 Task: Open the event Second Lunch and Learn: Effective Time Management and Productivity Strategies on '2024/04/23', change the date to 2024/03/01, change the font style of the description to Courier New, set the availability to Tentative, insert an emoji Purple herat, logged in from the account softage.10@softage.net and add another guest for the event, softage.2@softage.net. Change the alignment of the event description to Align right.Change the font color of the description to Light Purple and select an event charm, 
Action: Mouse moved to (402, 165)
Screenshot: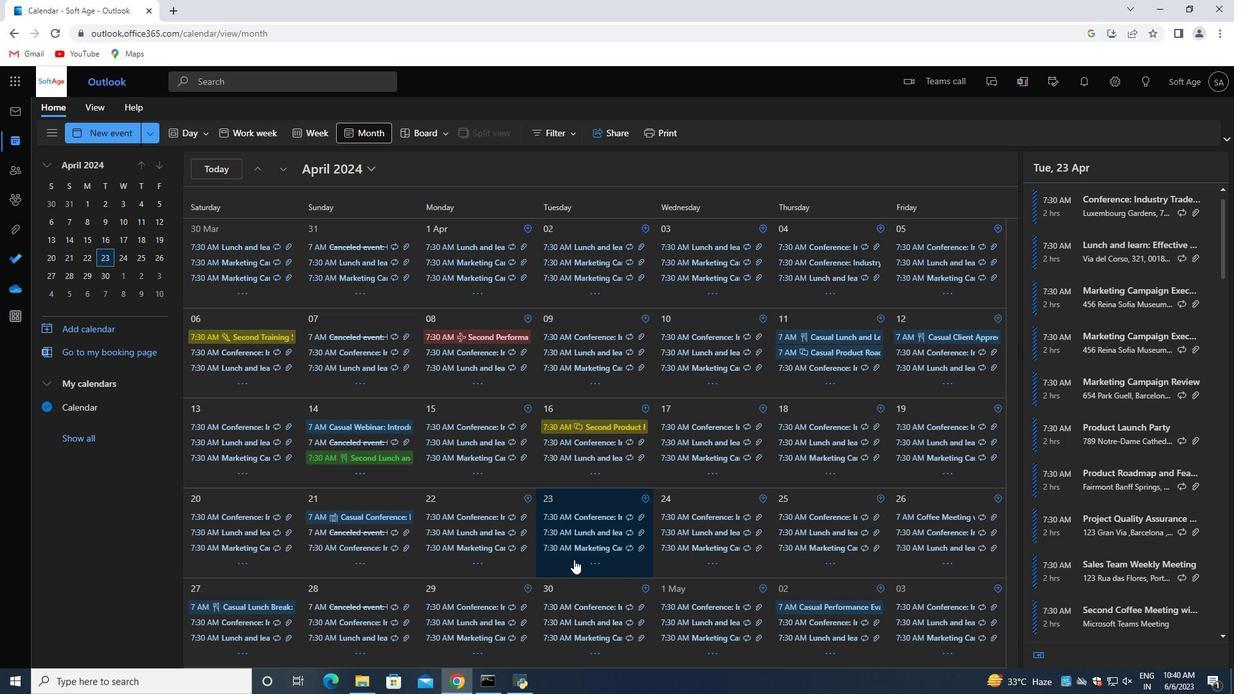 
Action: Mouse pressed left at (402, 165)
Screenshot: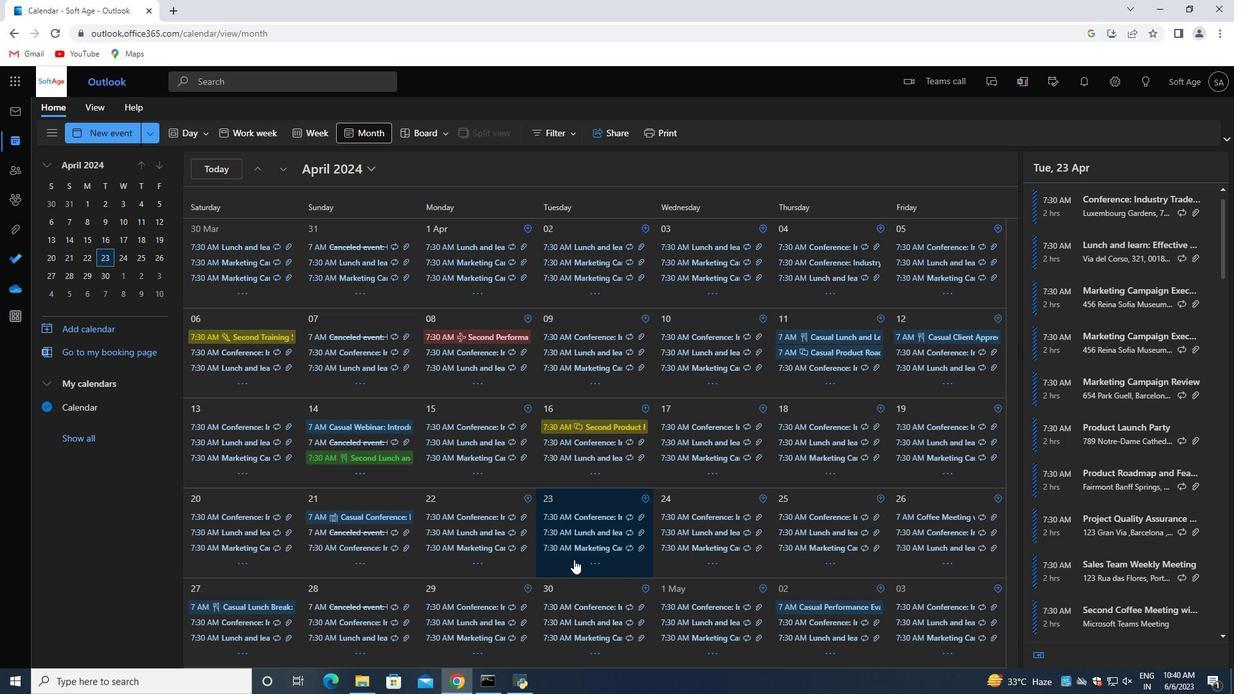 
Action: Mouse moved to (425, 199)
Screenshot: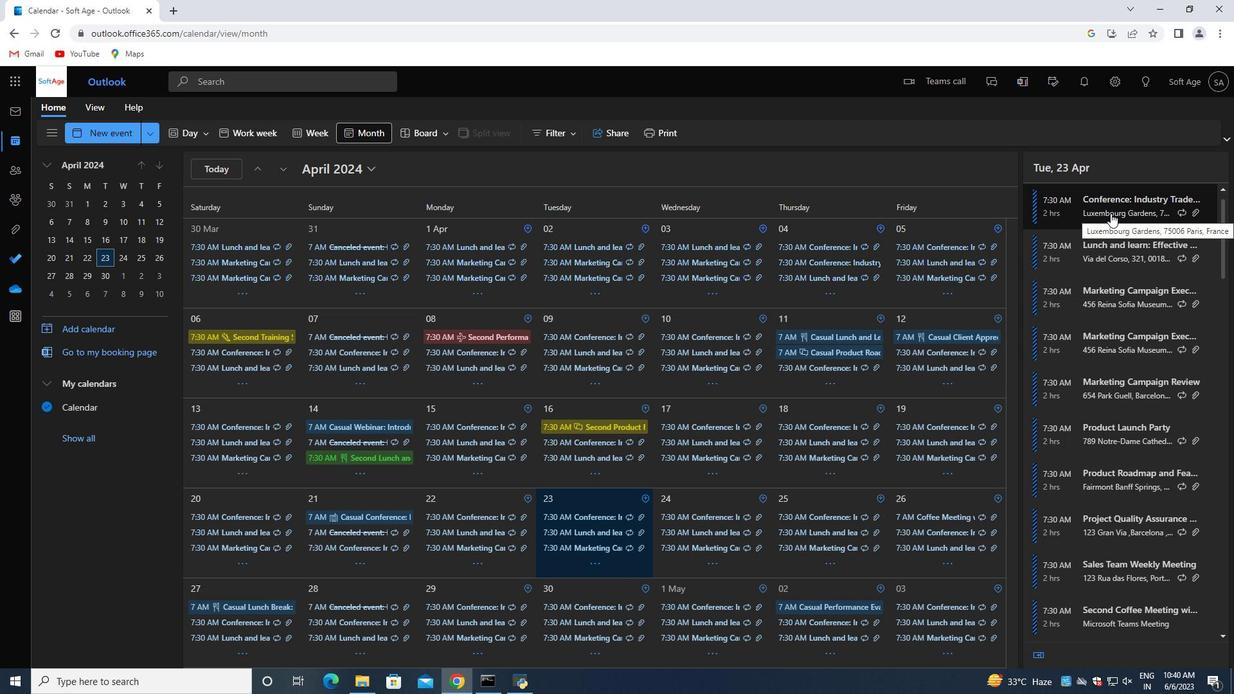 
Action: Mouse pressed left at (425, 199)
Screenshot: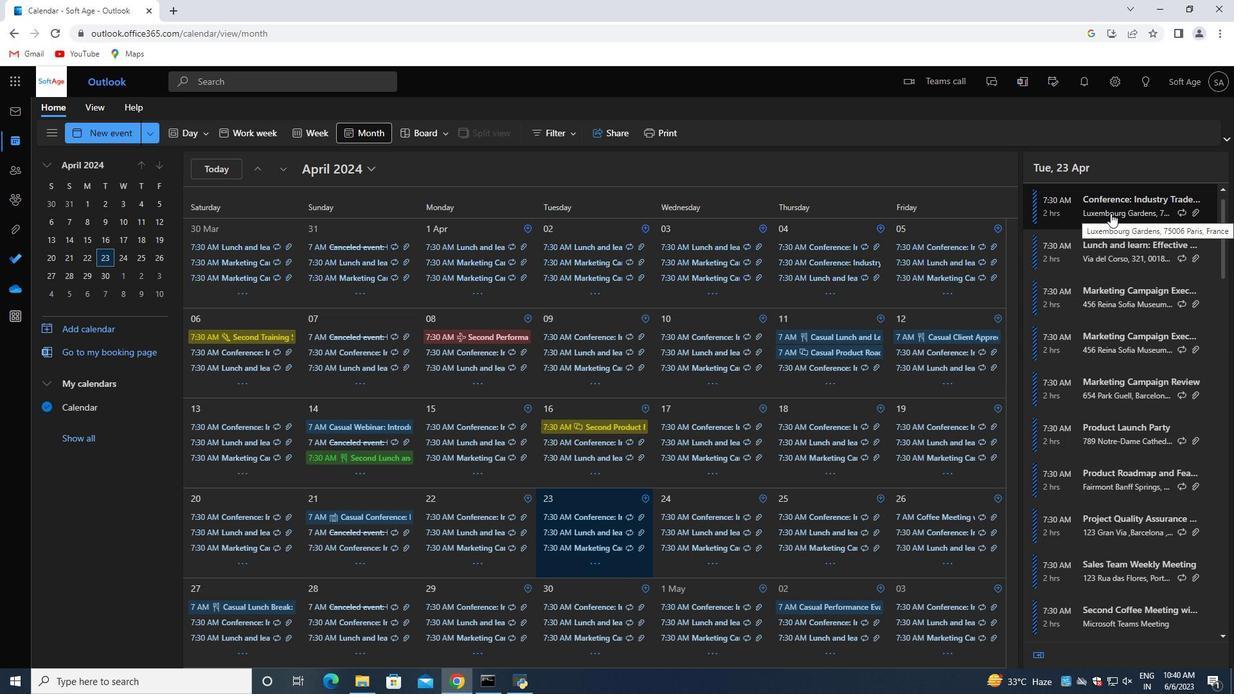 
Action: Mouse moved to (415, 226)
Screenshot: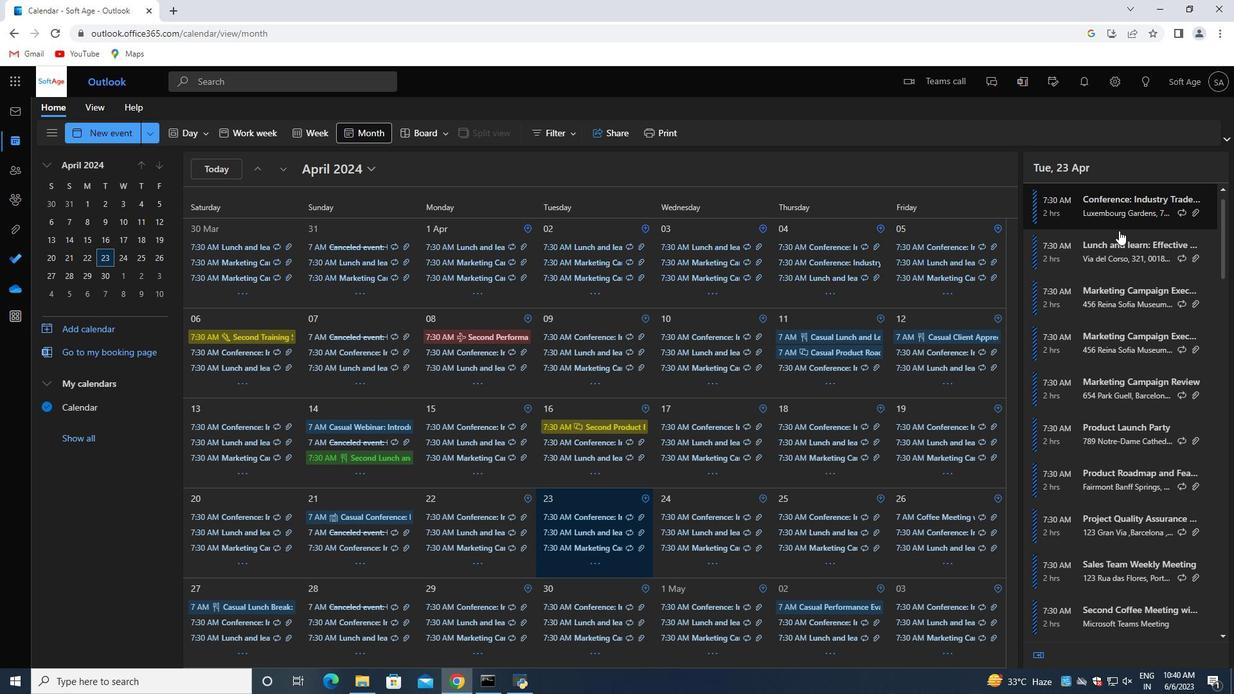 
Action: Mouse pressed left at (415, 226)
Screenshot: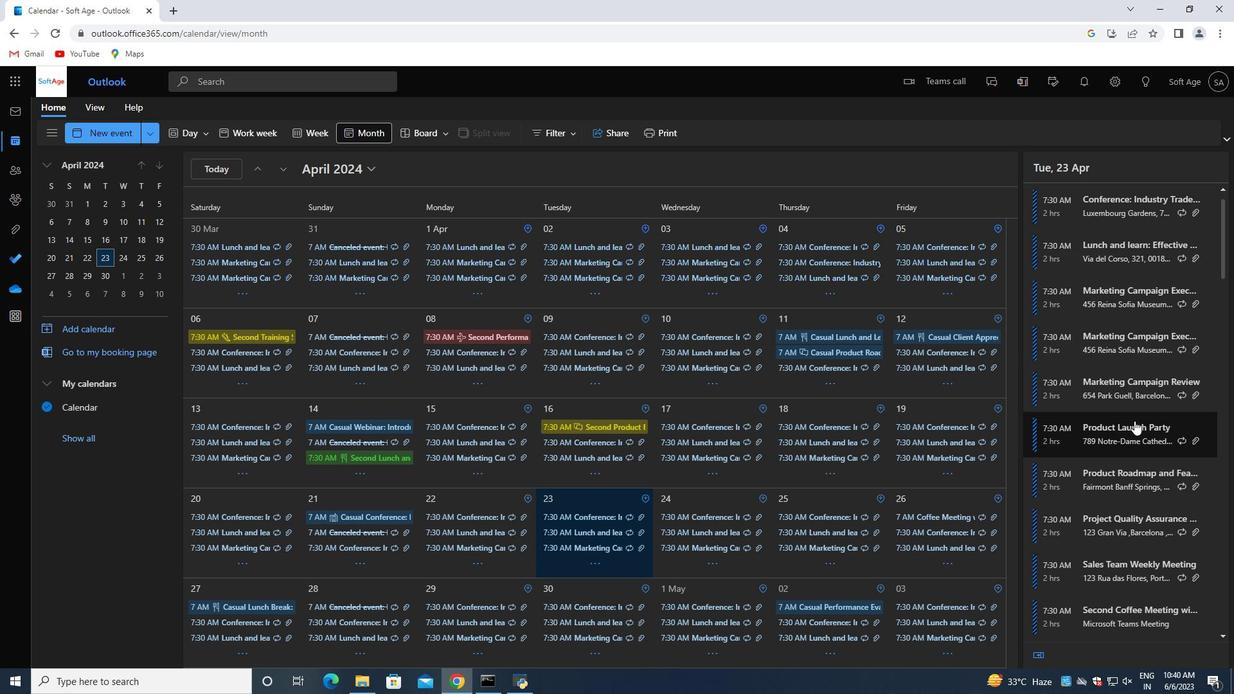 
Action: Mouse moved to (667, 175)
Screenshot: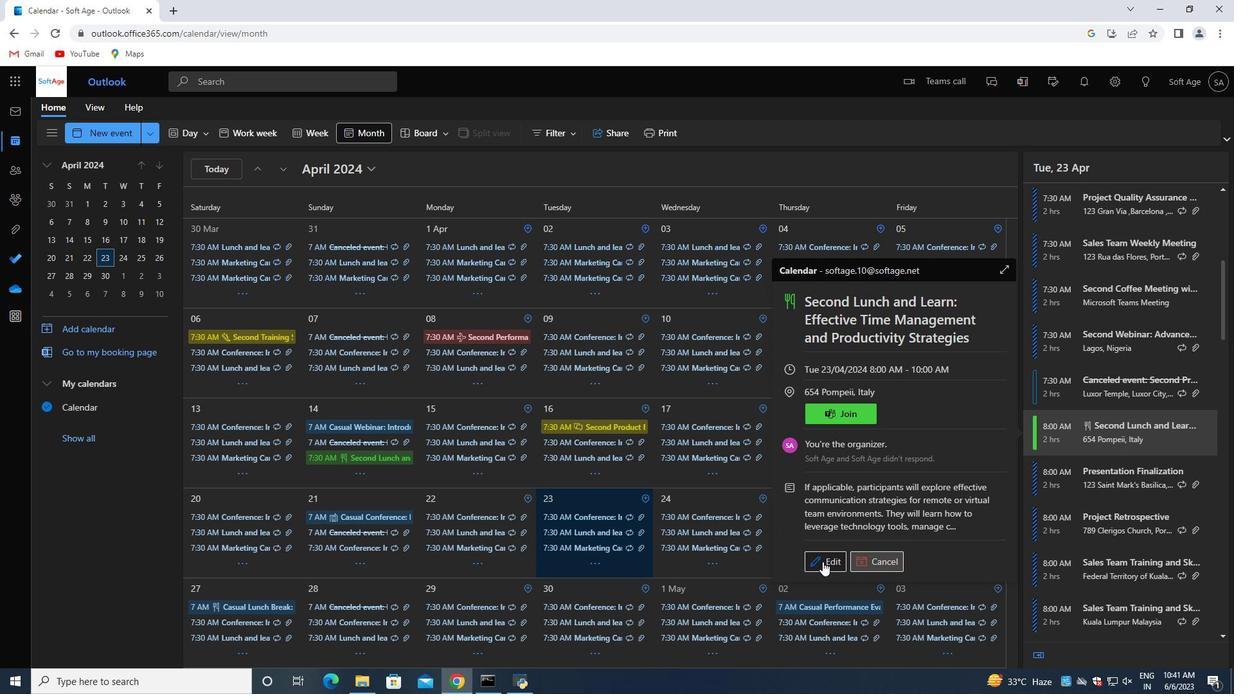 
Action: Mouse pressed left at (667, 175)
Screenshot: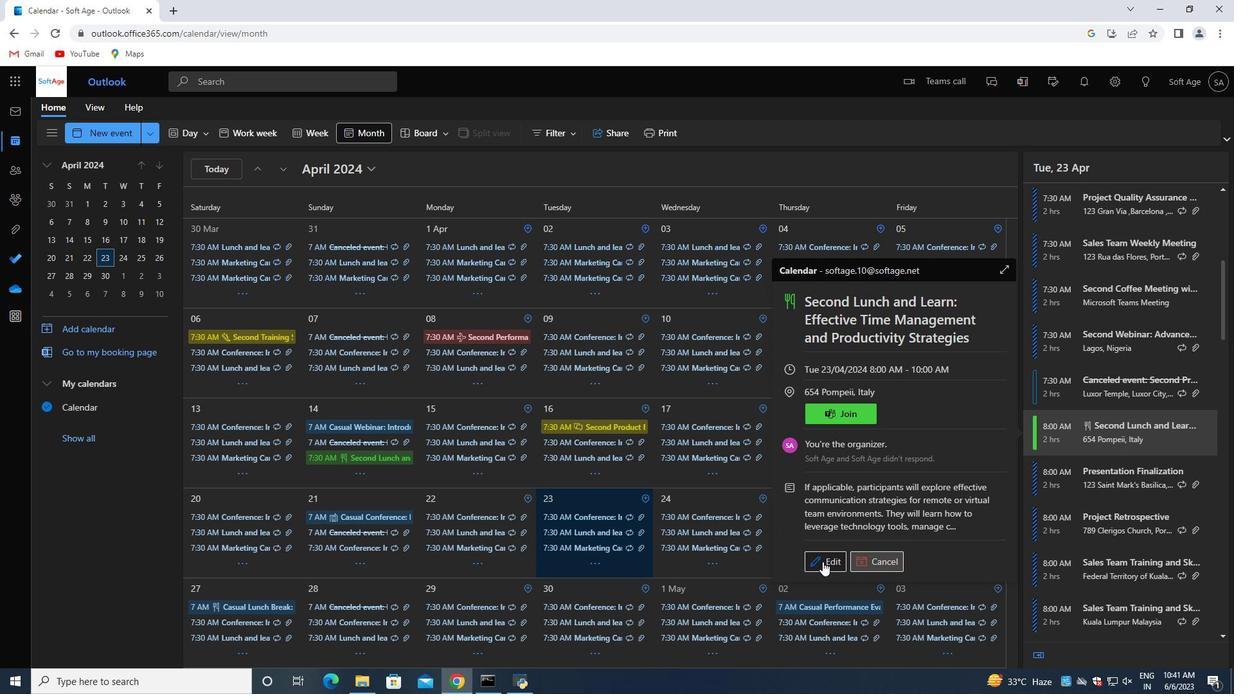 
Action: Mouse moved to (572, 559)
Screenshot: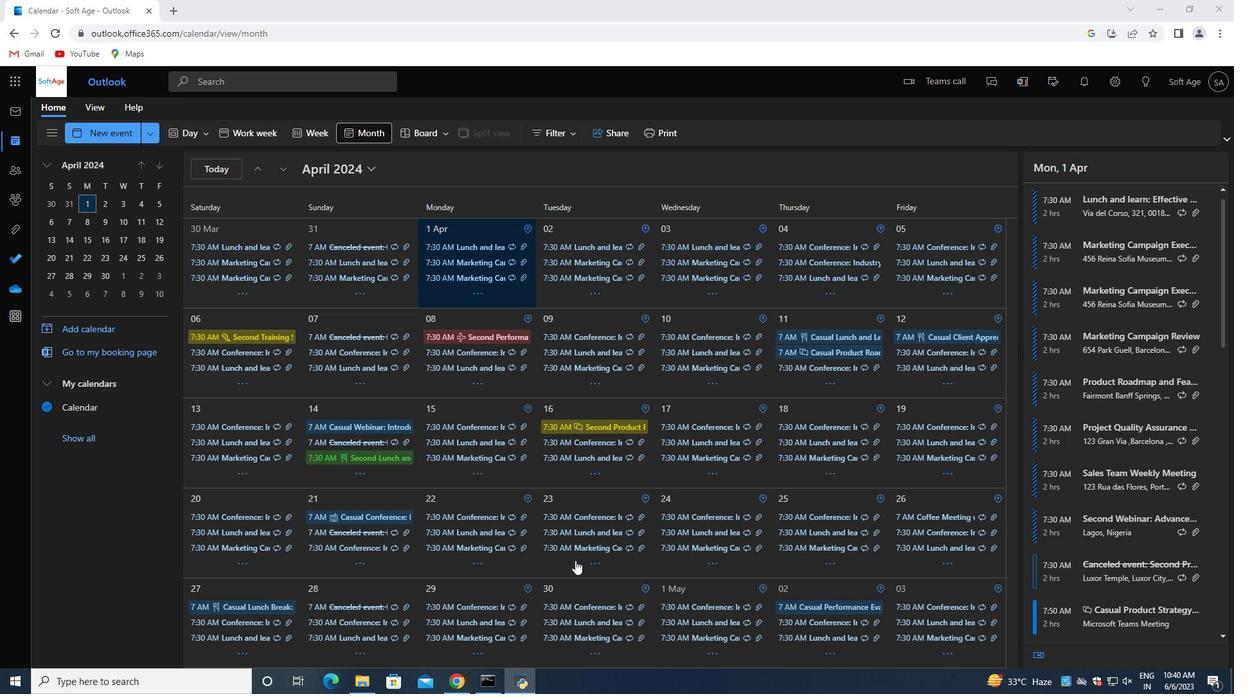 
Action: Mouse pressed left at (572, 559)
Screenshot: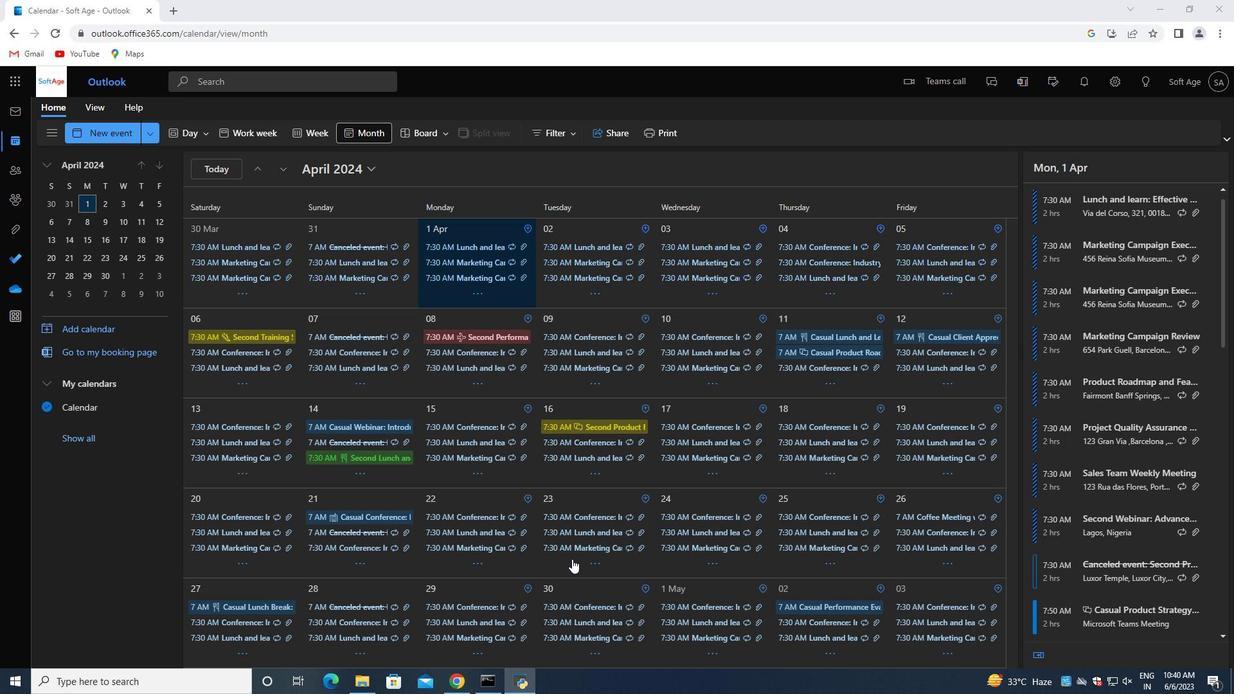 
Action: Mouse moved to (1134, 436)
Screenshot: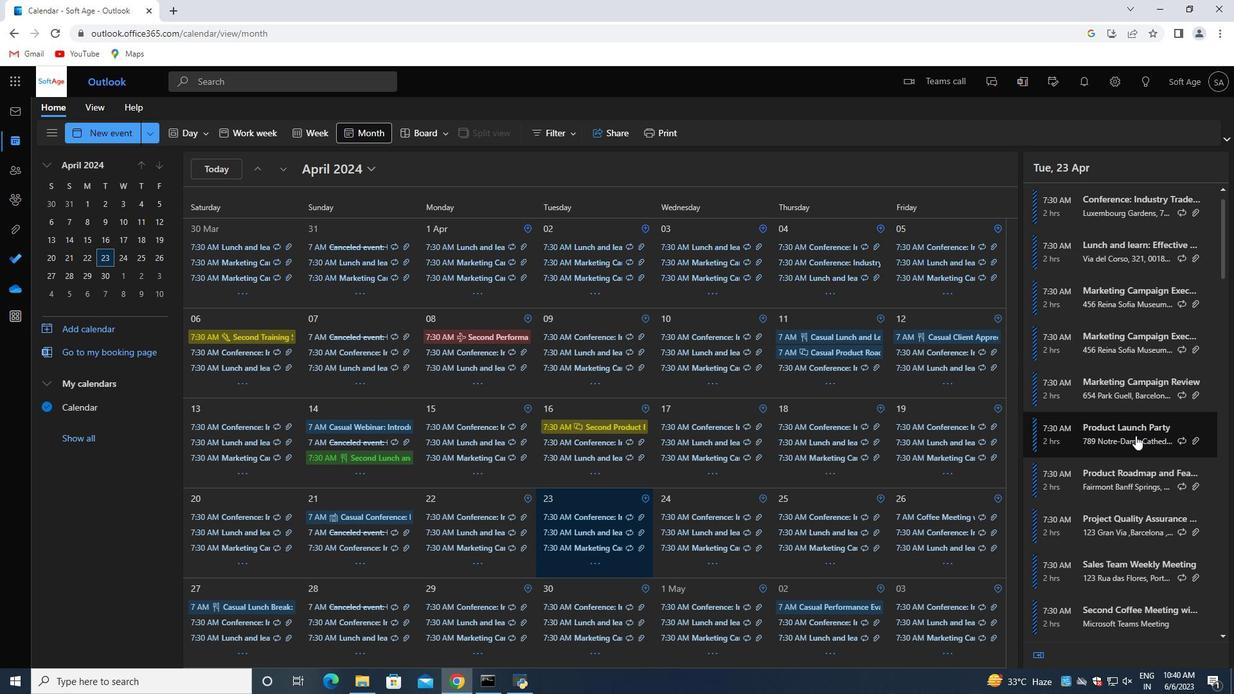 
Action: Mouse scrolled (1134, 435) with delta (0, 0)
Screenshot: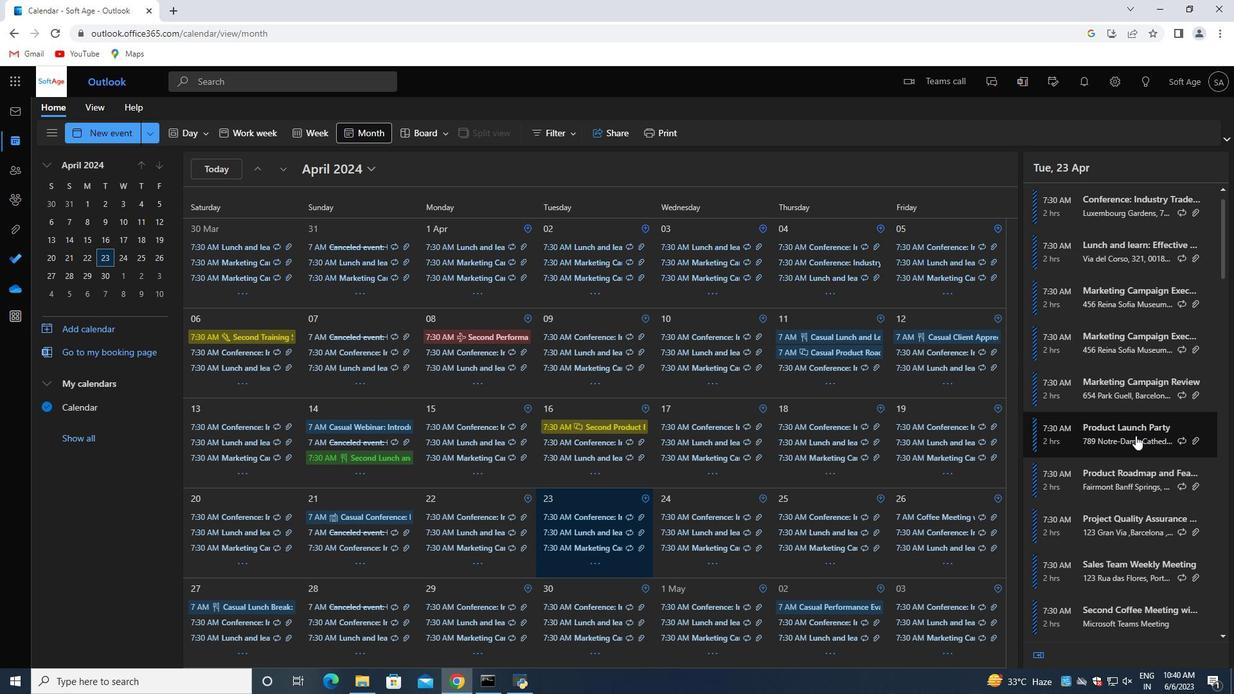 
Action: Mouse moved to (1131, 436)
Screenshot: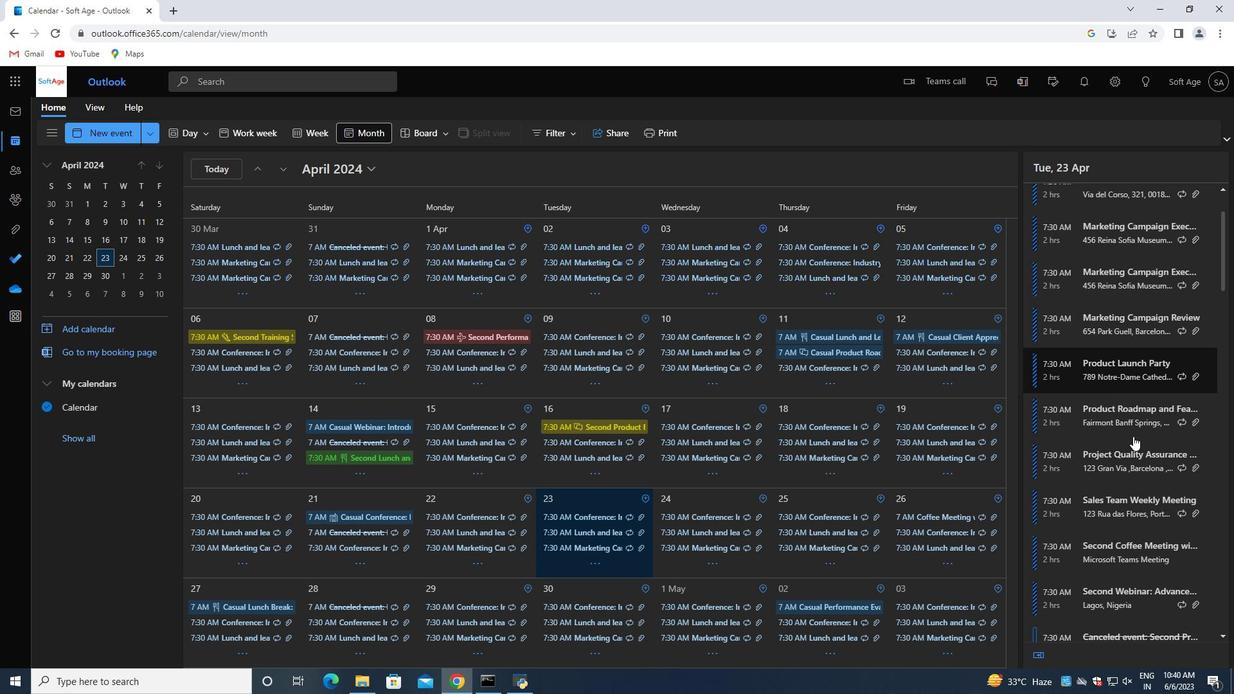 
Action: Mouse scrolled (1131, 435) with delta (0, 0)
Screenshot: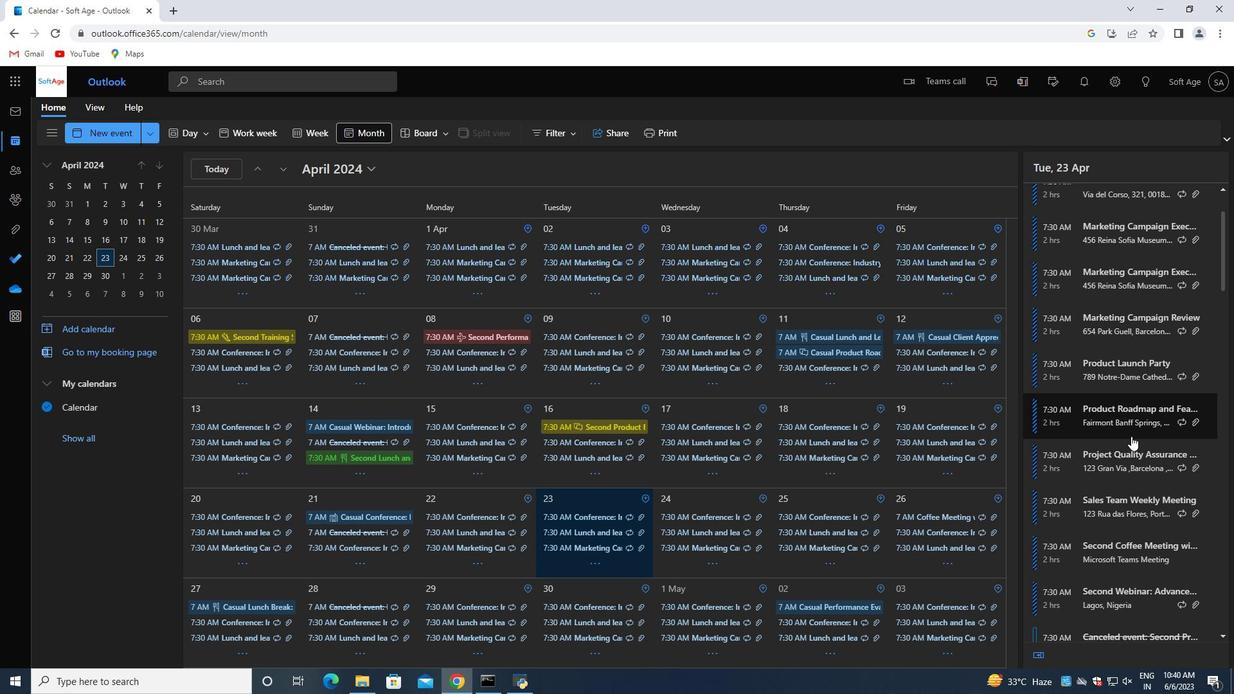 
Action: Mouse moved to (1131, 435)
Screenshot: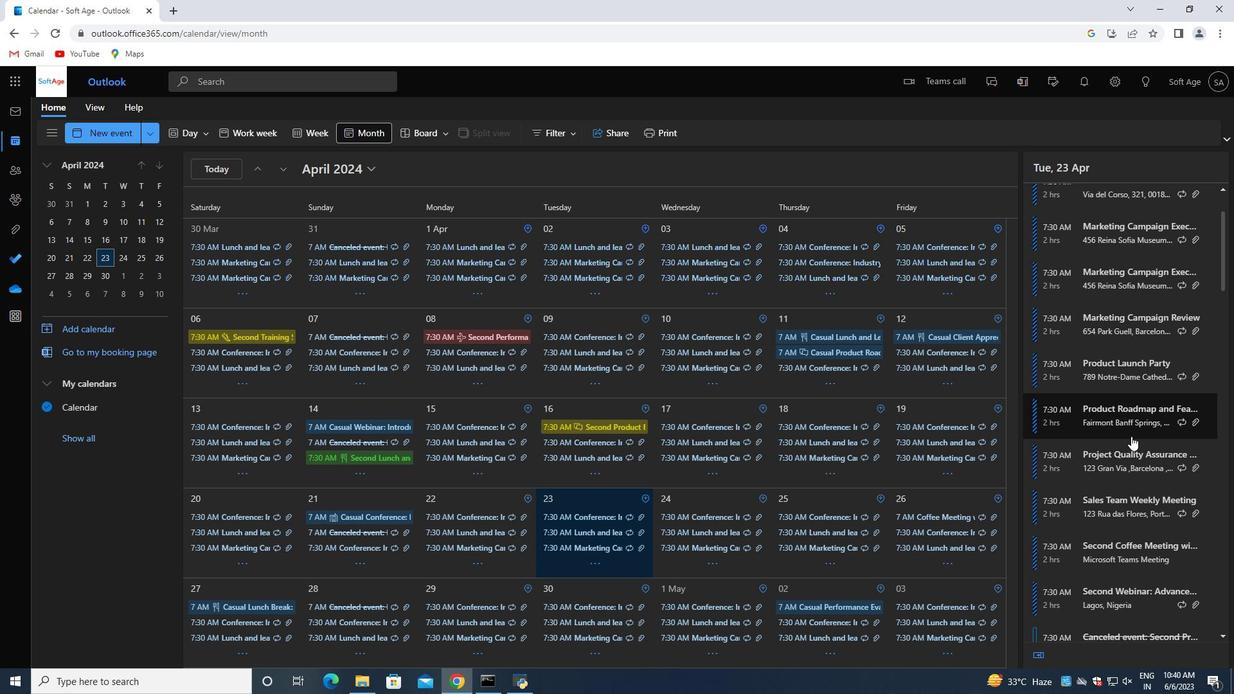 
Action: Mouse scrolled (1131, 435) with delta (0, 0)
Screenshot: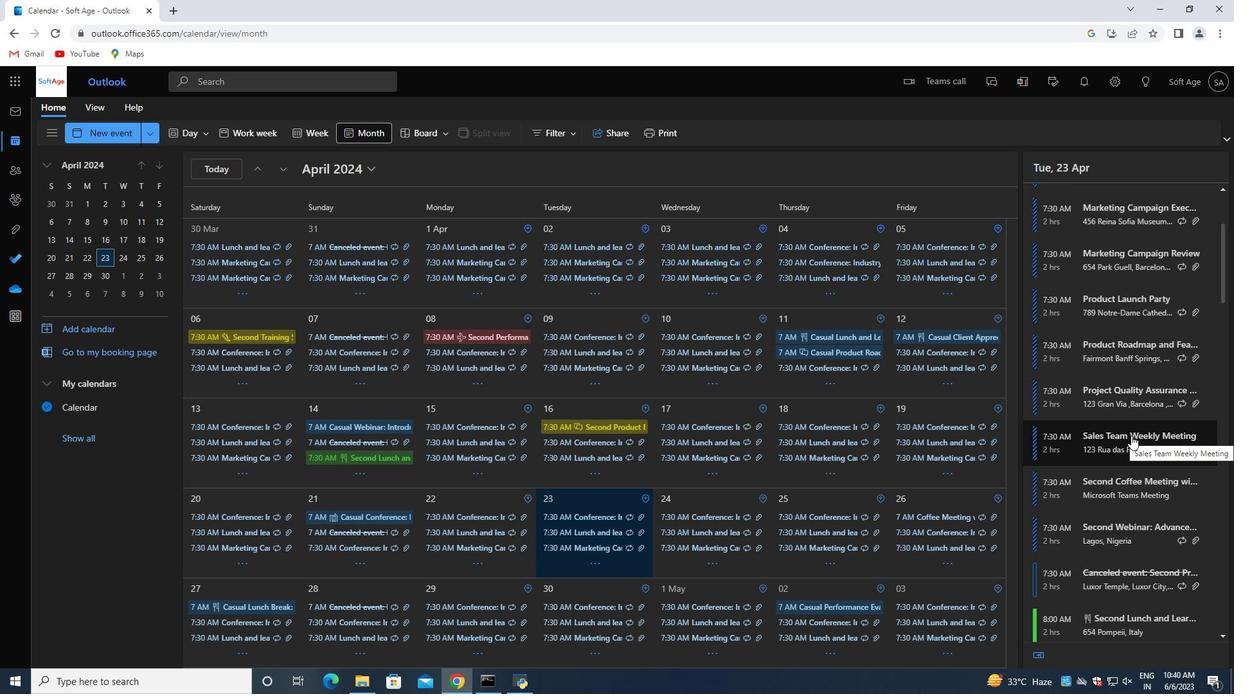 
Action: Mouse scrolled (1131, 435) with delta (0, 0)
Screenshot: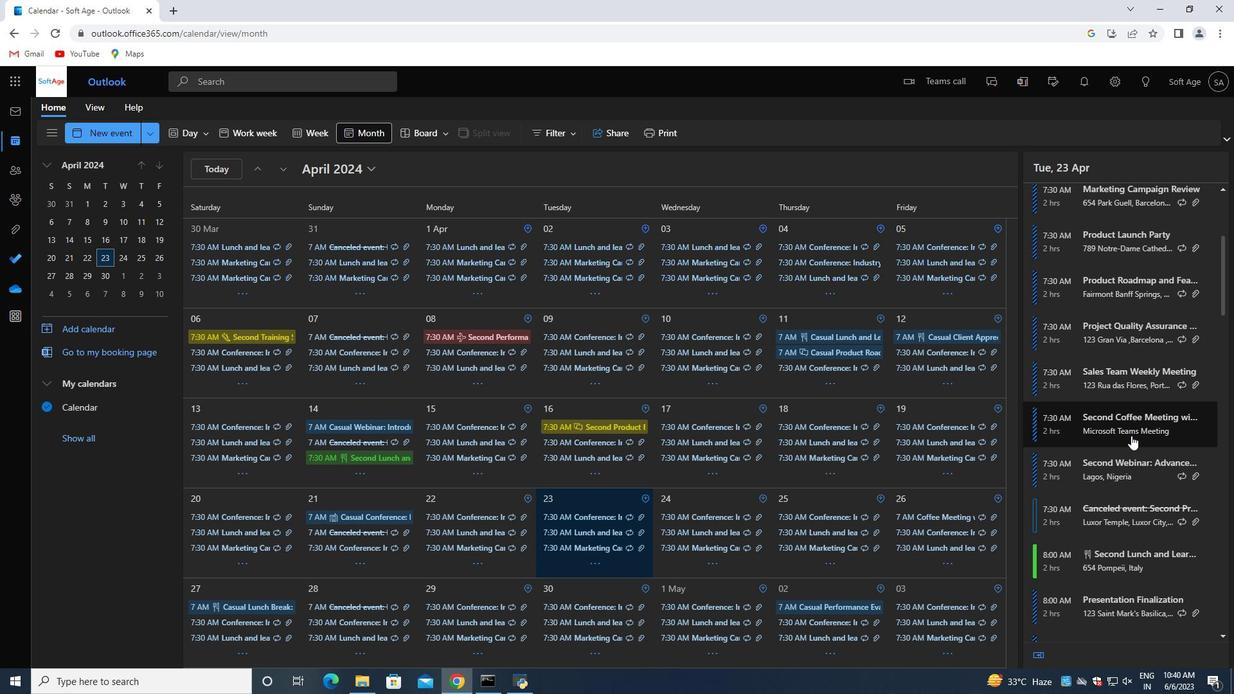 
Action: Mouse moved to (1174, 504)
Screenshot: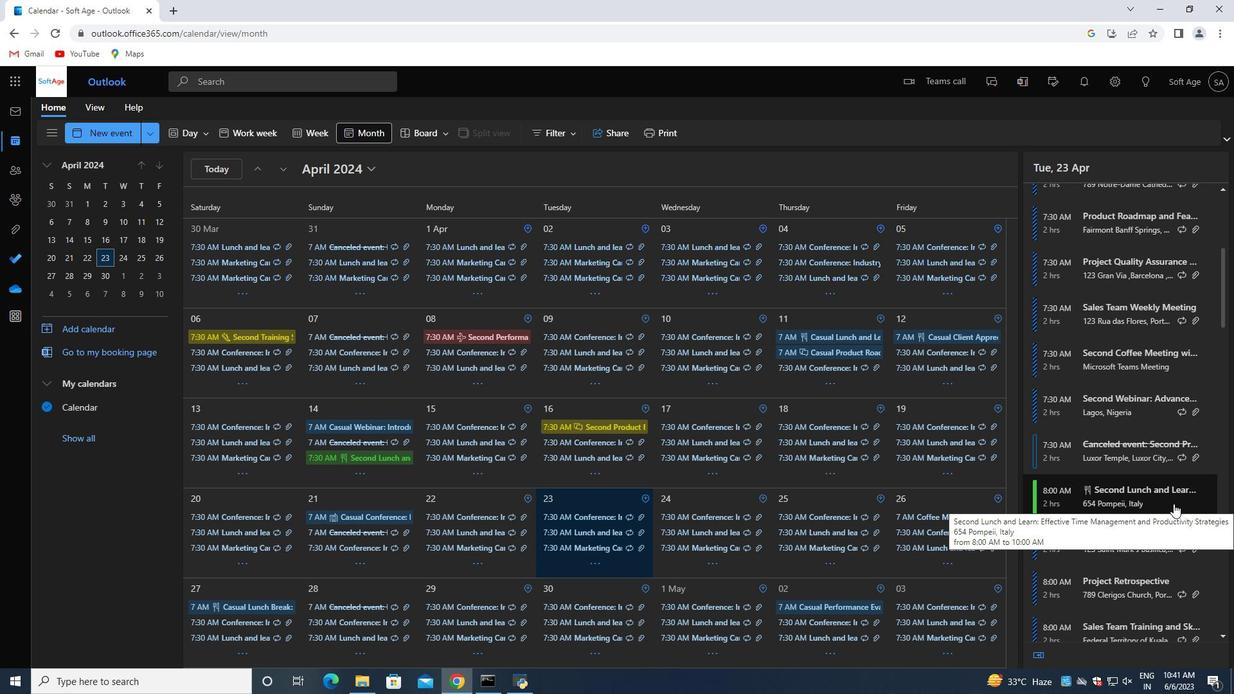 
Action: Mouse scrolled (1174, 503) with delta (0, 0)
Screenshot: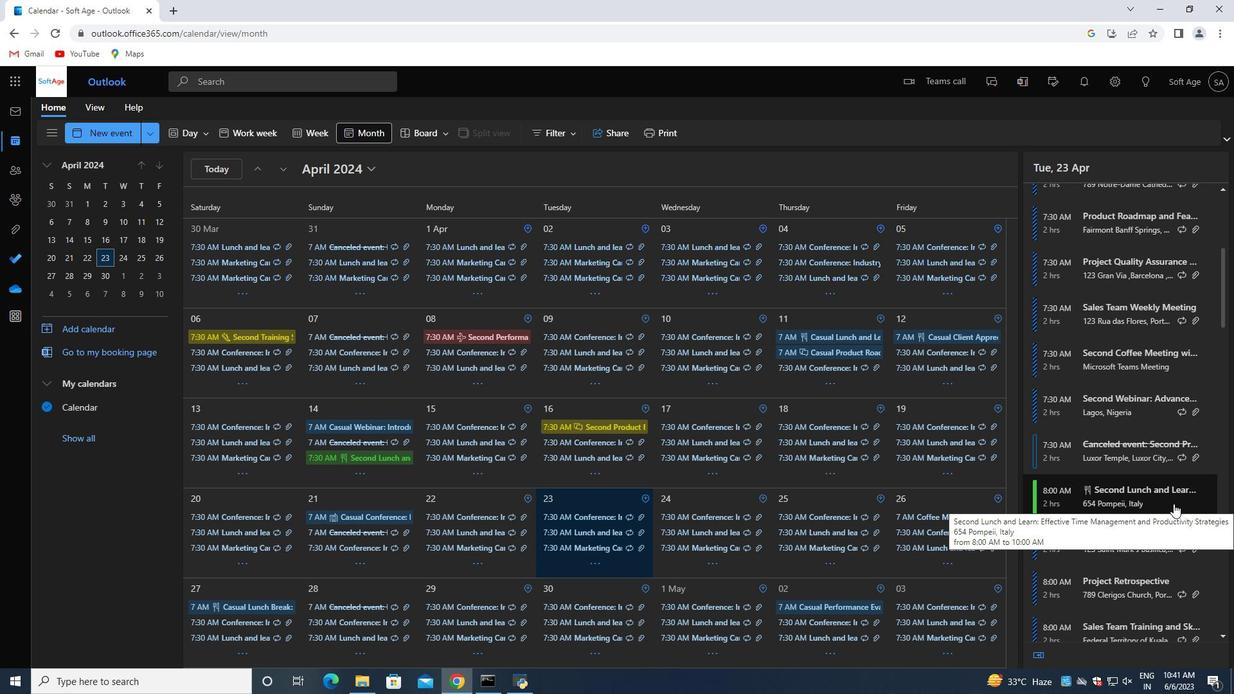 
Action: Mouse moved to (1167, 441)
Screenshot: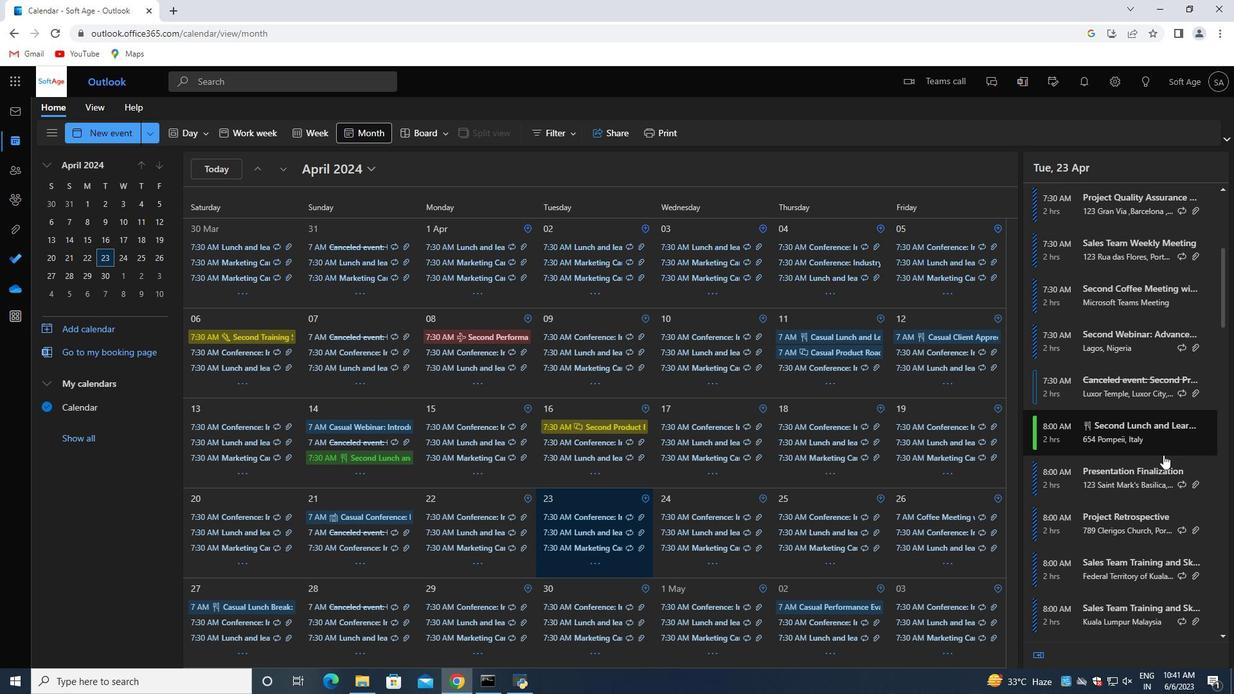 
Action: Mouse pressed left at (1167, 441)
Screenshot: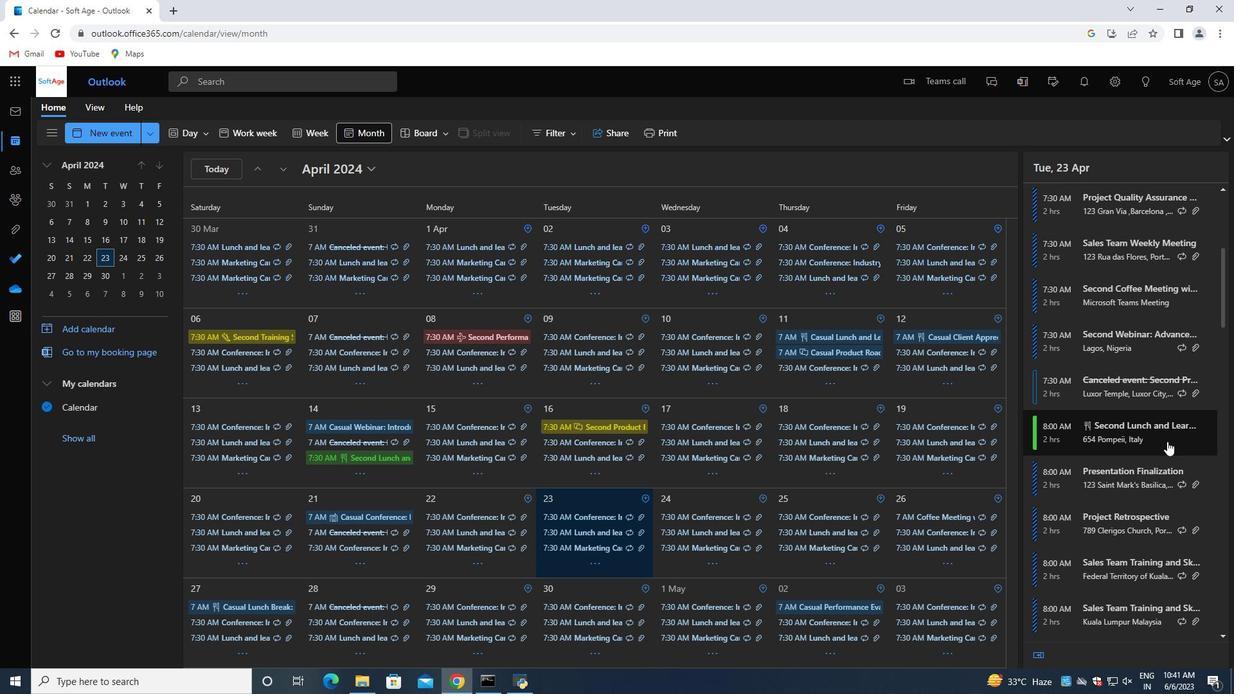 
Action: Mouse moved to (1169, 437)
Screenshot: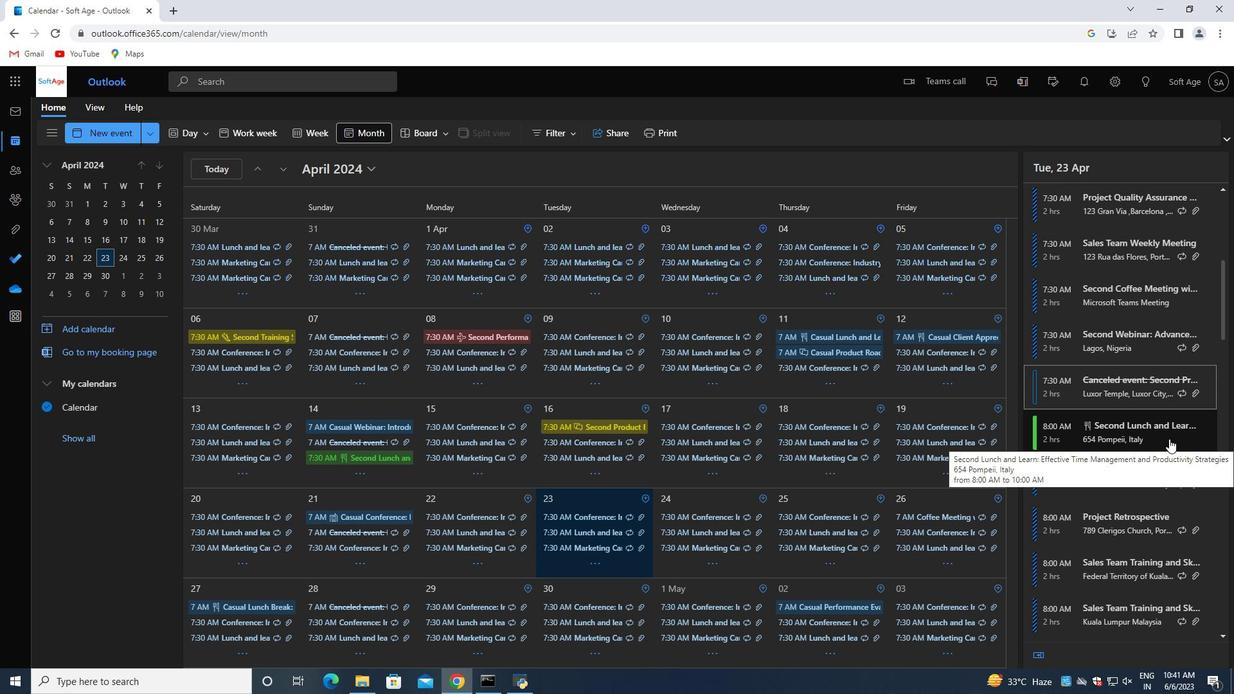 
Action: Mouse pressed left at (1169, 437)
Screenshot: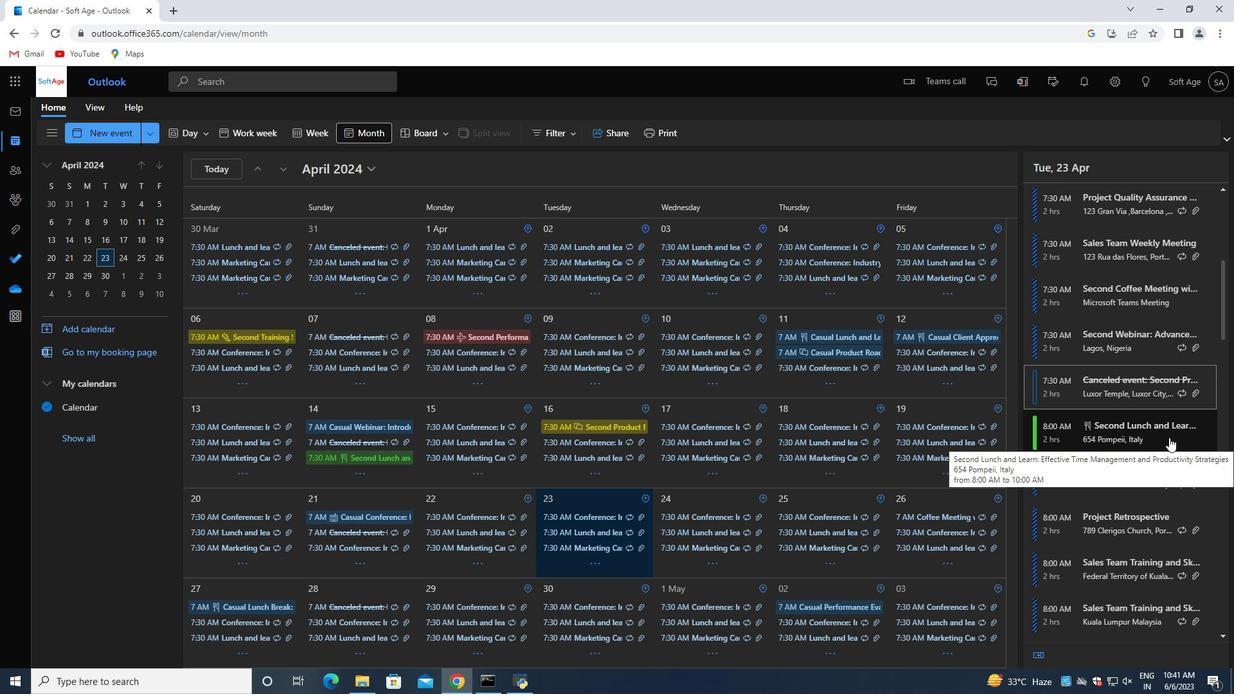 
Action: Mouse moved to (823, 561)
Screenshot: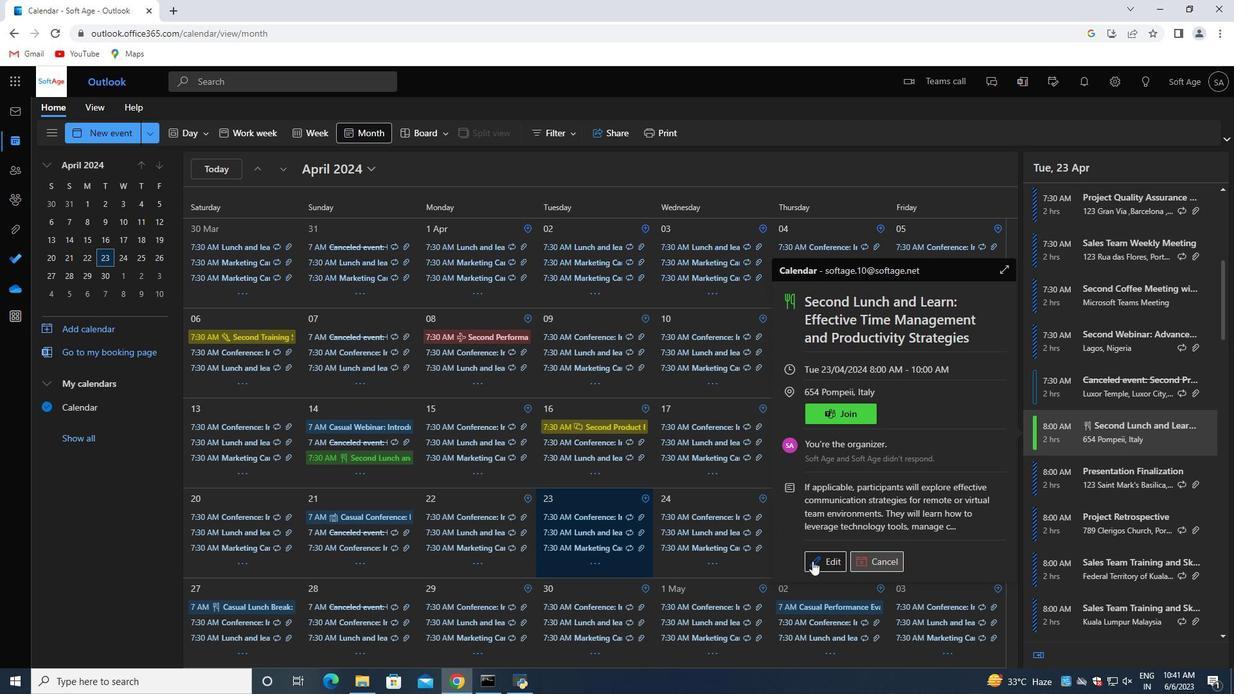 
Action: Mouse pressed left at (823, 561)
Screenshot: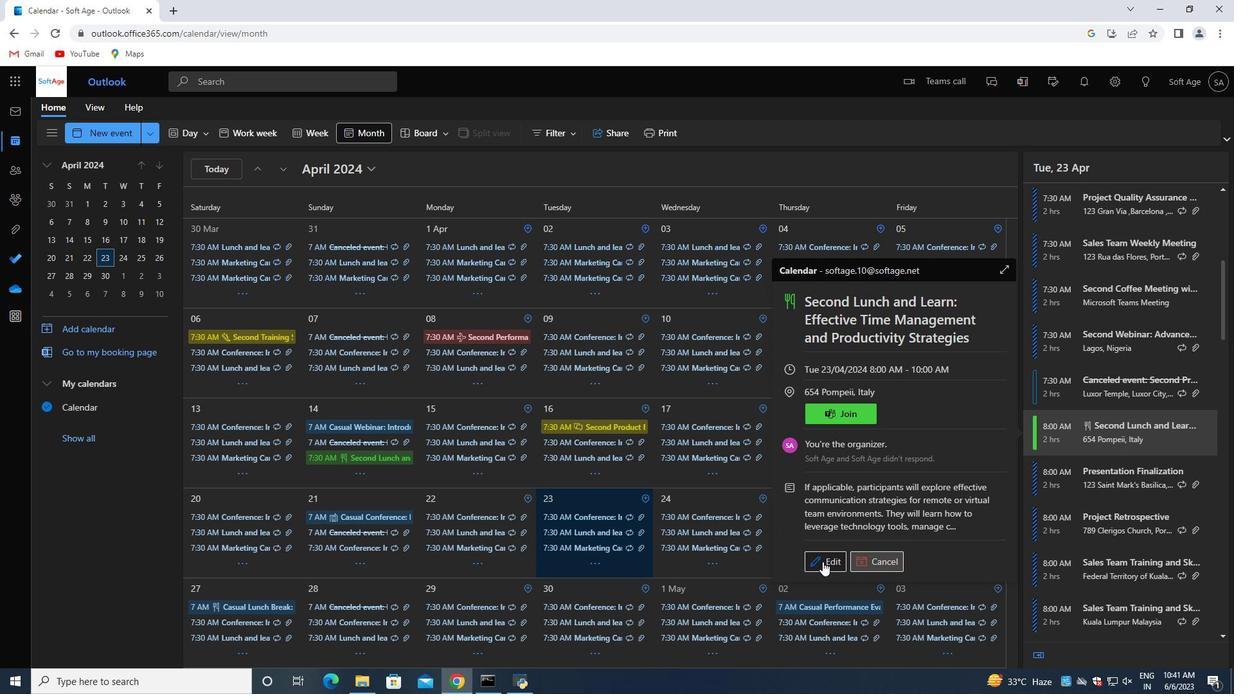 
Action: Mouse moved to (376, 356)
Screenshot: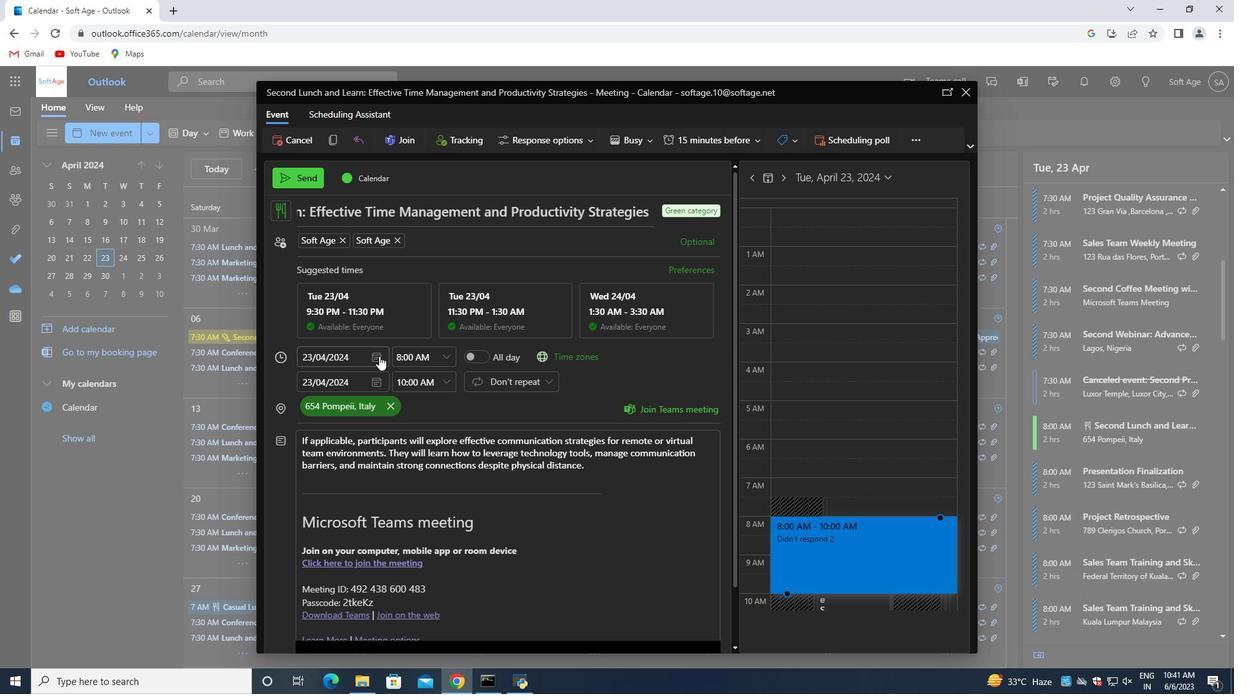 
Action: Mouse pressed left at (376, 356)
Screenshot: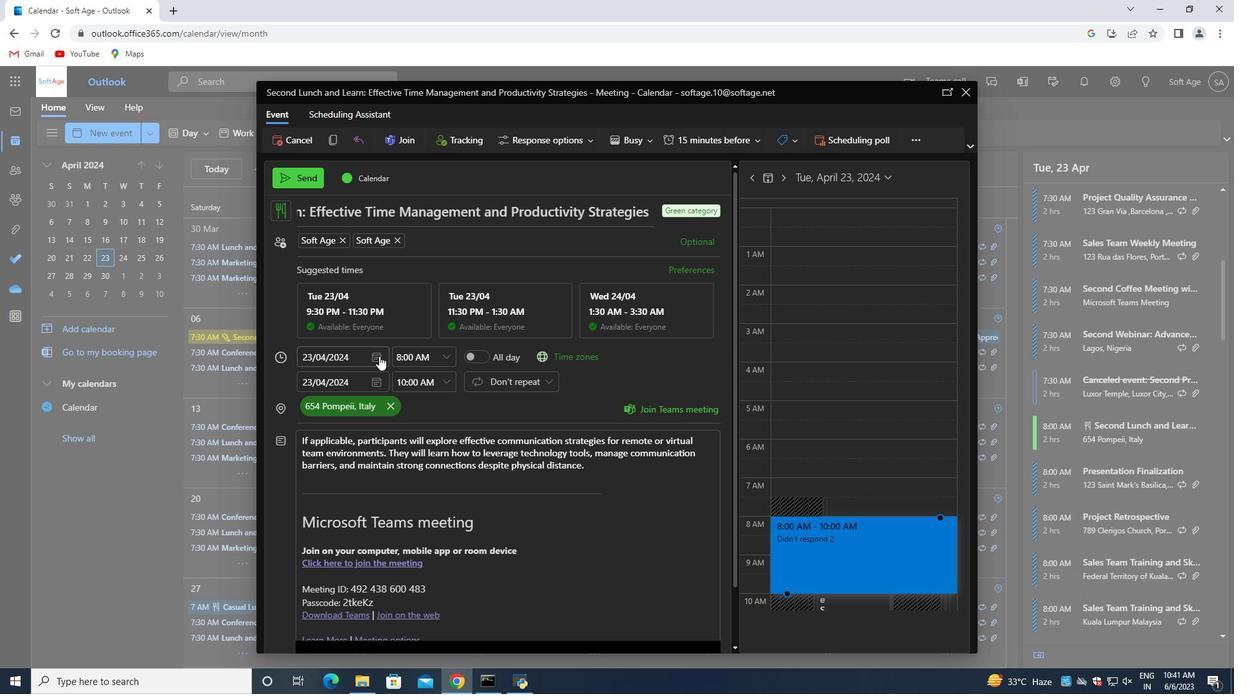 
Action: Mouse moved to (402, 387)
Screenshot: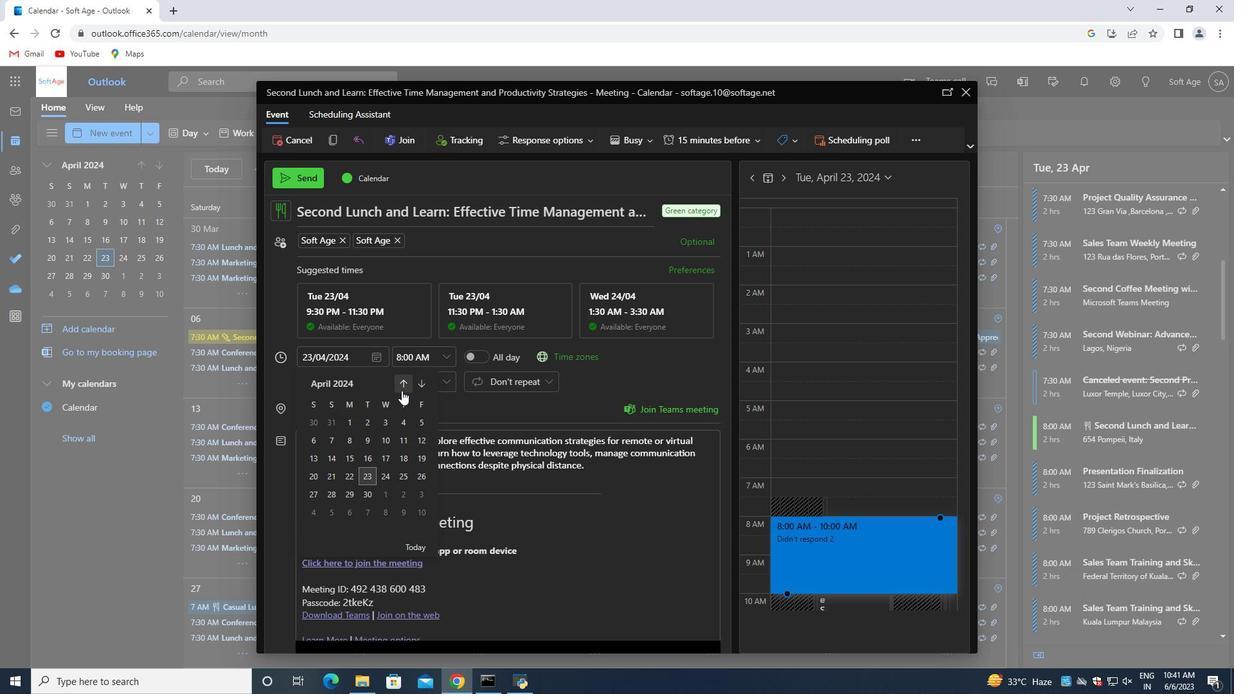 
Action: Mouse pressed left at (402, 387)
Screenshot: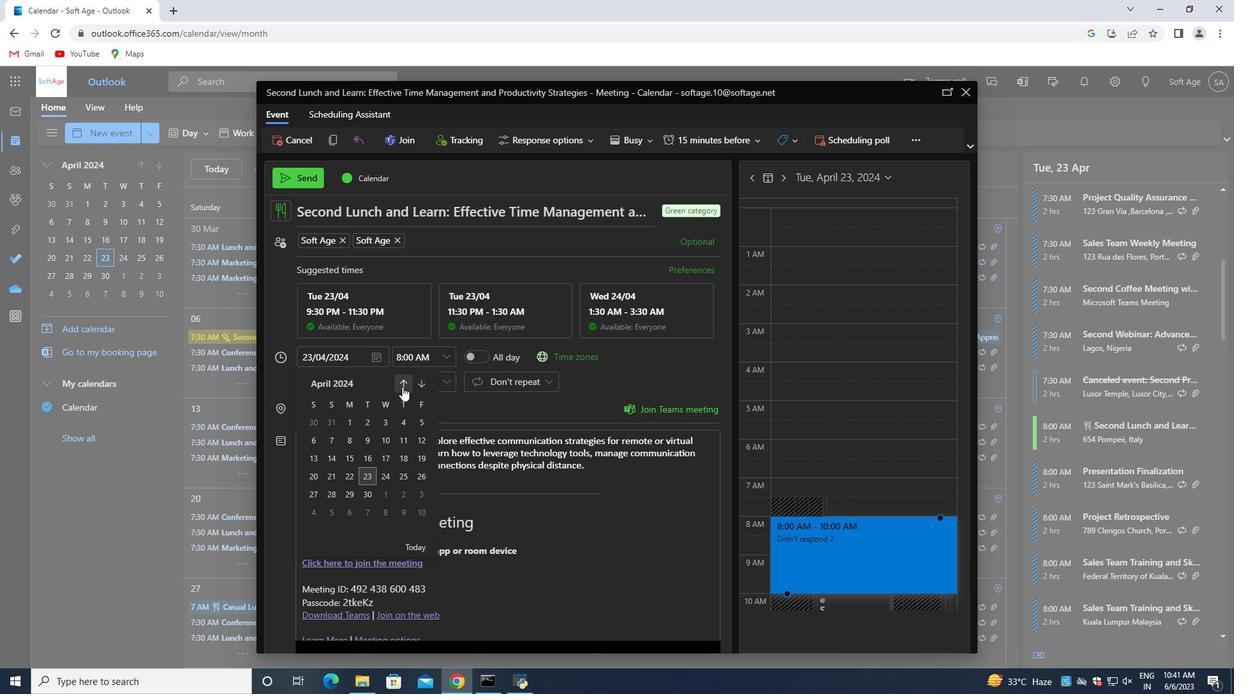 
Action: Mouse moved to (423, 418)
Screenshot: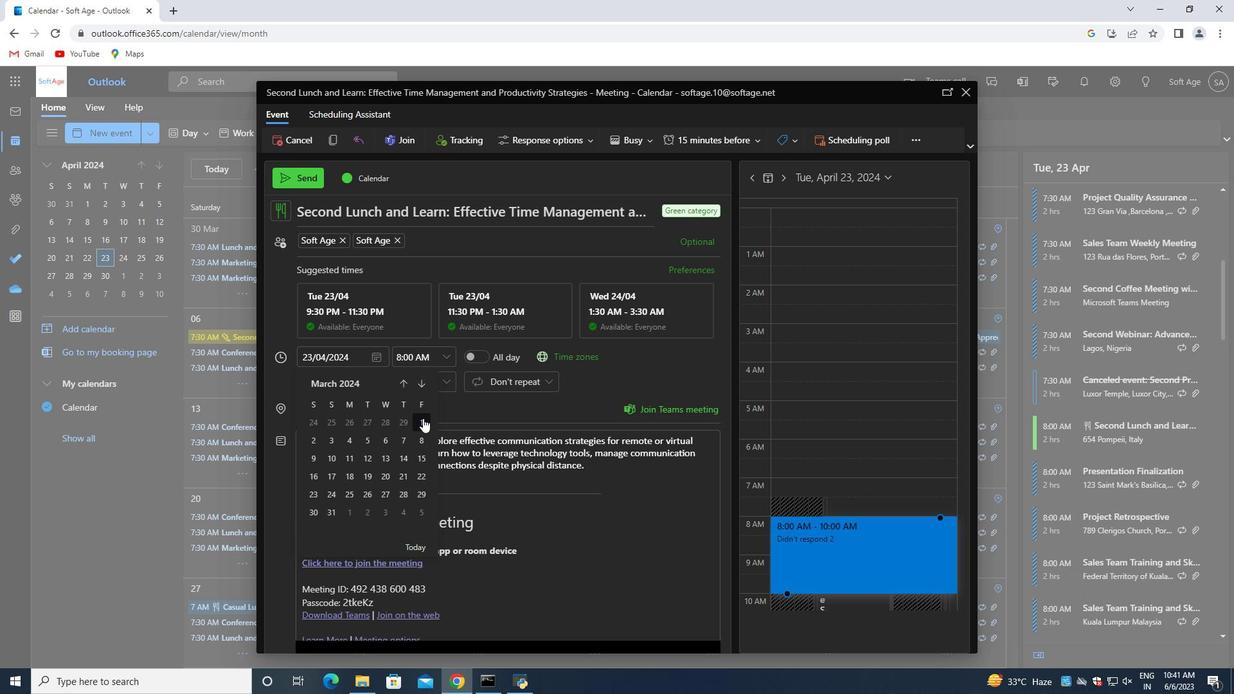 
Action: Mouse pressed left at (423, 418)
Screenshot: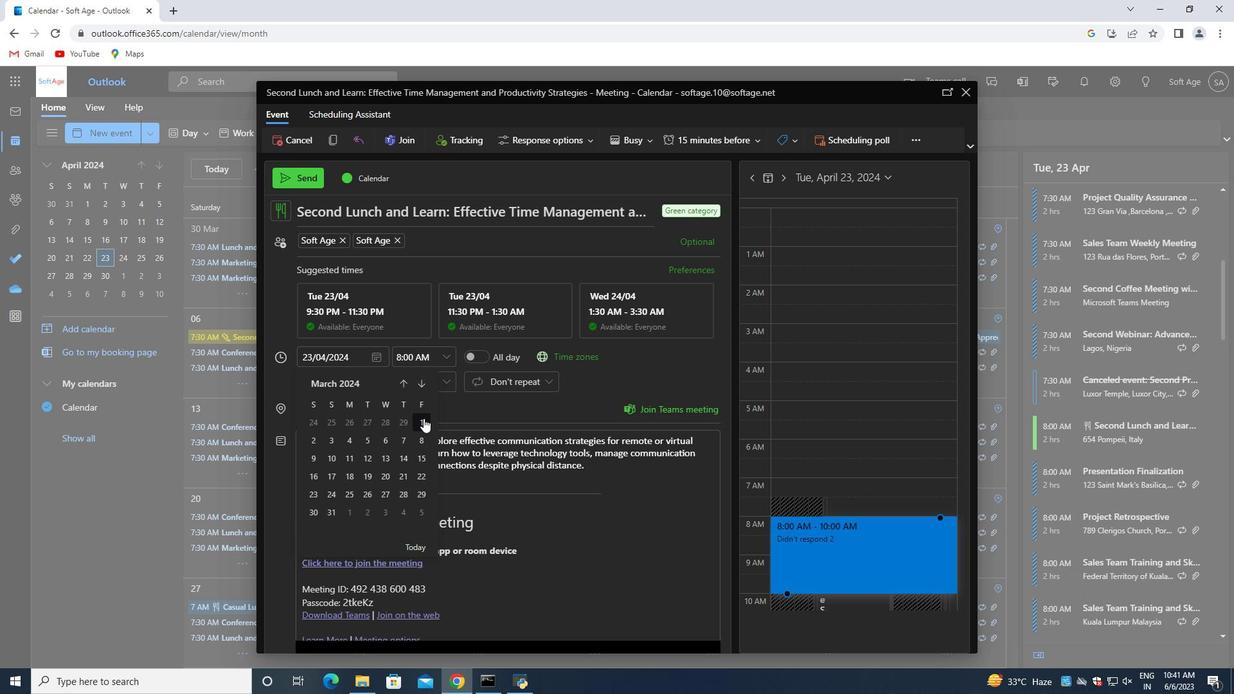 
Action: Mouse moved to (594, 466)
Screenshot: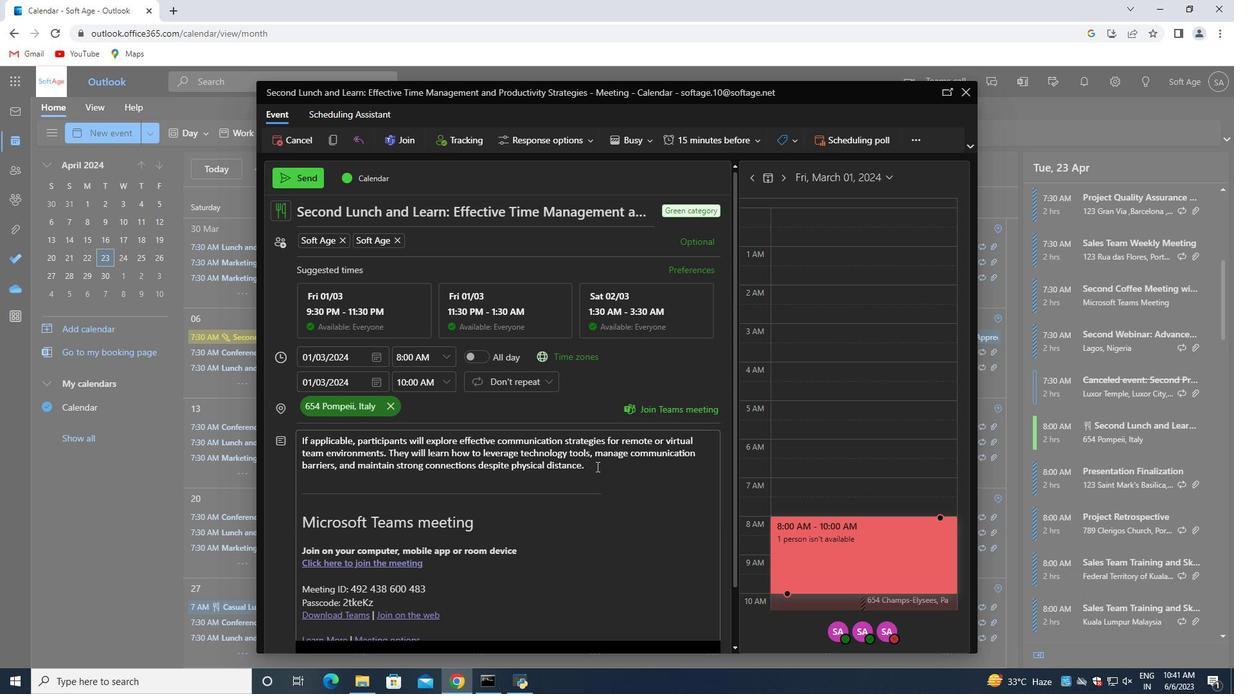 
Action: Mouse pressed left at (594, 466)
Screenshot: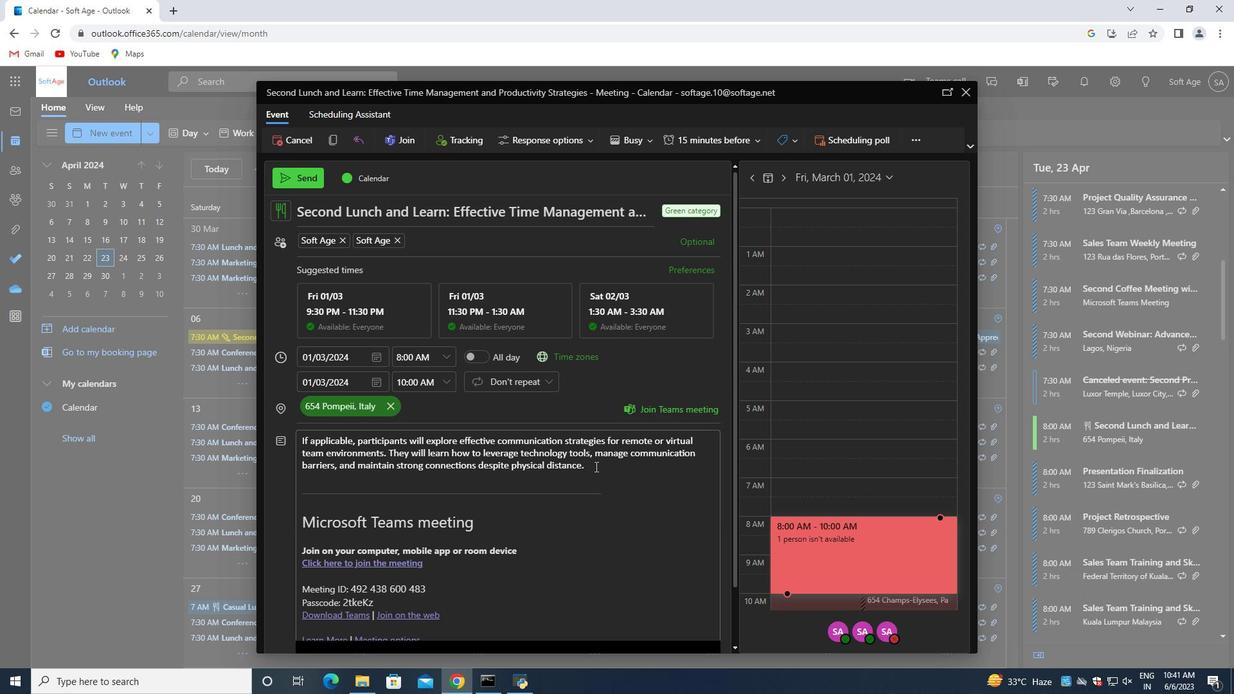 
Action: Mouse moved to (402, 520)
Screenshot: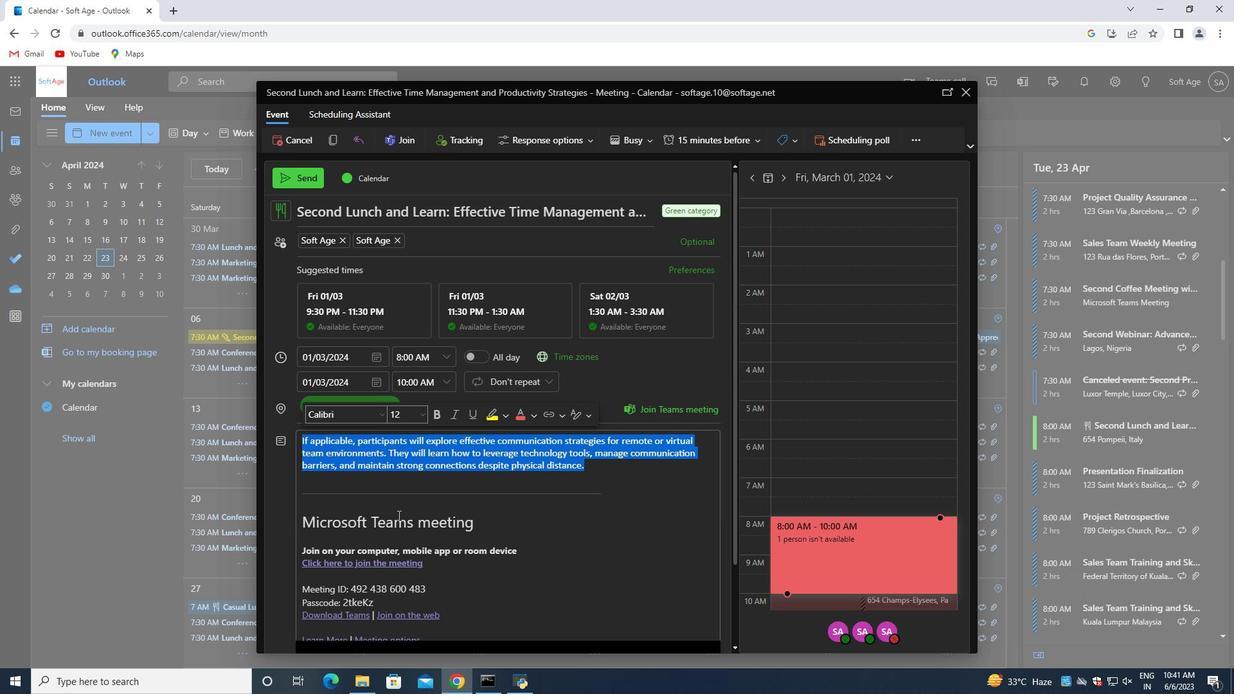 
Action: Mouse scrolled (402, 519) with delta (0, 0)
Screenshot: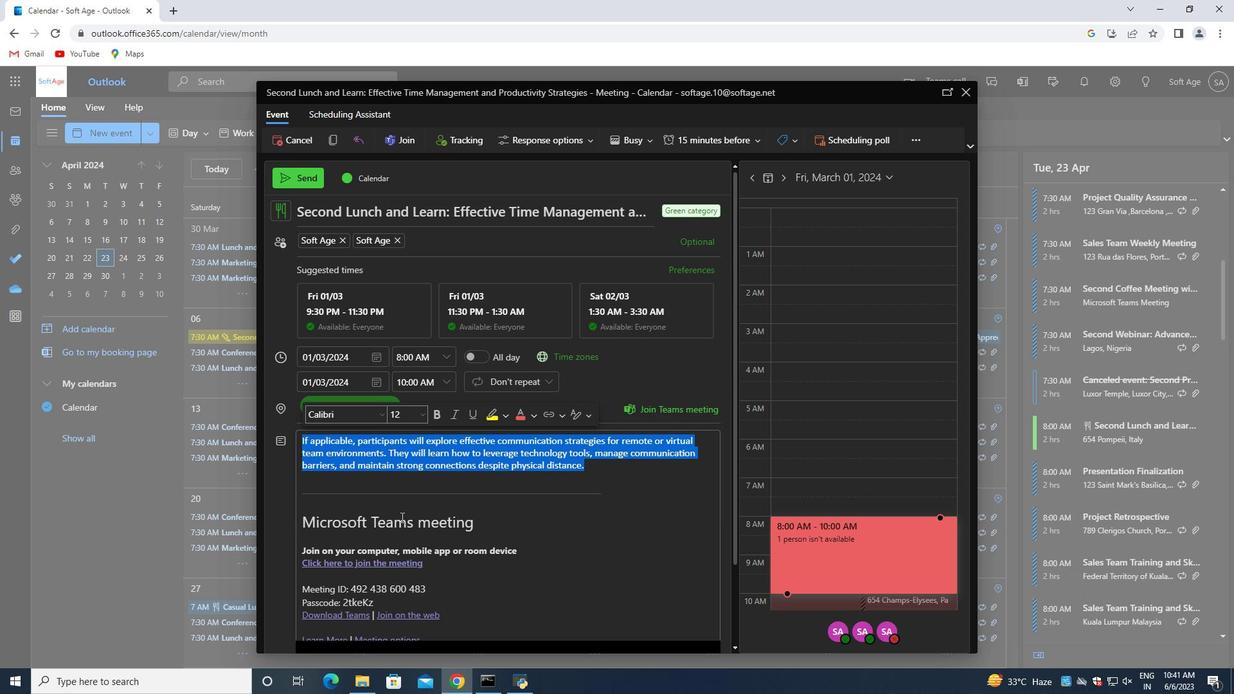 
Action: Mouse moved to (402, 520)
Screenshot: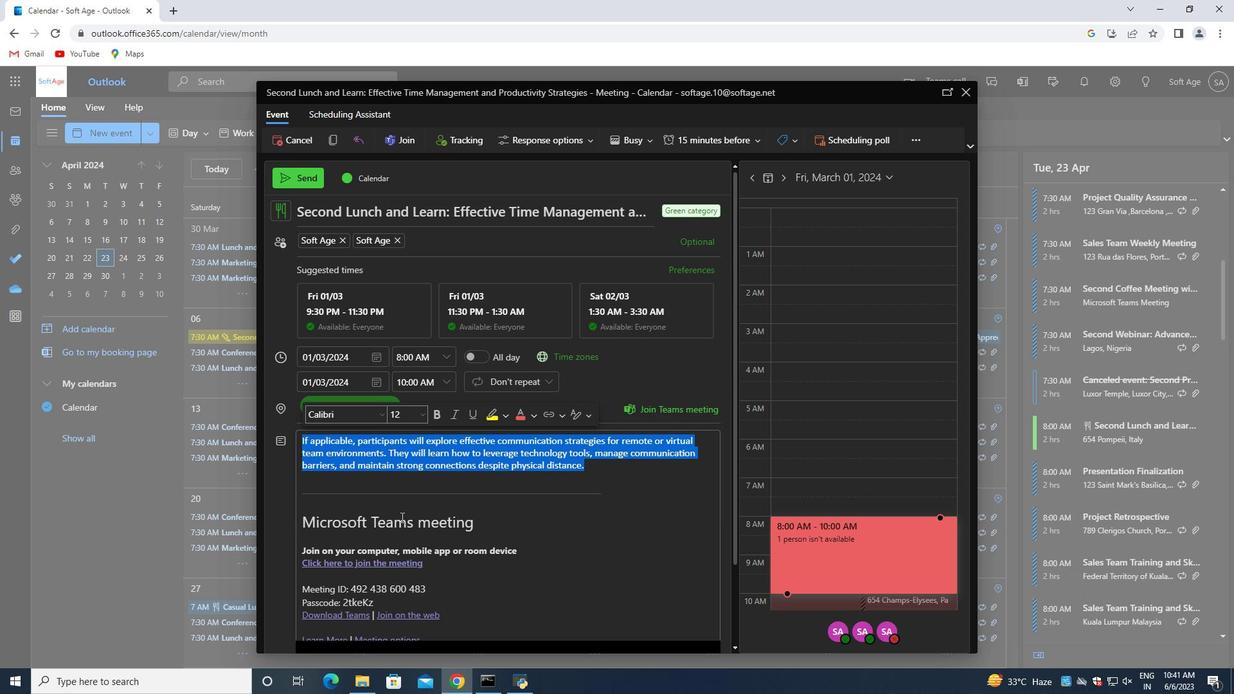 
Action: Mouse scrolled (402, 520) with delta (0, 0)
Screenshot: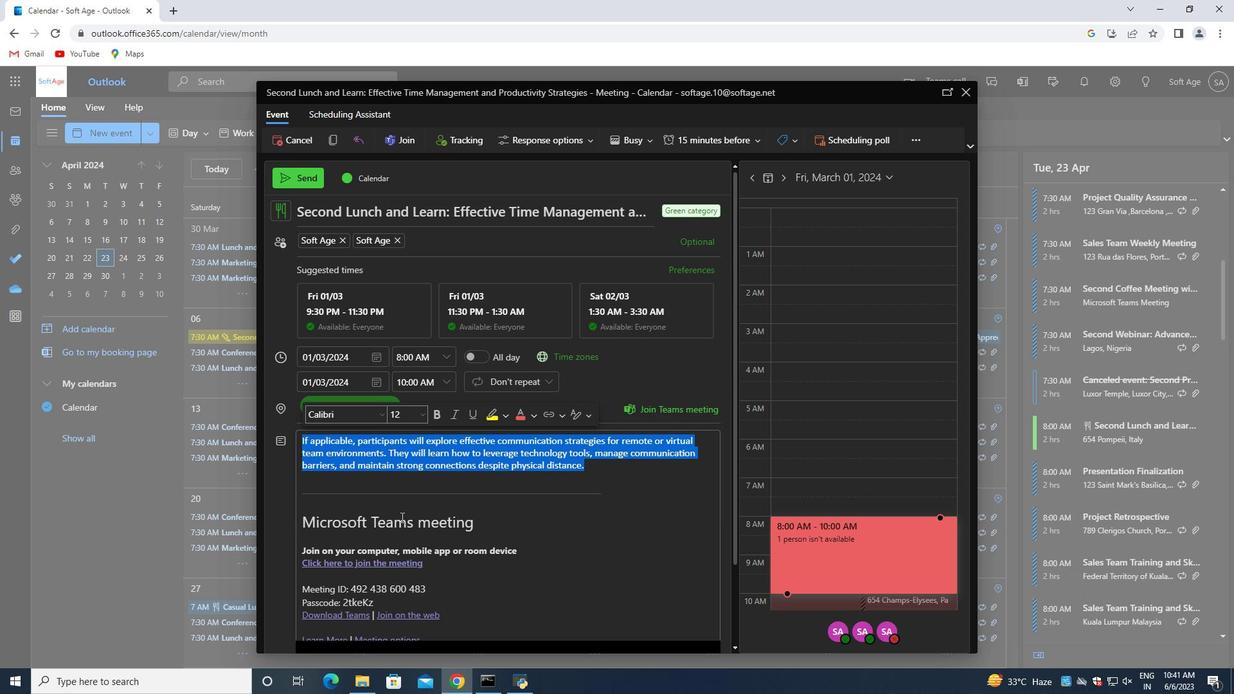 
Action: Mouse moved to (402, 522)
Screenshot: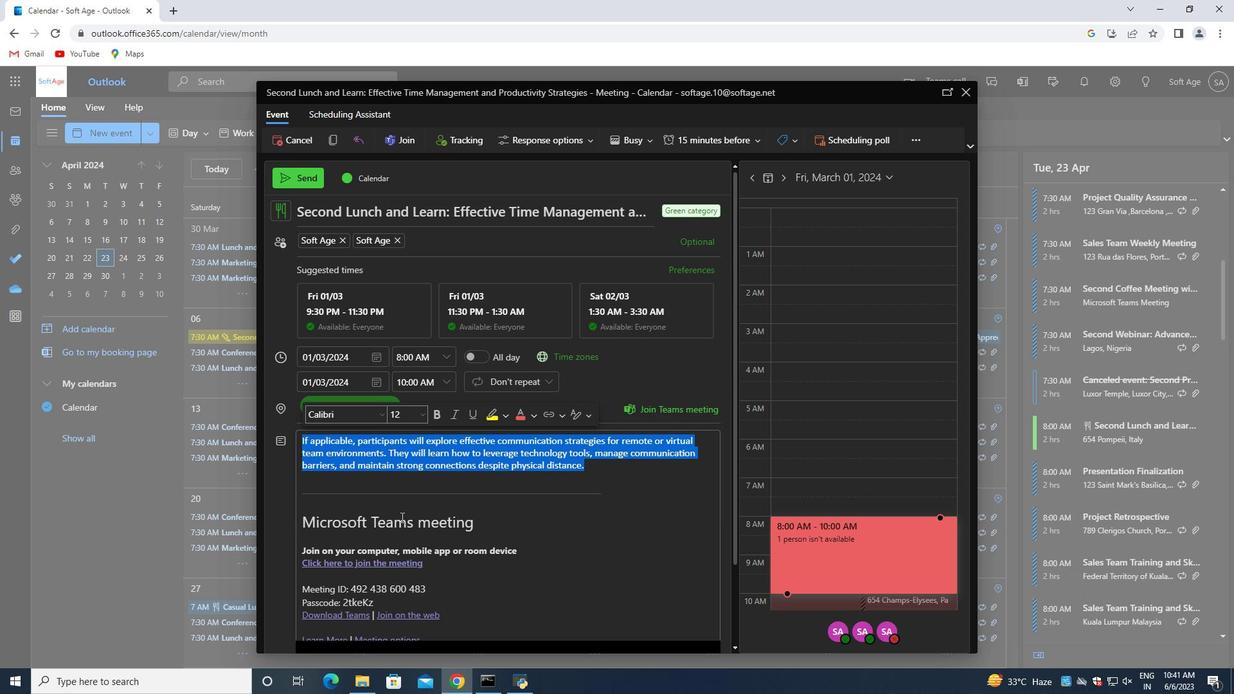 
Action: Mouse scrolled (402, 521) with delta (0, 0)
Screenshot: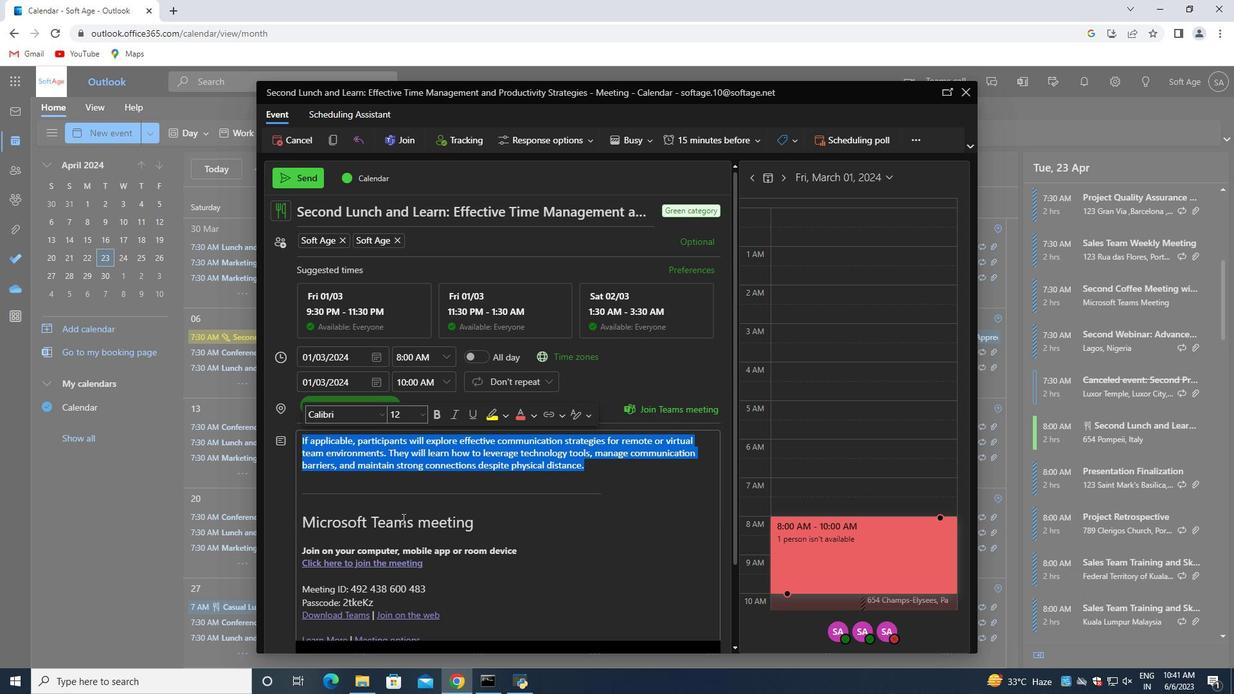 
Action: Mouse moved to (402, 522)
Screenshot: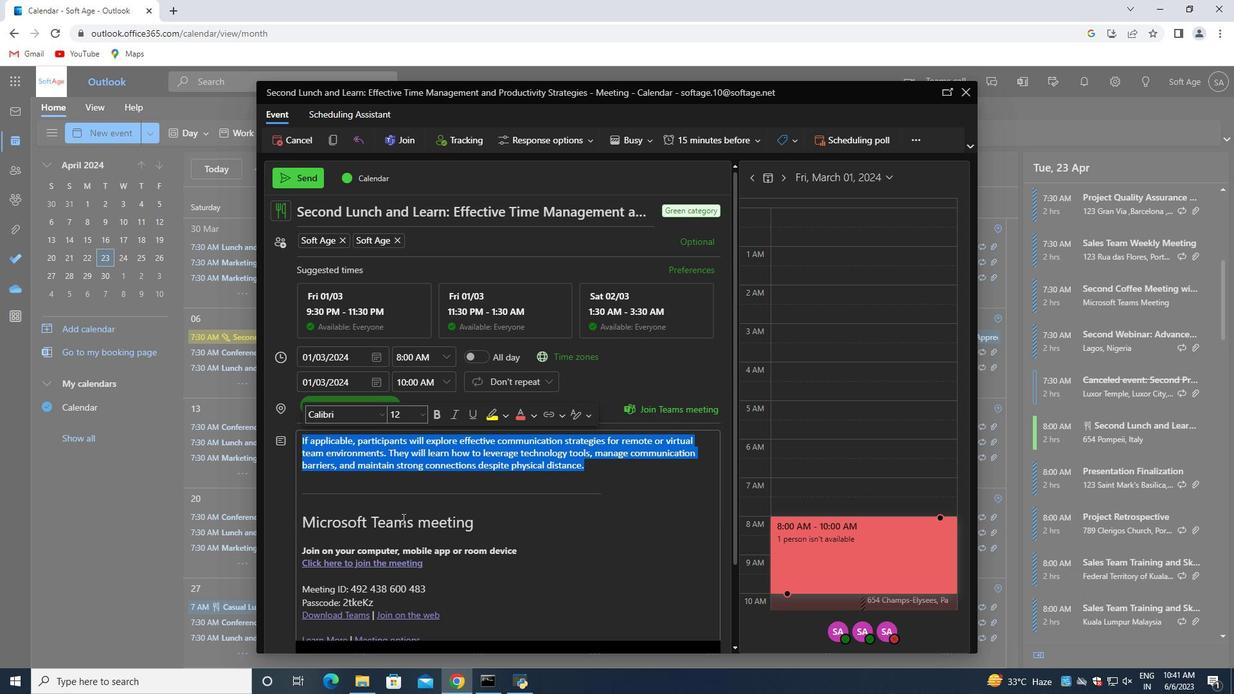 
Action: Mouse scrolled (402, 522) with delta (0, 0)
Screenshot: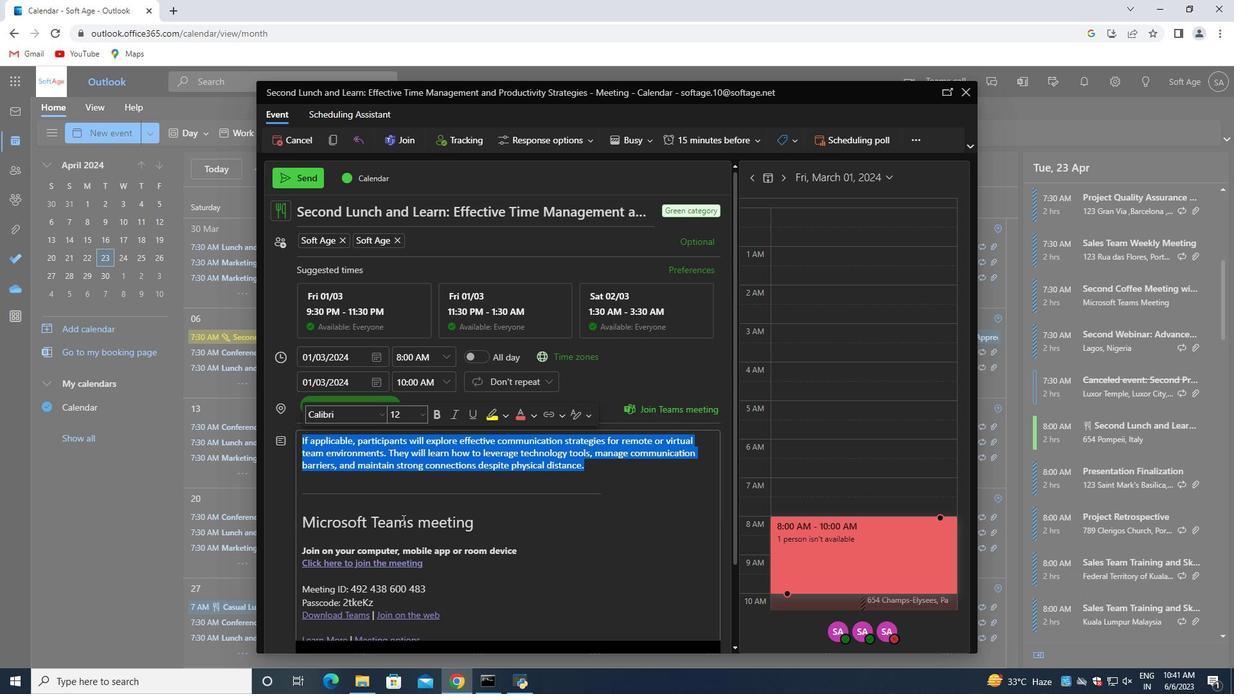 
Action: Mouse moved to (339, 594)
Screenshot: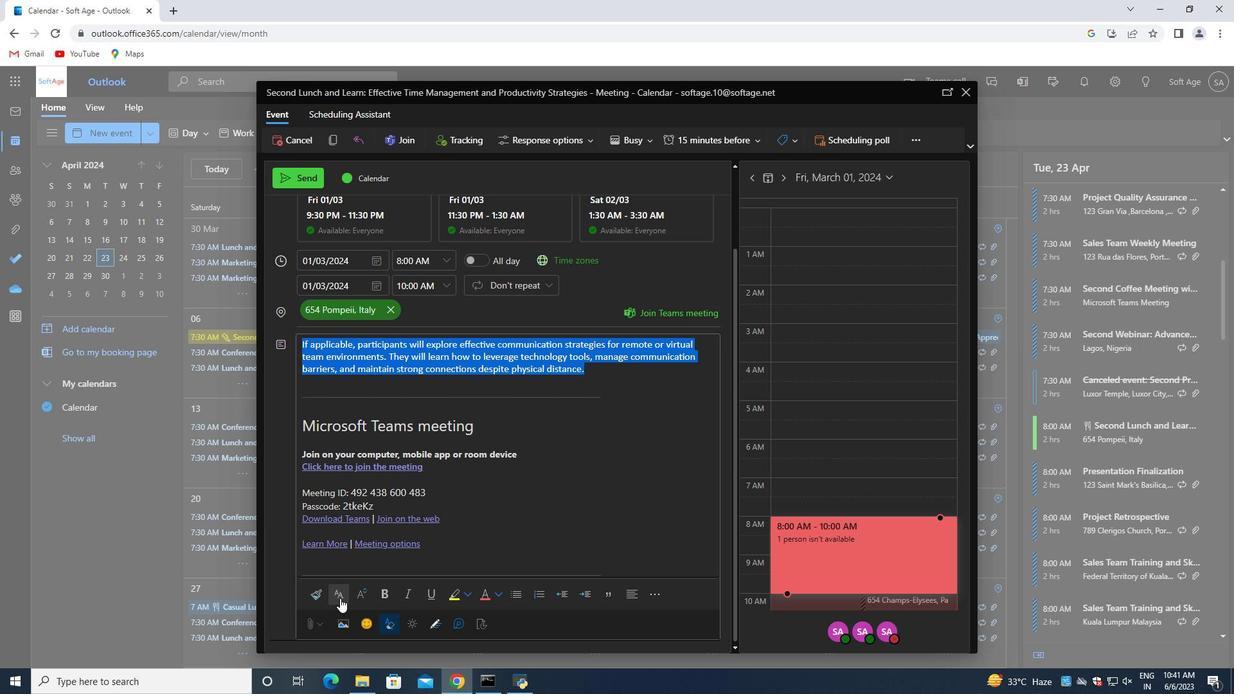 
Action: Mouse pressed left at (339, 594)
Screenshot: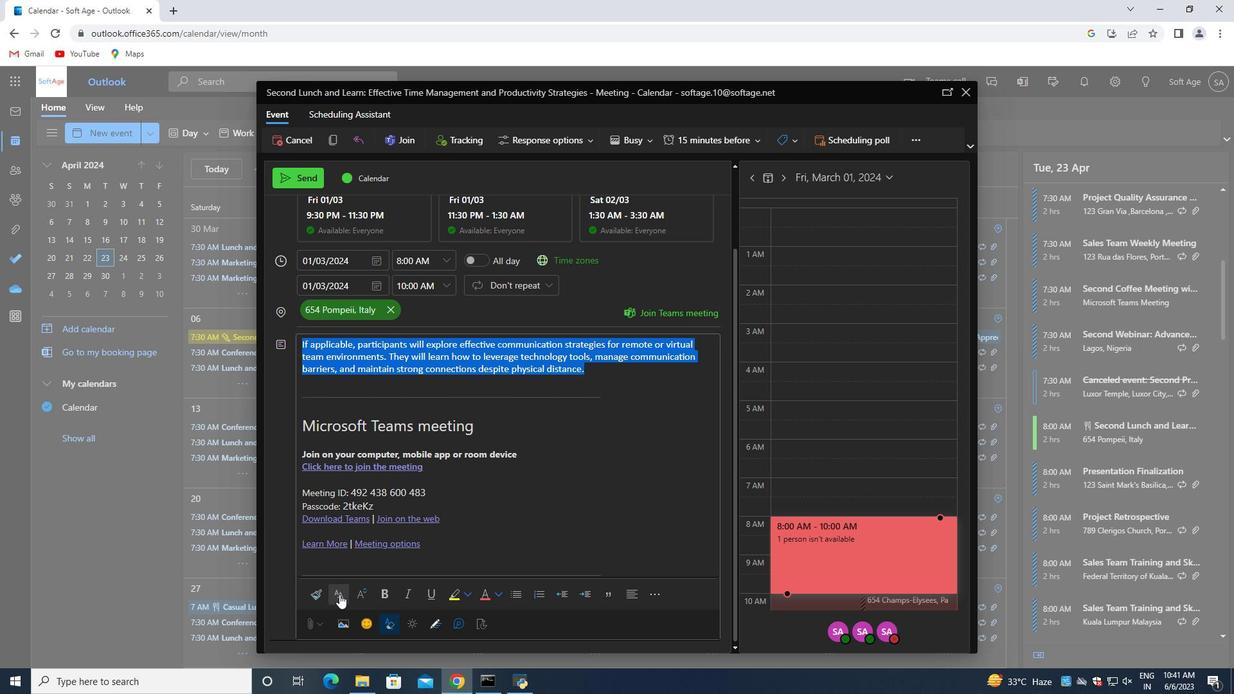 
Action: Mouse moved to (380, 534)
Screenshot: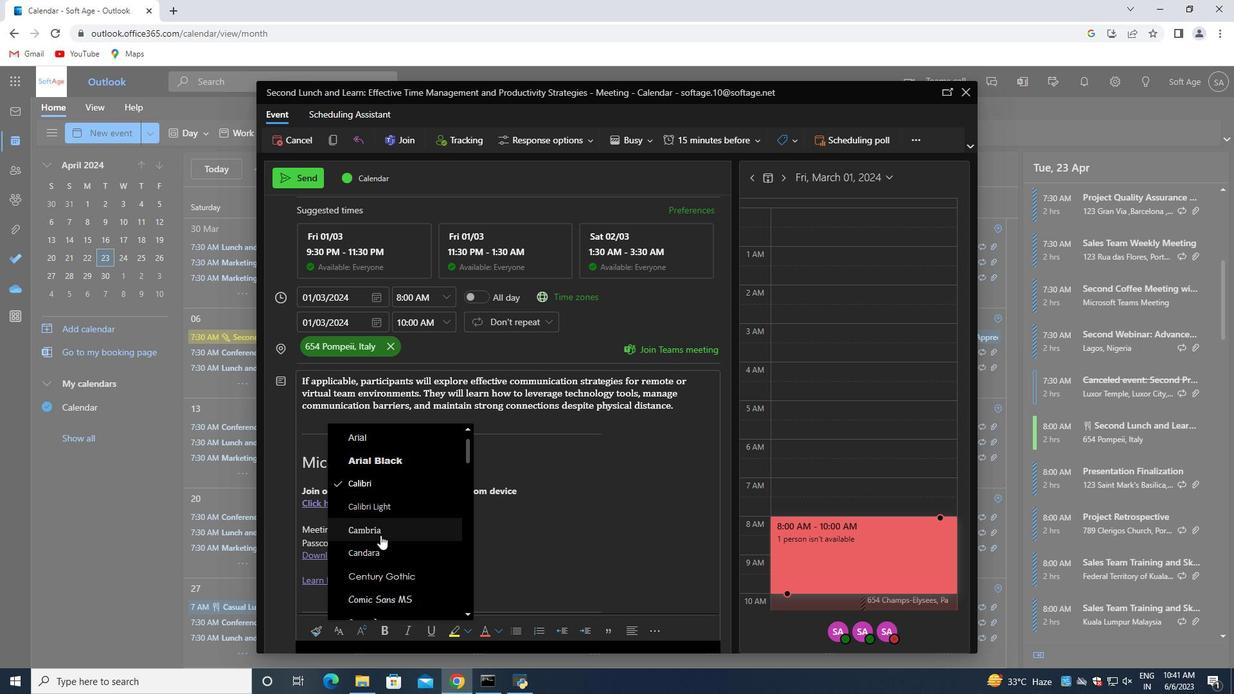 
Action: Mouse scrolled (380, 534) with delta (0, 0)
Screenshot: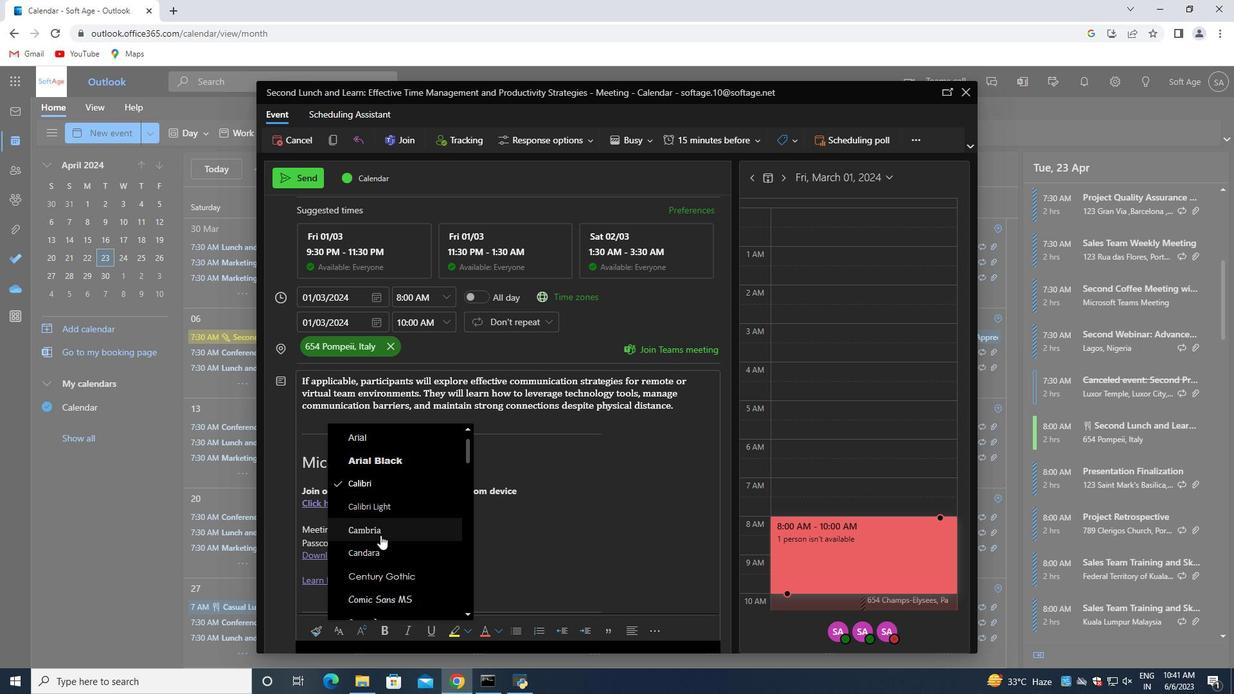 
Action: Mouse moved to (390, 539)
Screenshot: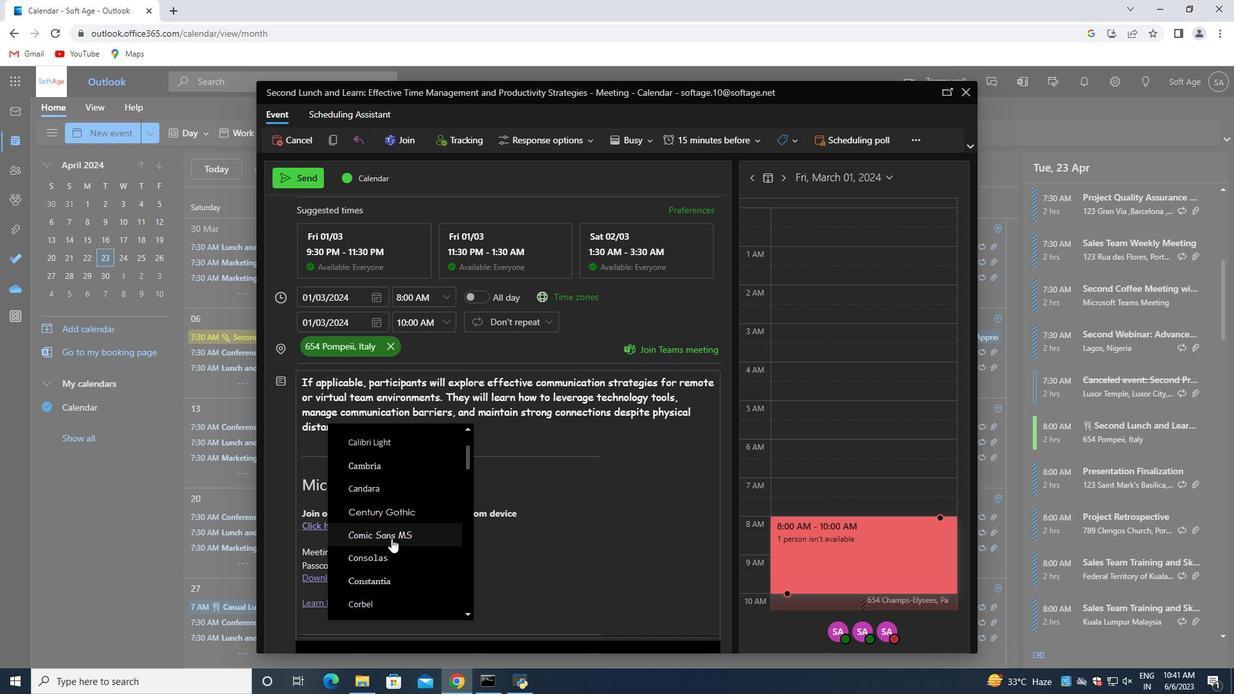 
Action: Mouse scrolled (390, 538) with delta (0, 0)
Screenshot: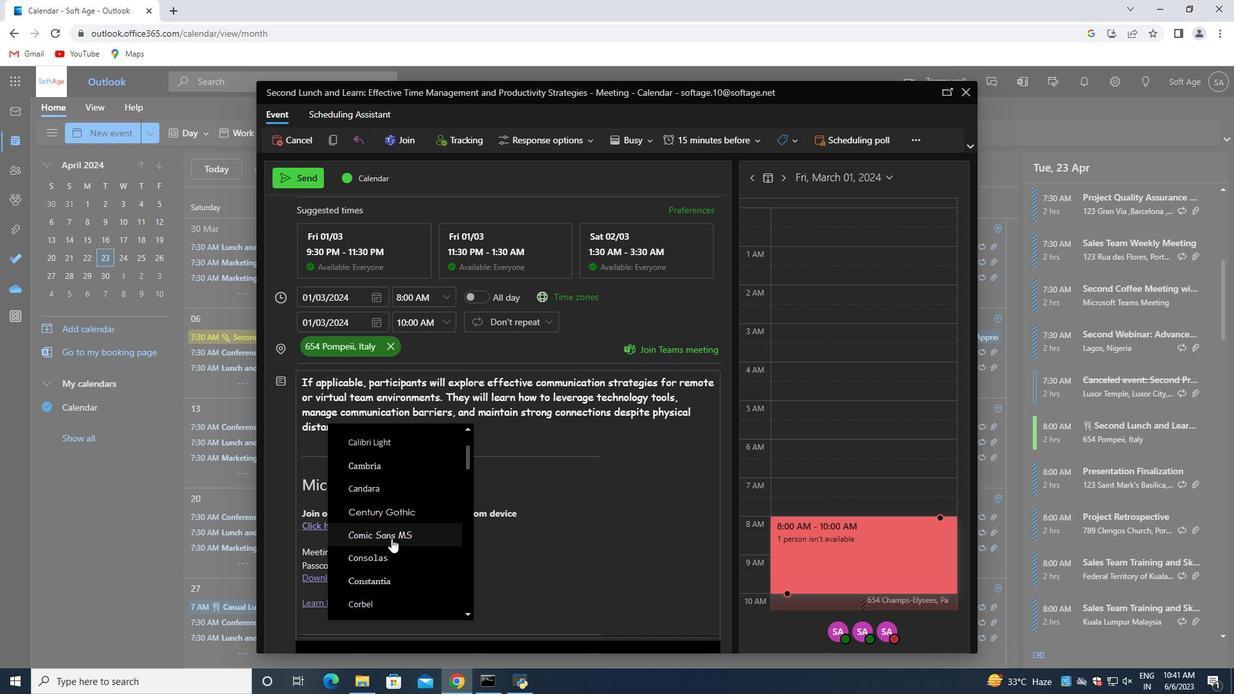 
Action: Mouse moved to (400, 558)
Screenshot: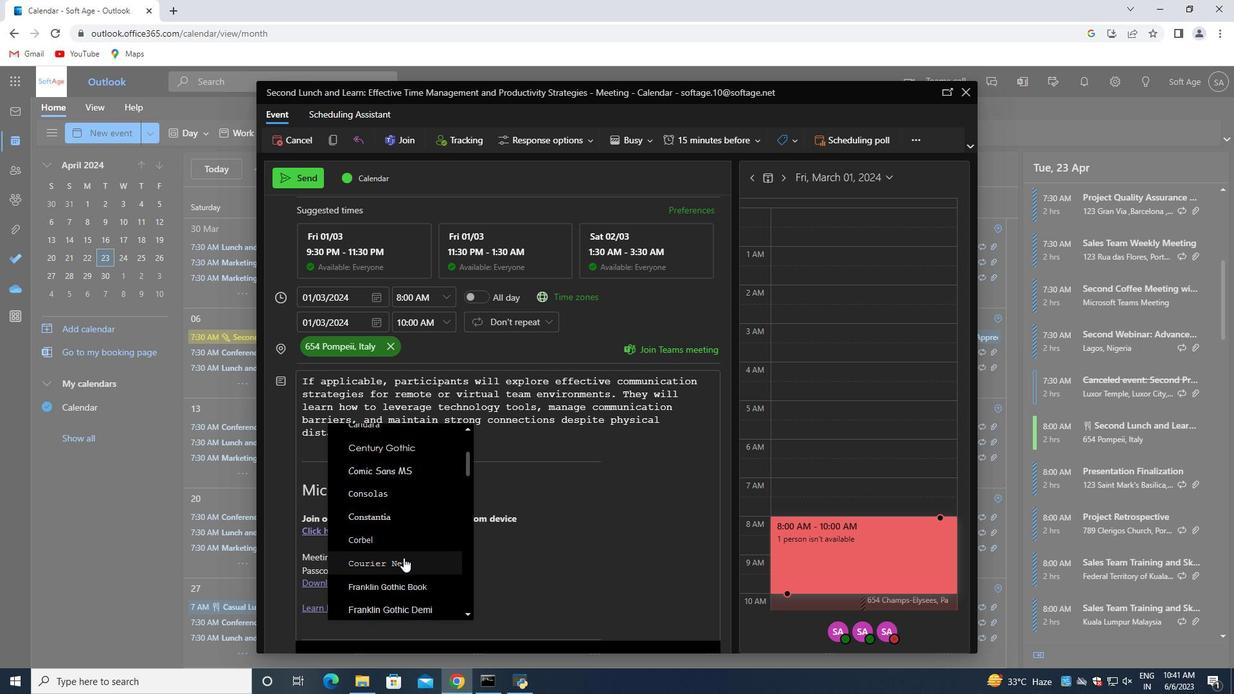 
Action: Mouse pressed left at (400, 558)
Screenshot: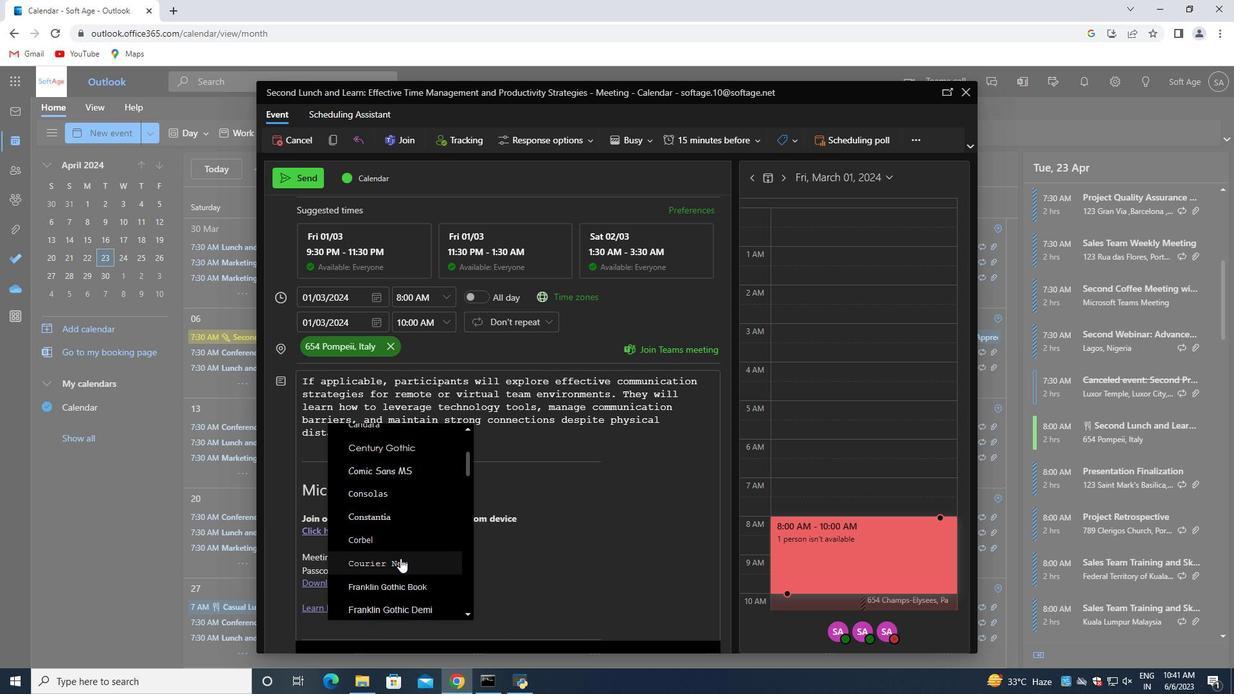 
Action: Mouse moved to (387, 434)
Screenshot: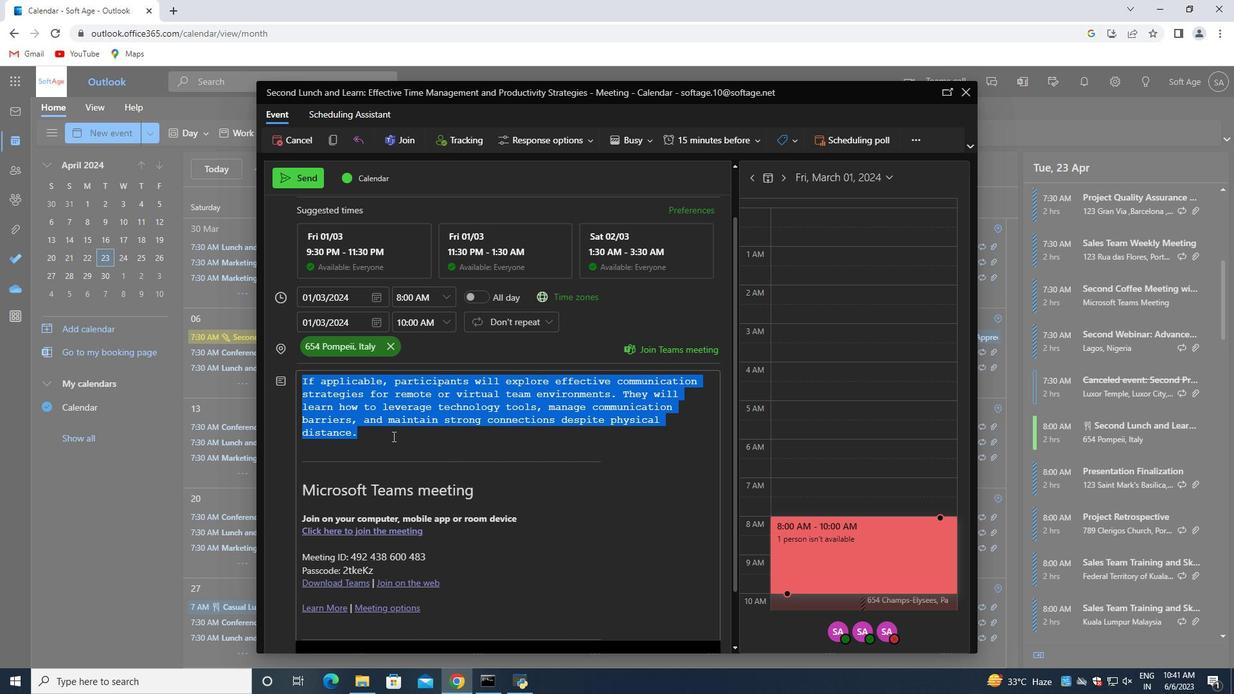 
Action: Mouse pressed left at (387, 434)
Screenshot: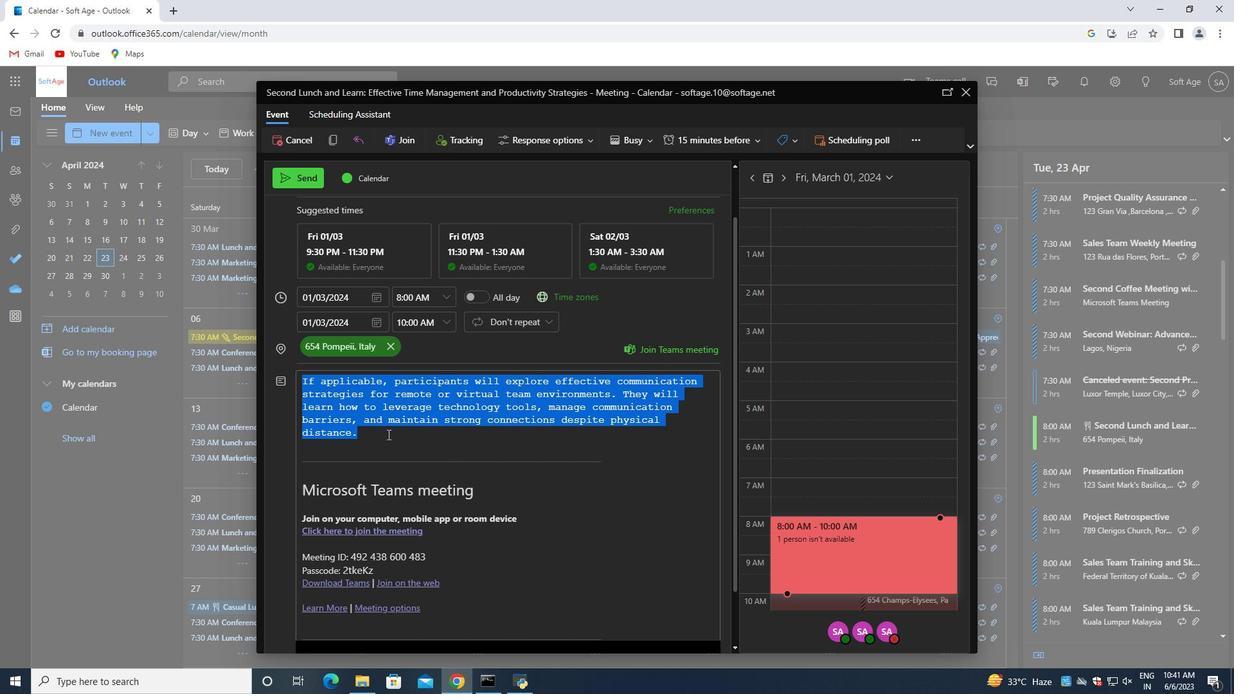 
Action: Mouse moved to (619, 133)
Screenshot: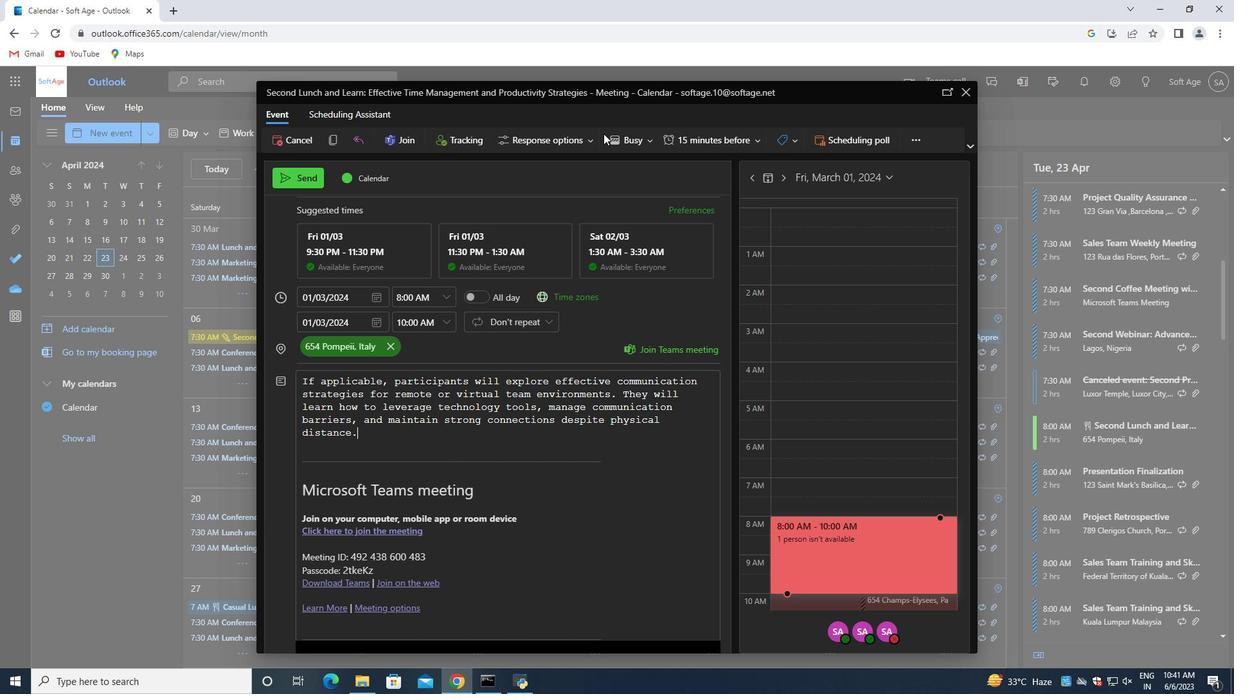 
Action: Mouse pressed left at (619, 133)
Screenshot: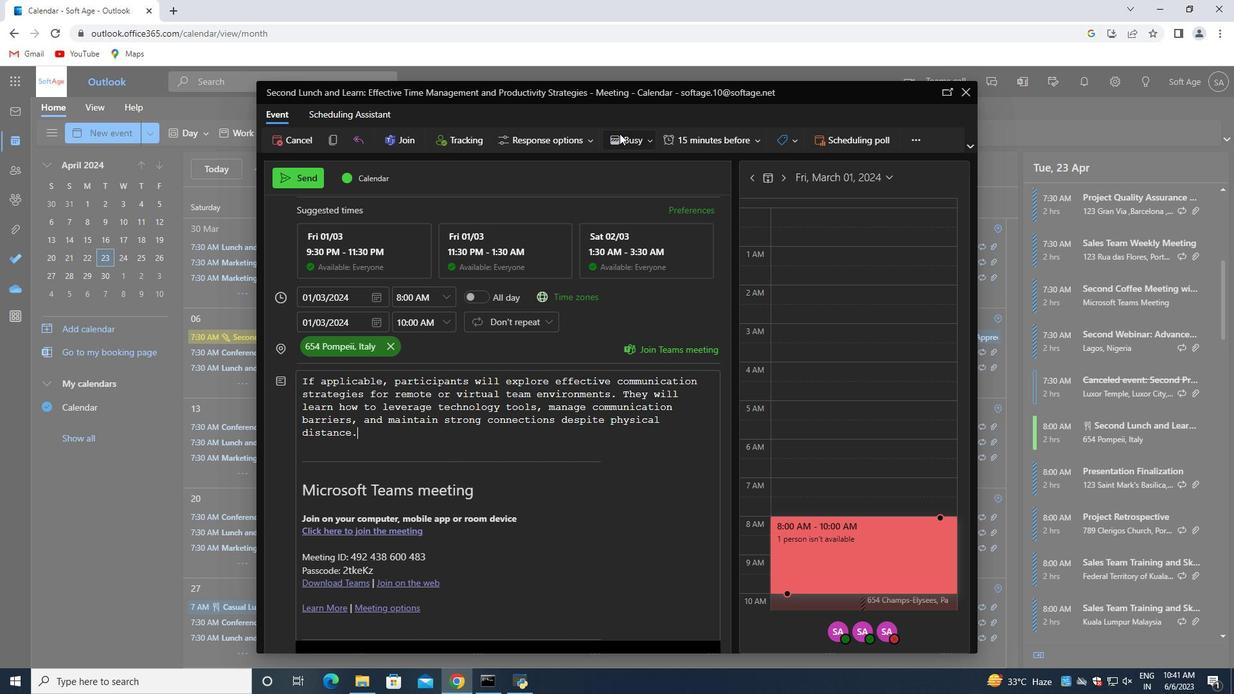 
Action: Mouse moved to (606, 211)
Screenshot: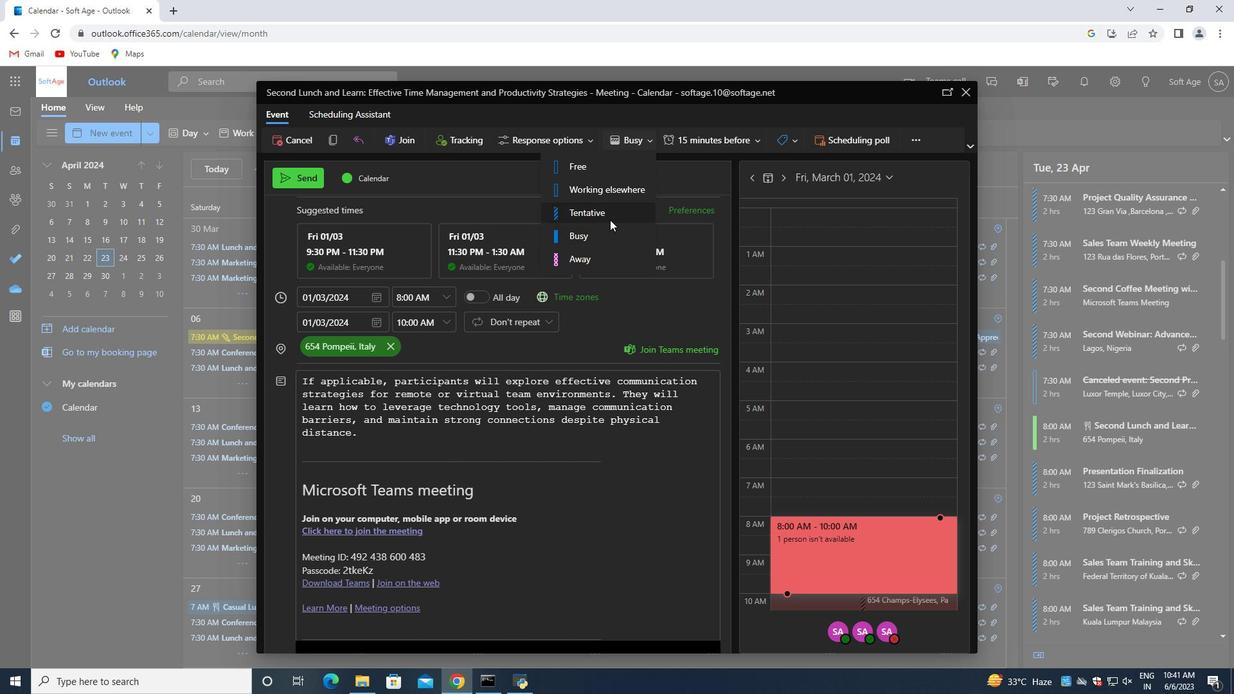 
Action: Mouse pressed left at (606, 211)
Screenshot: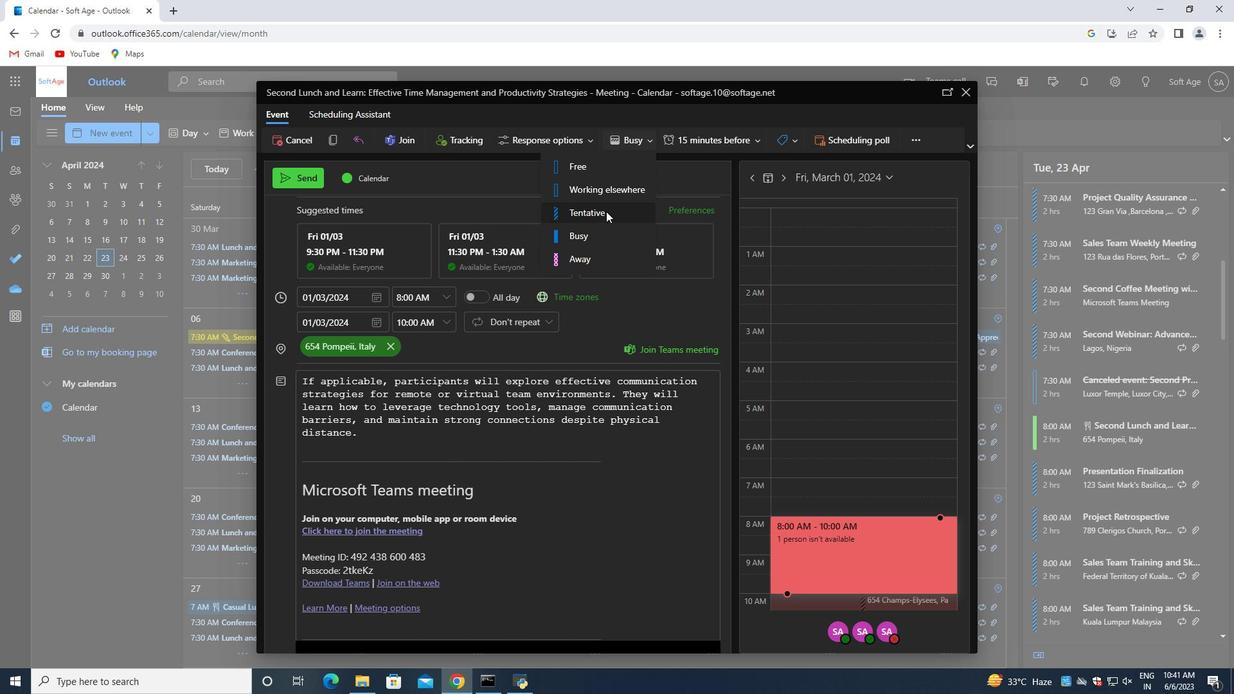 
Action: Mouse moved to (394, 441)
Screenshot: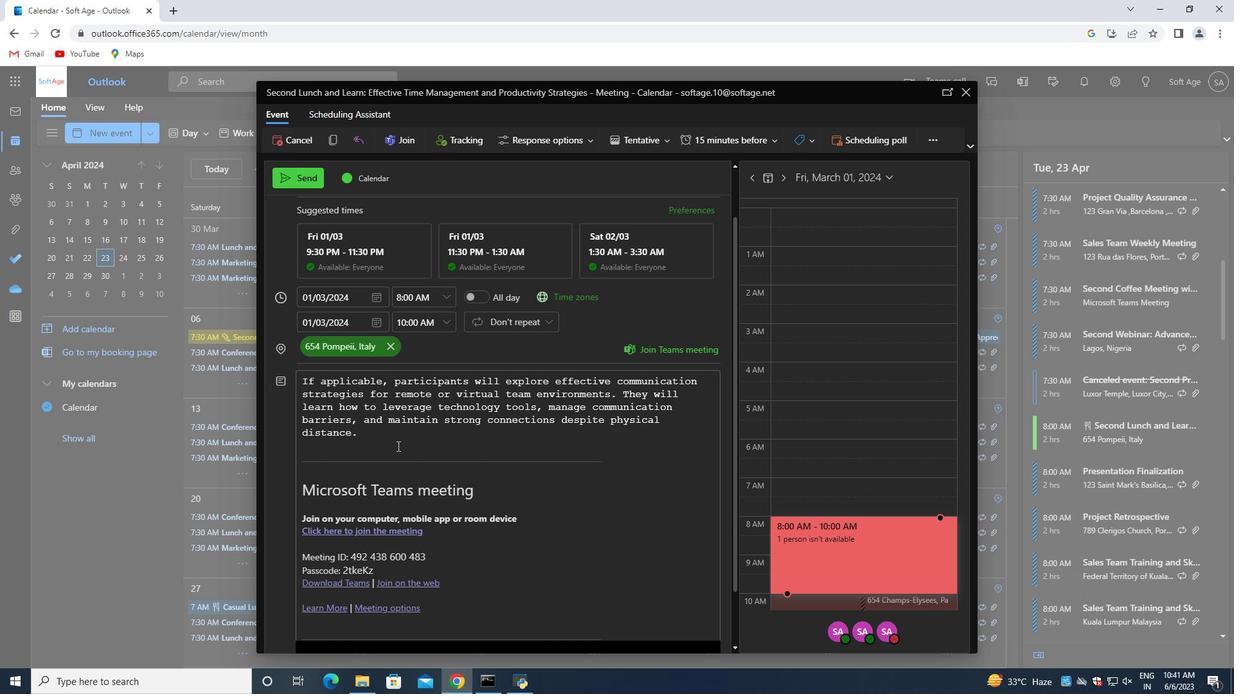 
Action: Mouse pressed left at (394, 441)
Screenshot: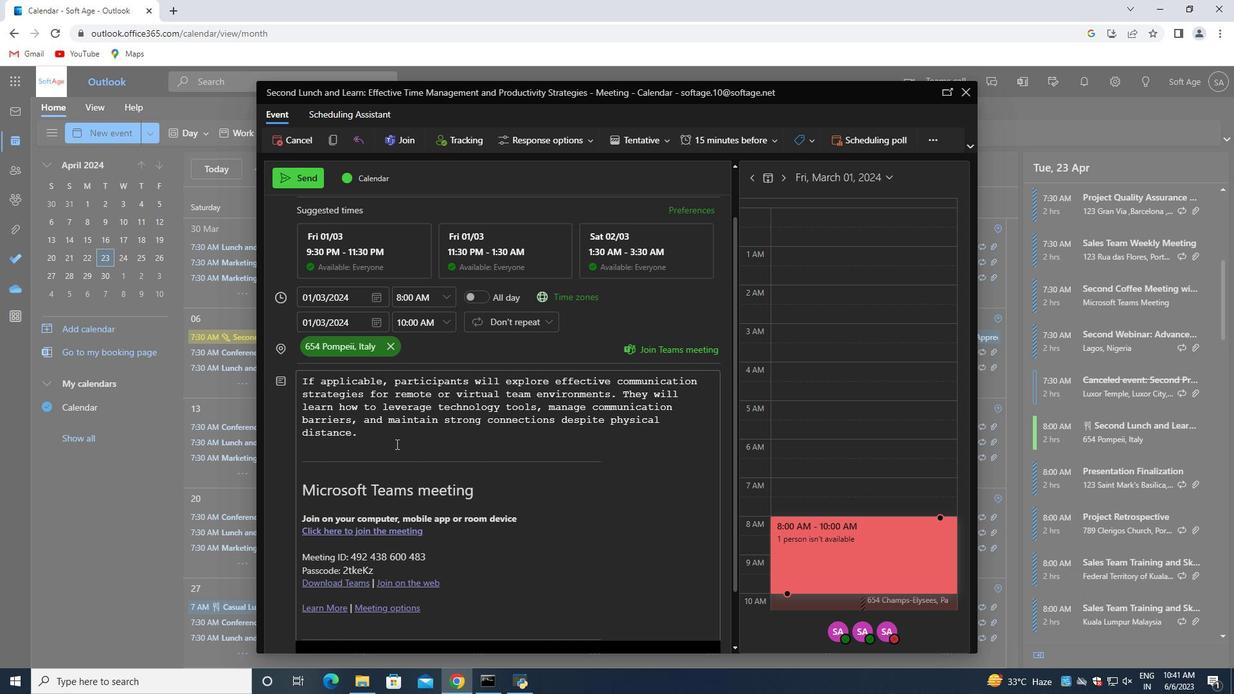 
Action: Mouse moved to (389, 432)
Screenshot: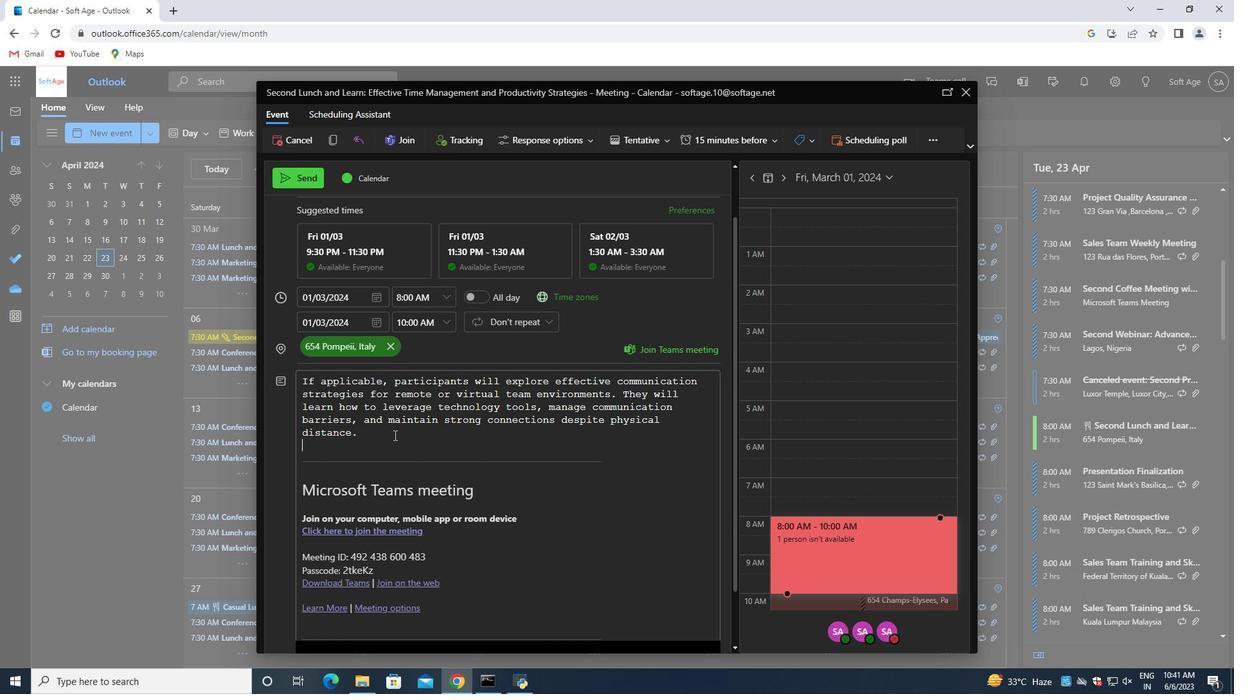 
Action: Mouse pressed left at (389, 432)
Screenshot: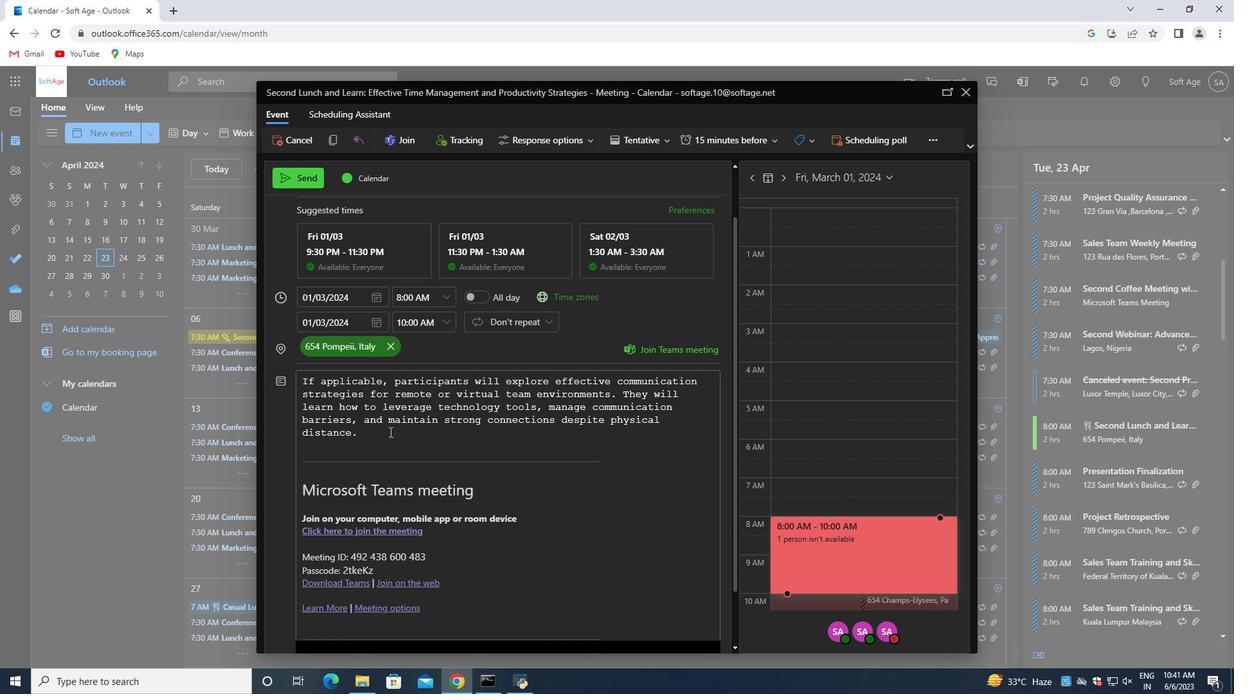 
Action: Mouse moved to (448, 523)
Screenshot: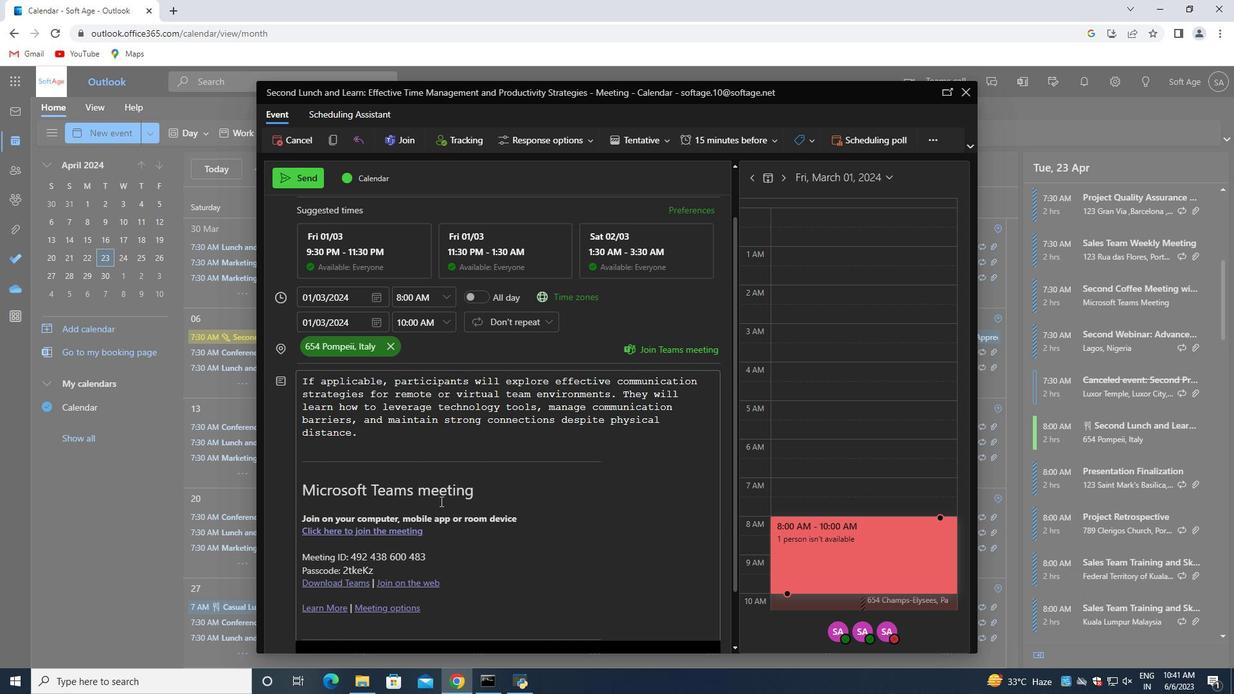 
Action: Mouse scrolled (448, 522) with delta (0, 0)
Screenshot: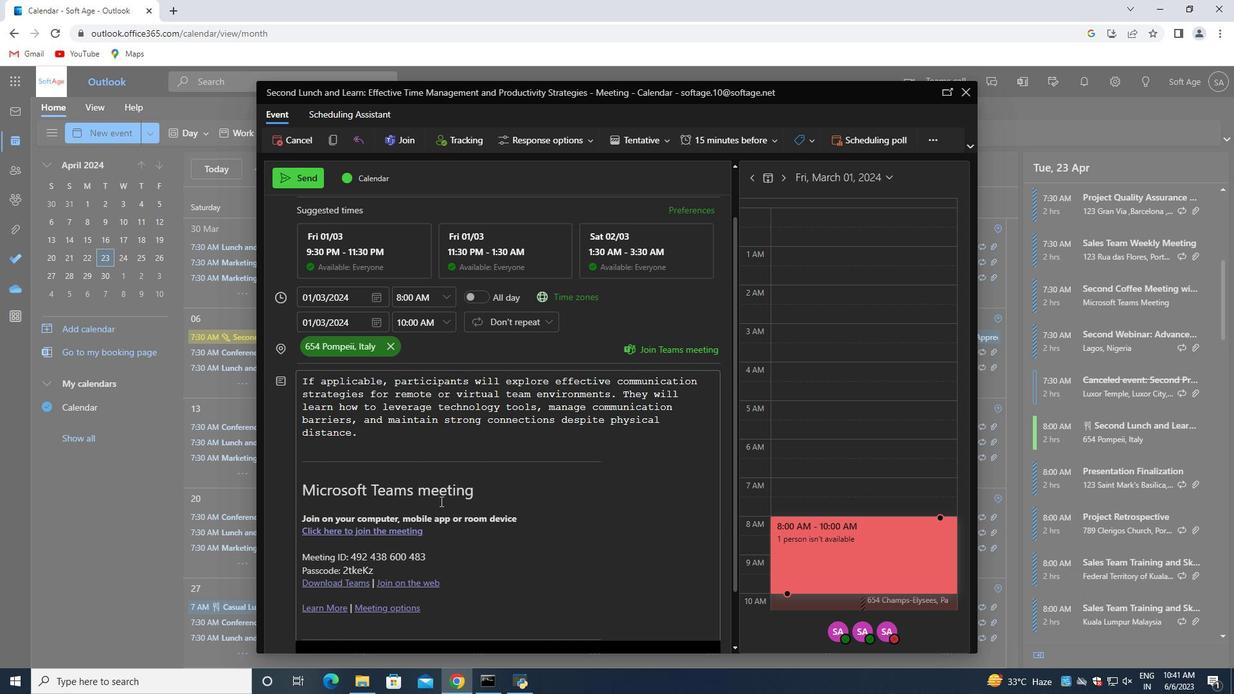 
Action: Mouse moved to (448, 525)
Screenshot: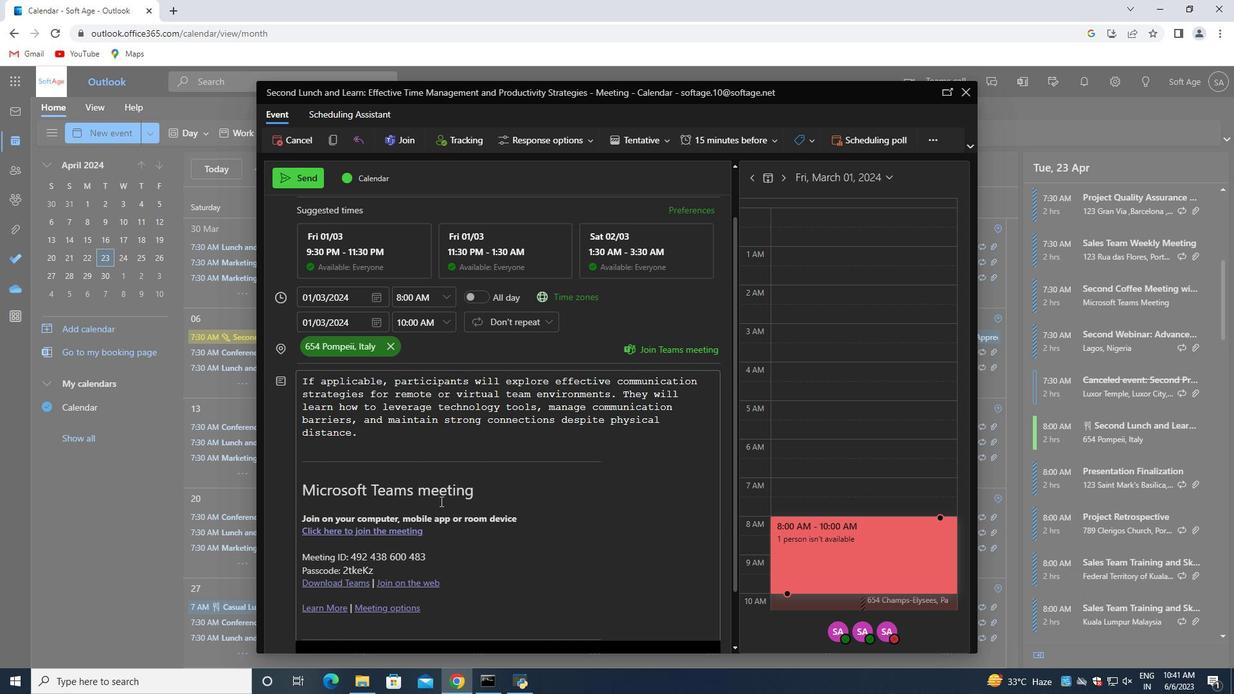 
Action: Mouse scrolled (448, 524) with delta (0, 0)
Screenshot: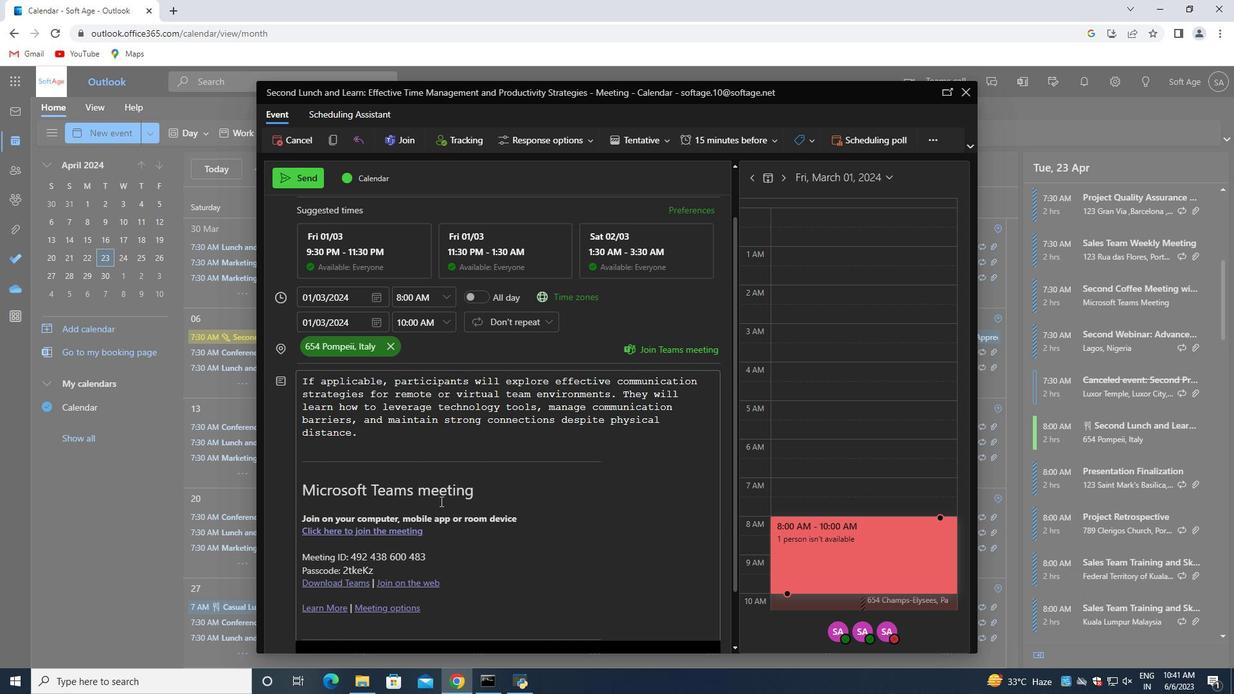 
Action: Mouse moved to (448, 528)
Screenshot: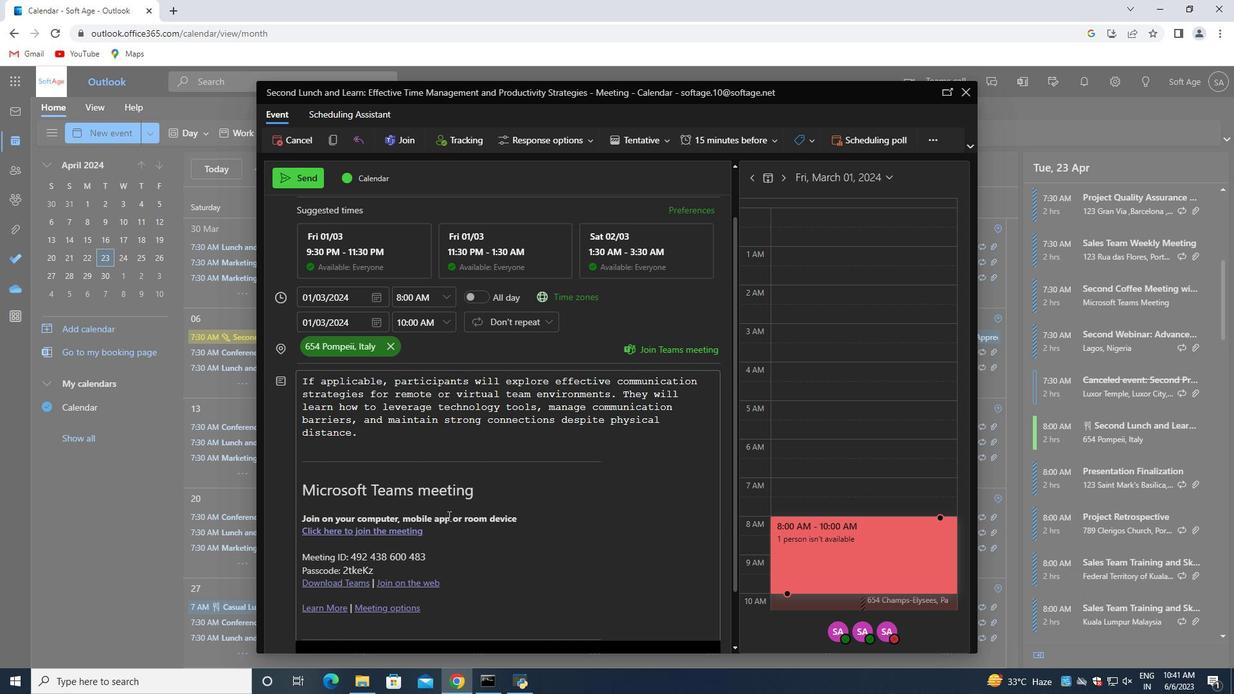 
Action: Mouse scrolled (448, 527) with delta (0, 0)
Screenshot: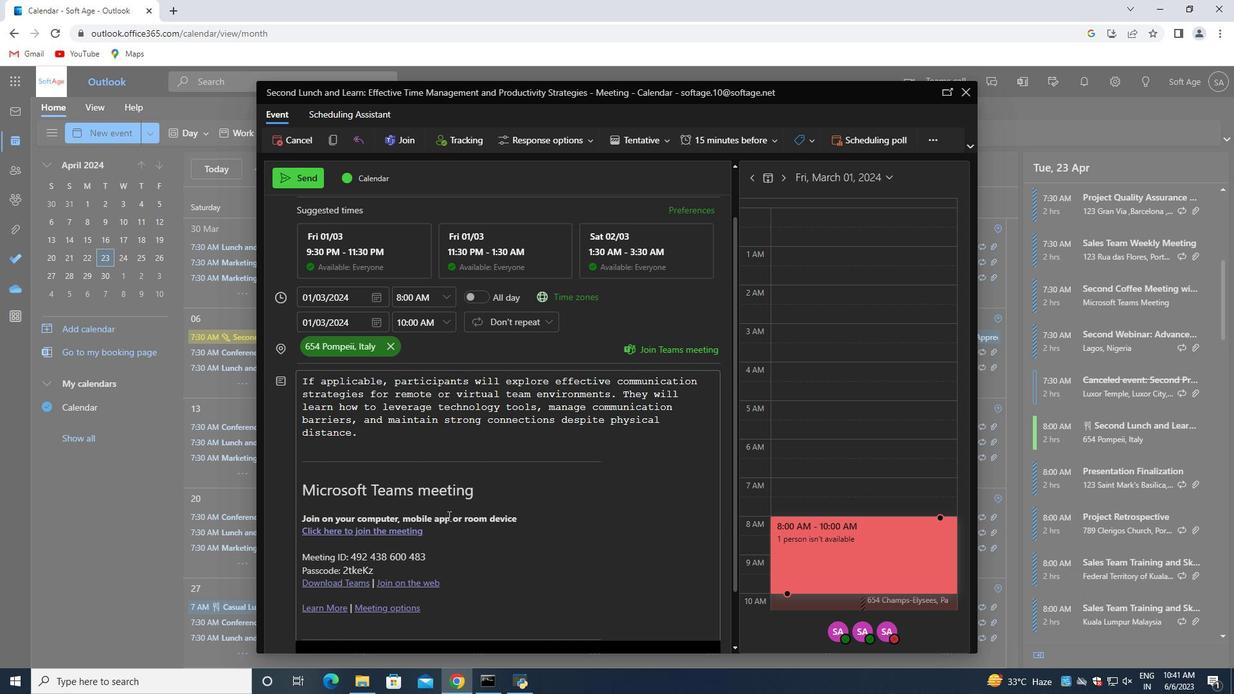 
Action: Mouse moved to (448, 536)
Screenshot: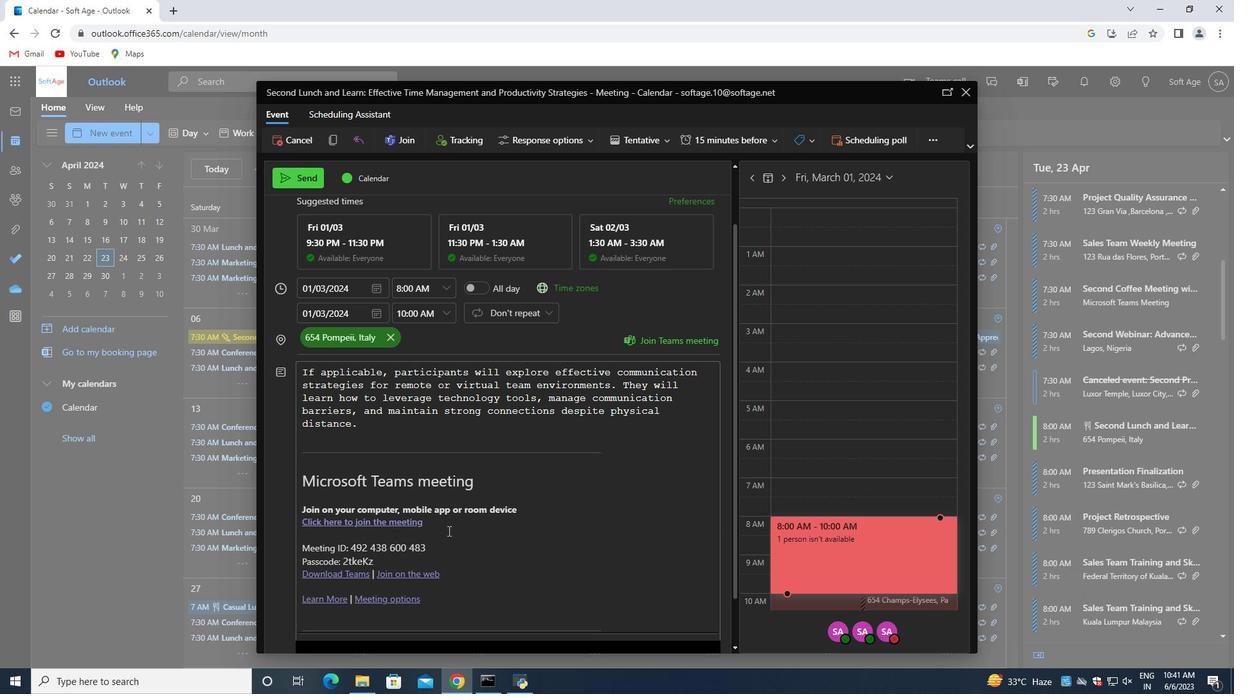 
Action: Mouse scrolled (448, 533) with delta (0, 0)
Screenshot: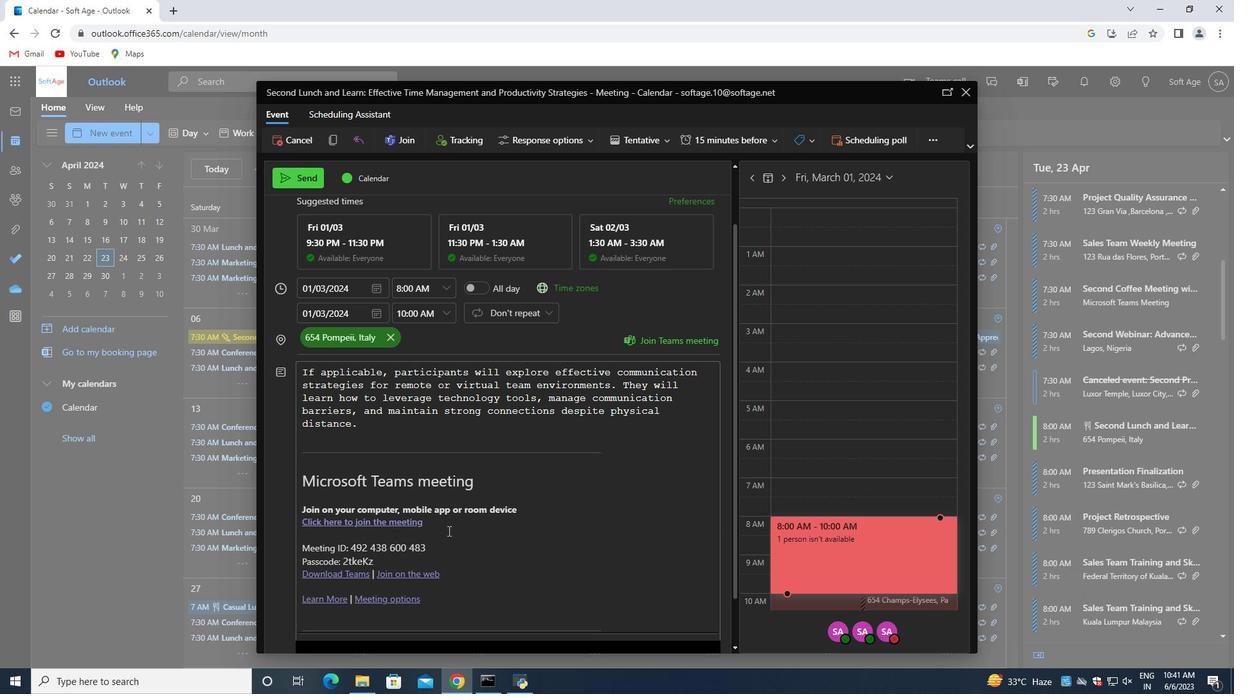 
Action: Mouse moved to (371, 623)
Screenshot: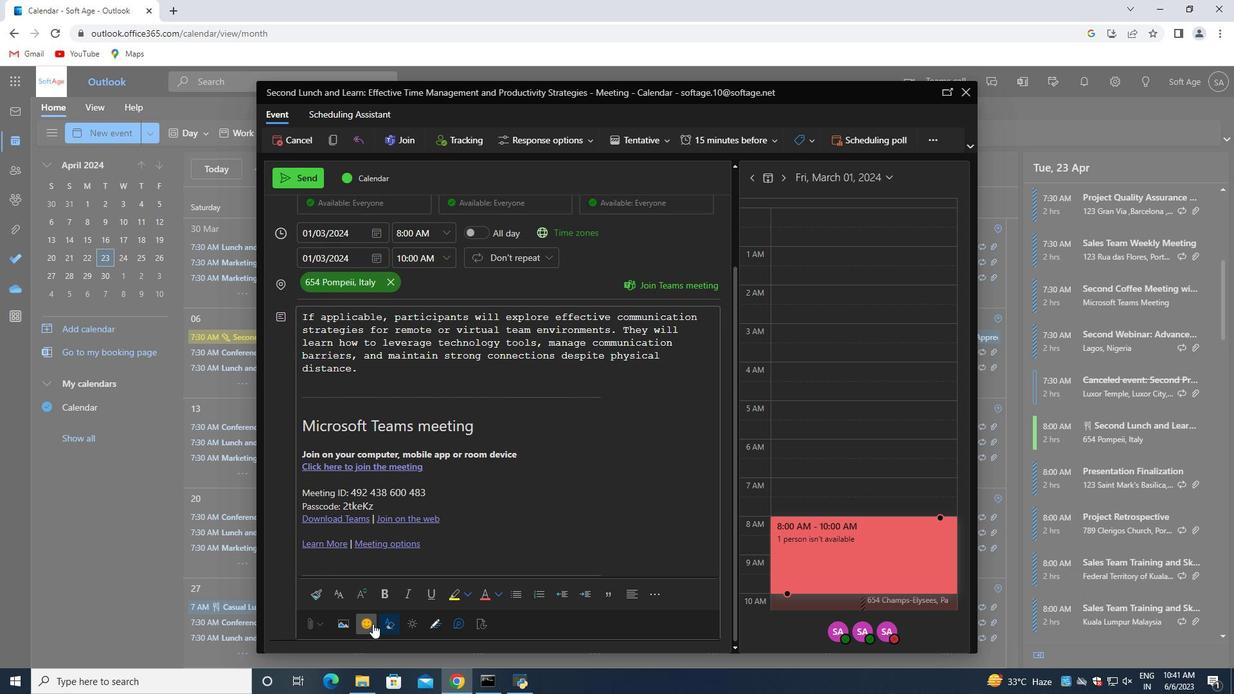 
Action: Mouse pressed left at (371, 623)
Screenshot: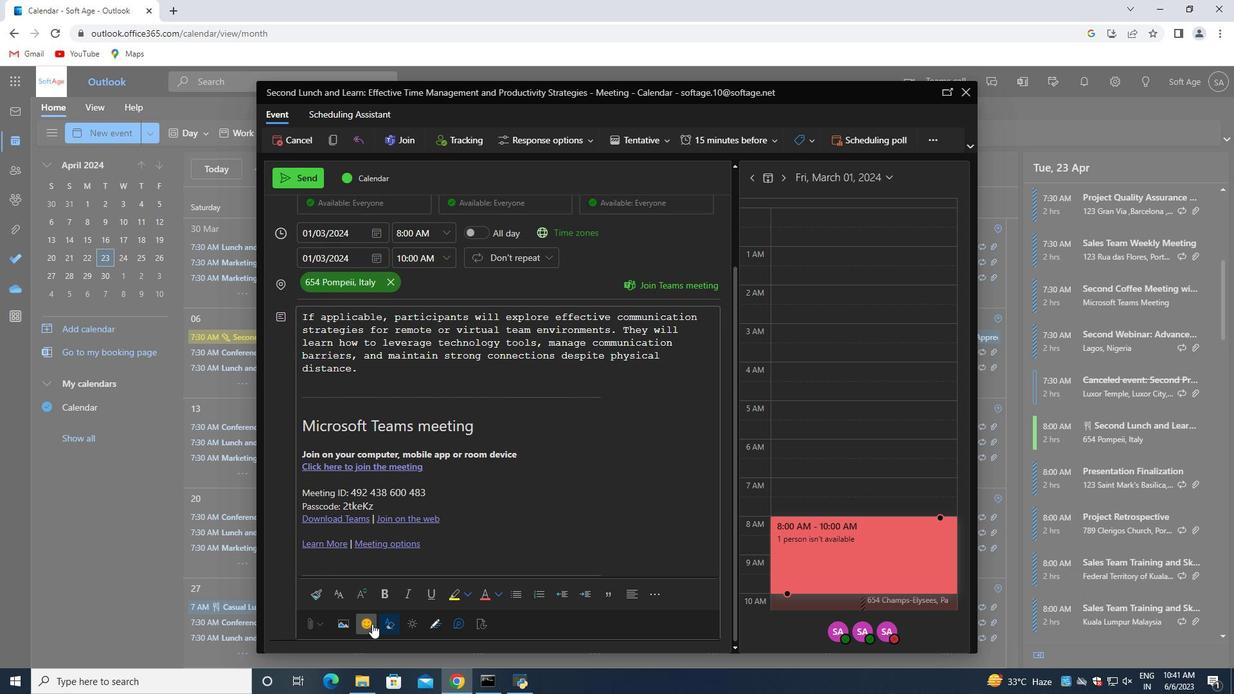 
Action: Mouse moved to (938, 279)
Screenshot: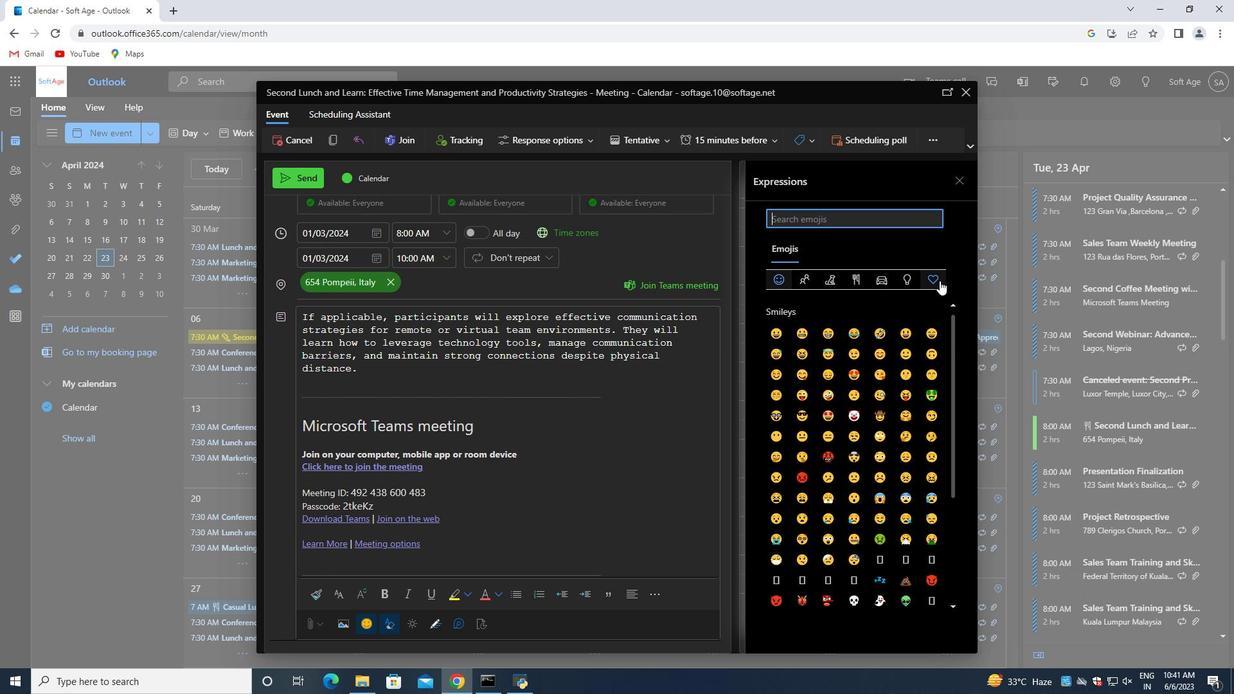 
Action: Mouse pressed left at (938, 279)
Screenshot: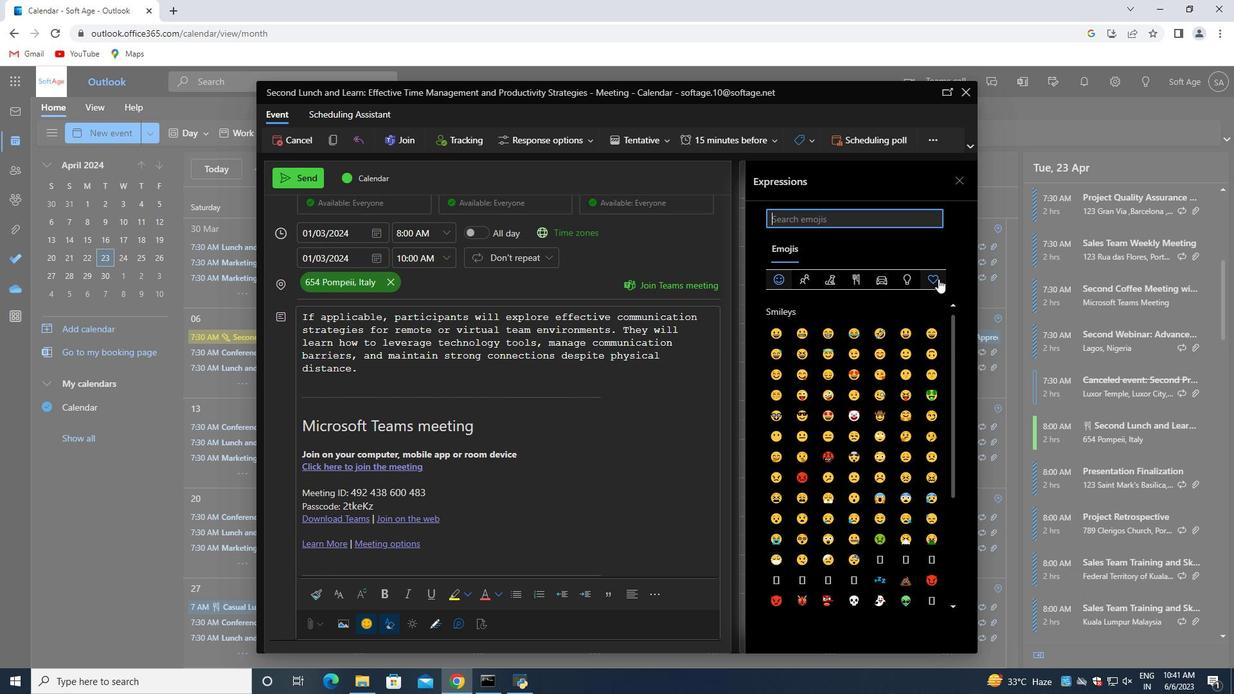 
Action: Mouse moved to (929, 330)
Screenshot: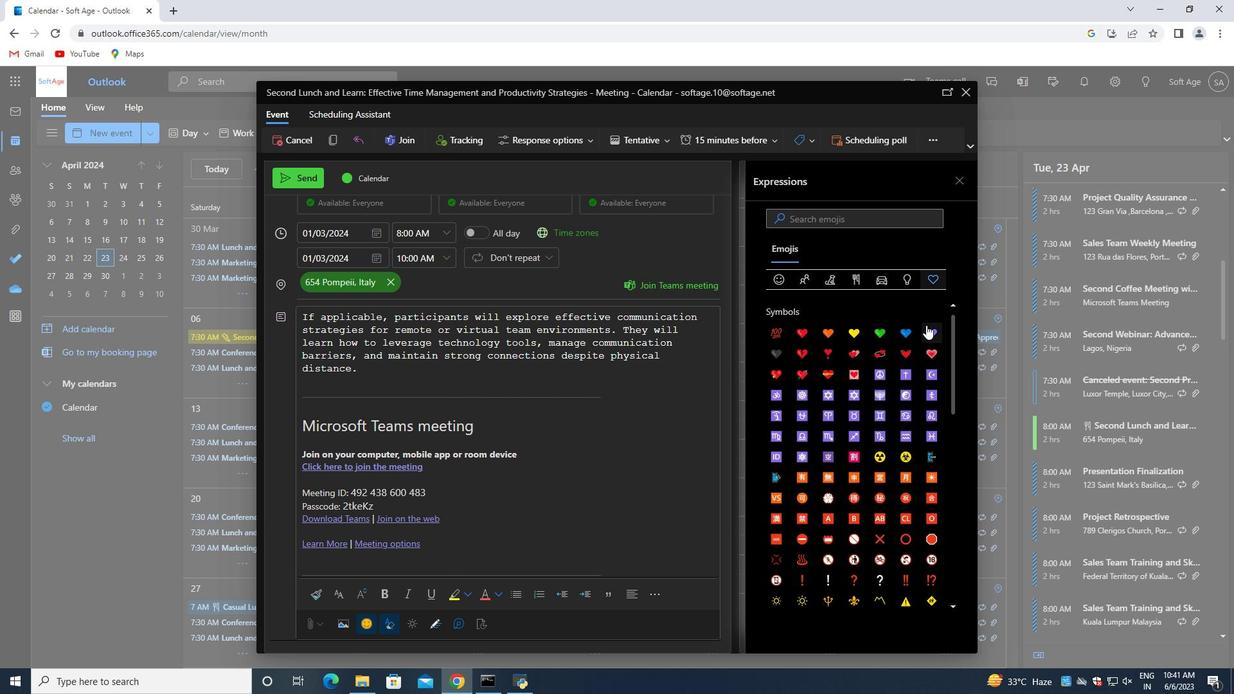 
Action: Mouse pressed left at (929, 330)
Screenshot: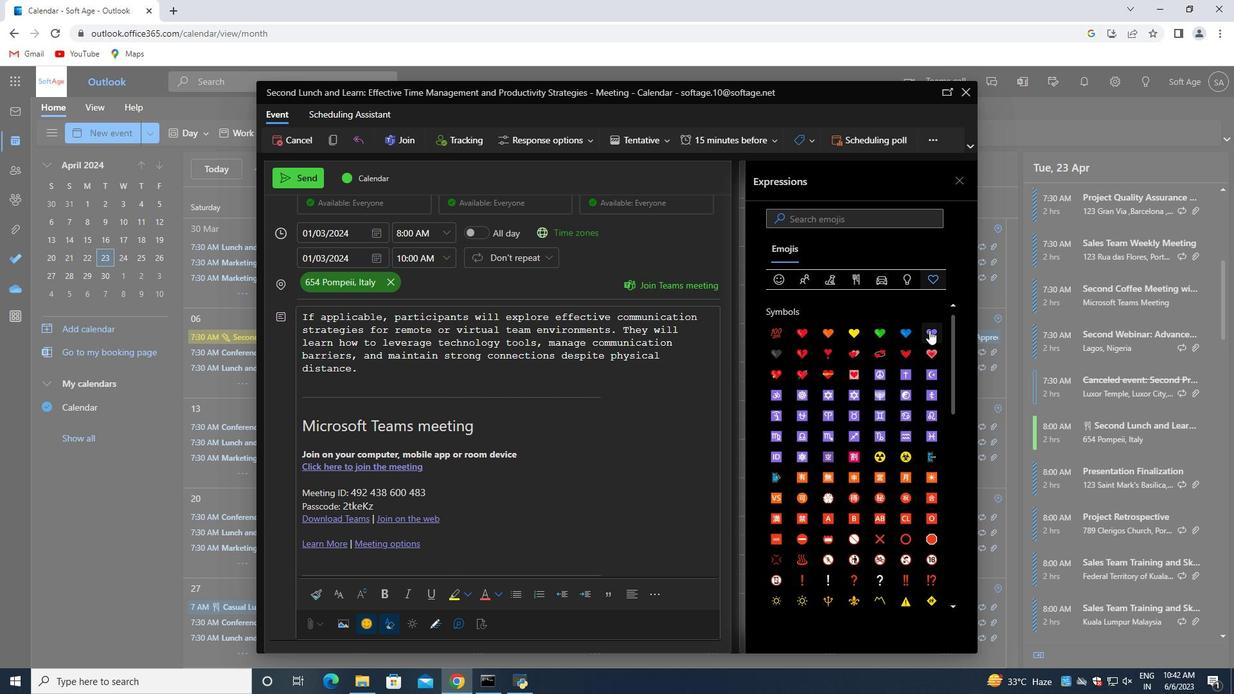 
Action: Mouse moved to (955, 183)
Screenshot: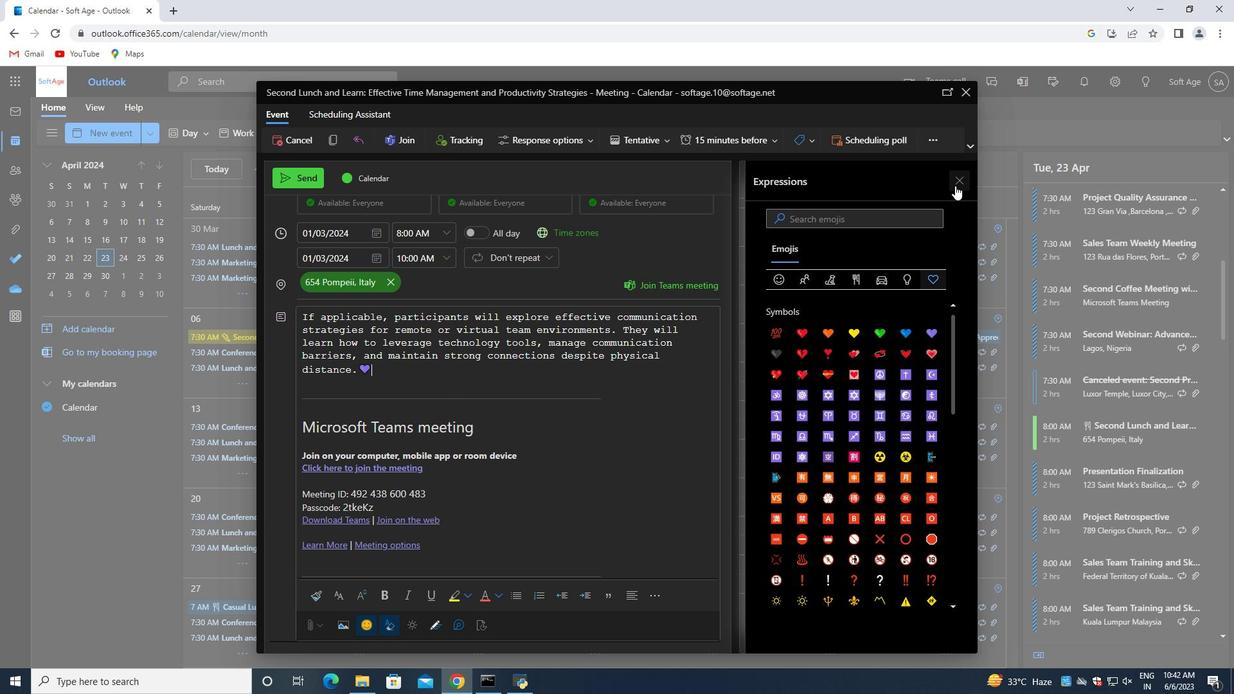 
Action: Mouse pressed left at (955, 183)
Screenshot: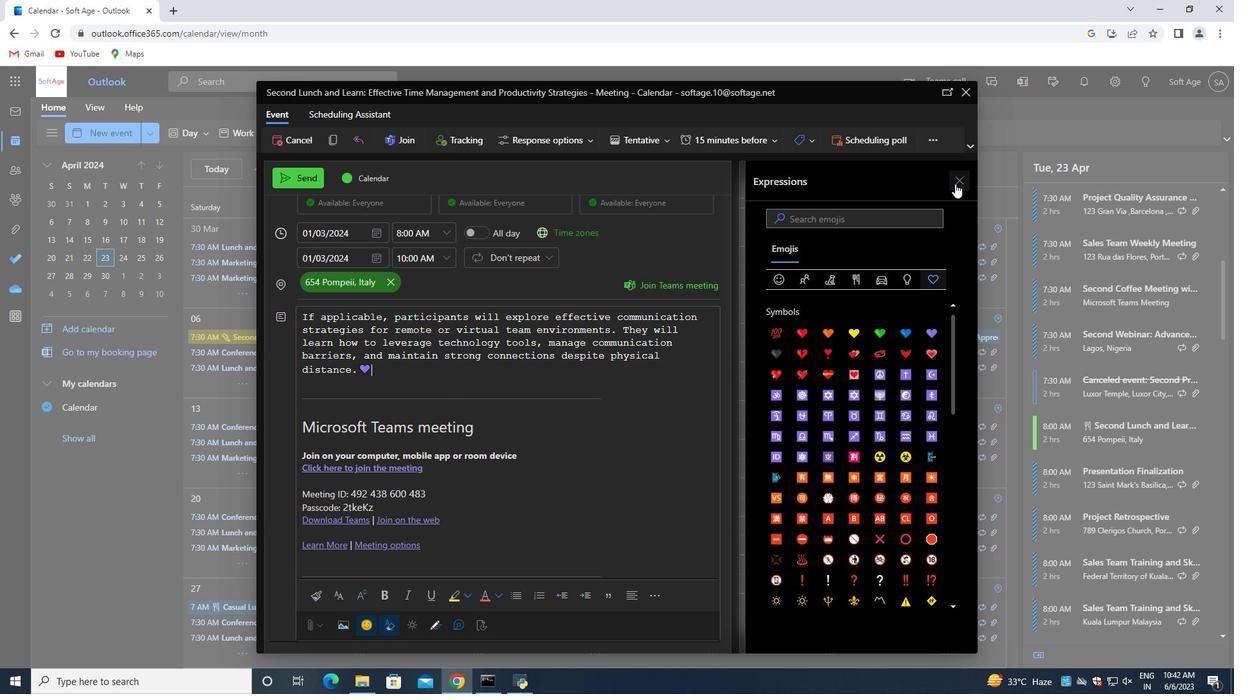 
Action: Mouse moved to (612, 355)
Screenshot: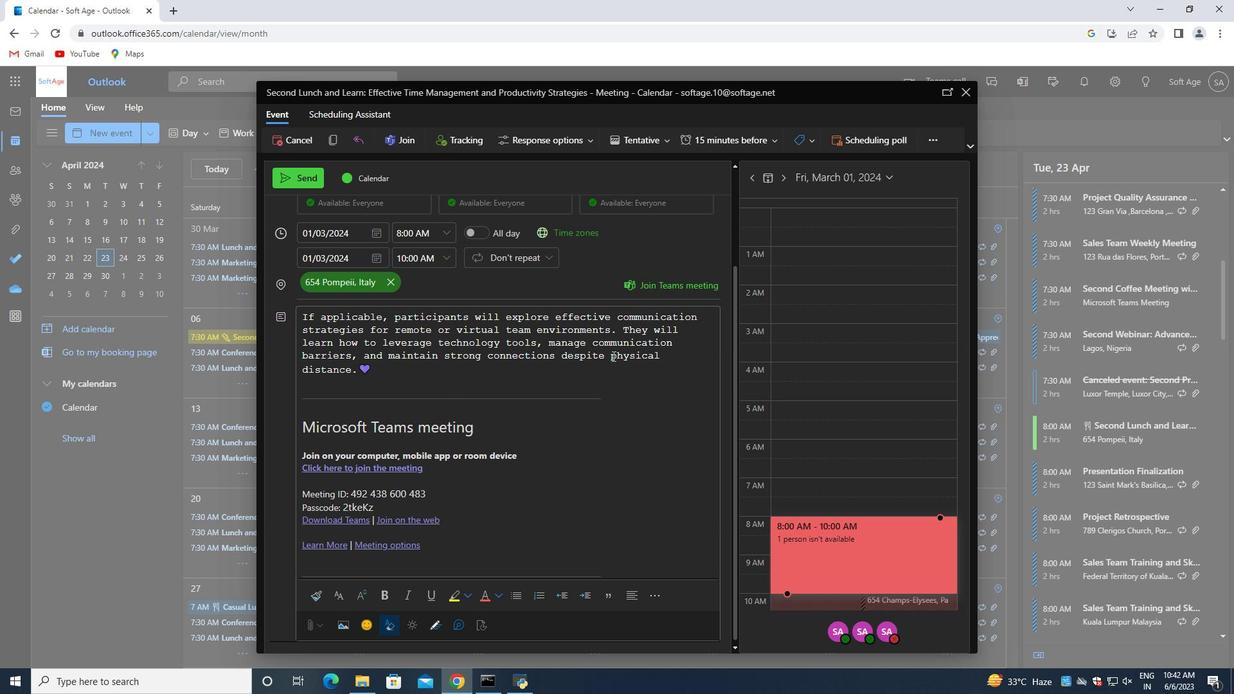 
Action: Mouse scrolled (612, 356) with delta (0, 0)
Screenshot: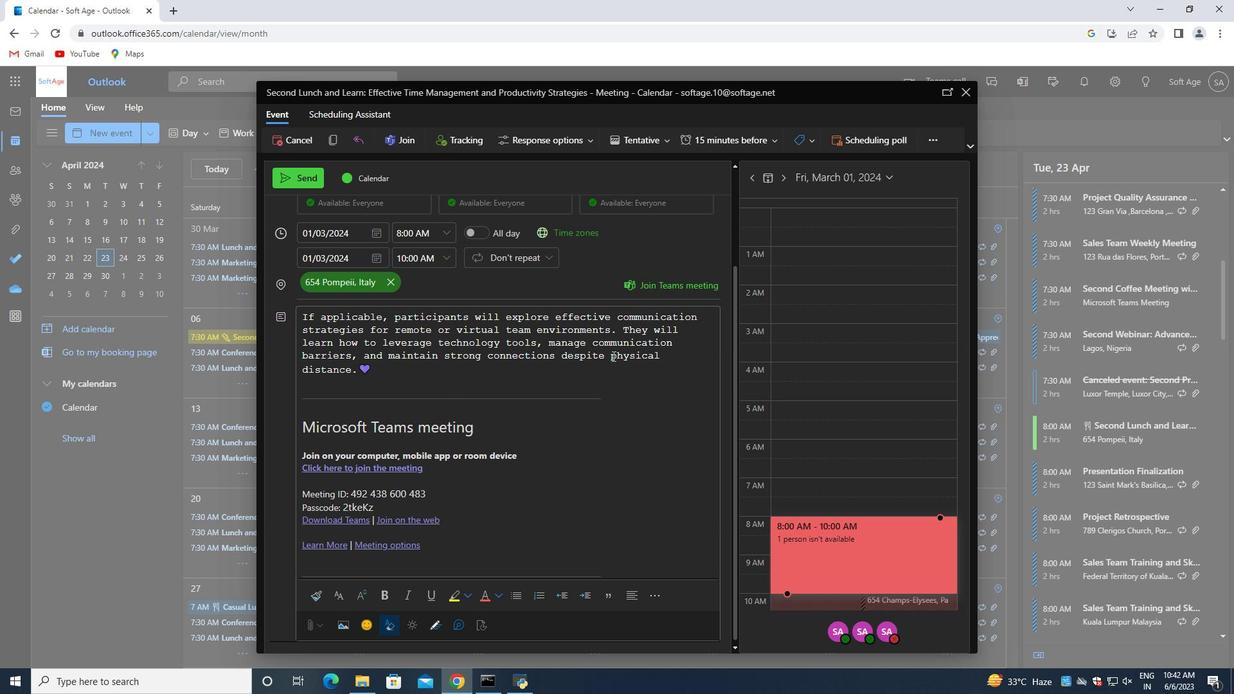 
Action: Mouse moved to (614, 354)
Screenshot: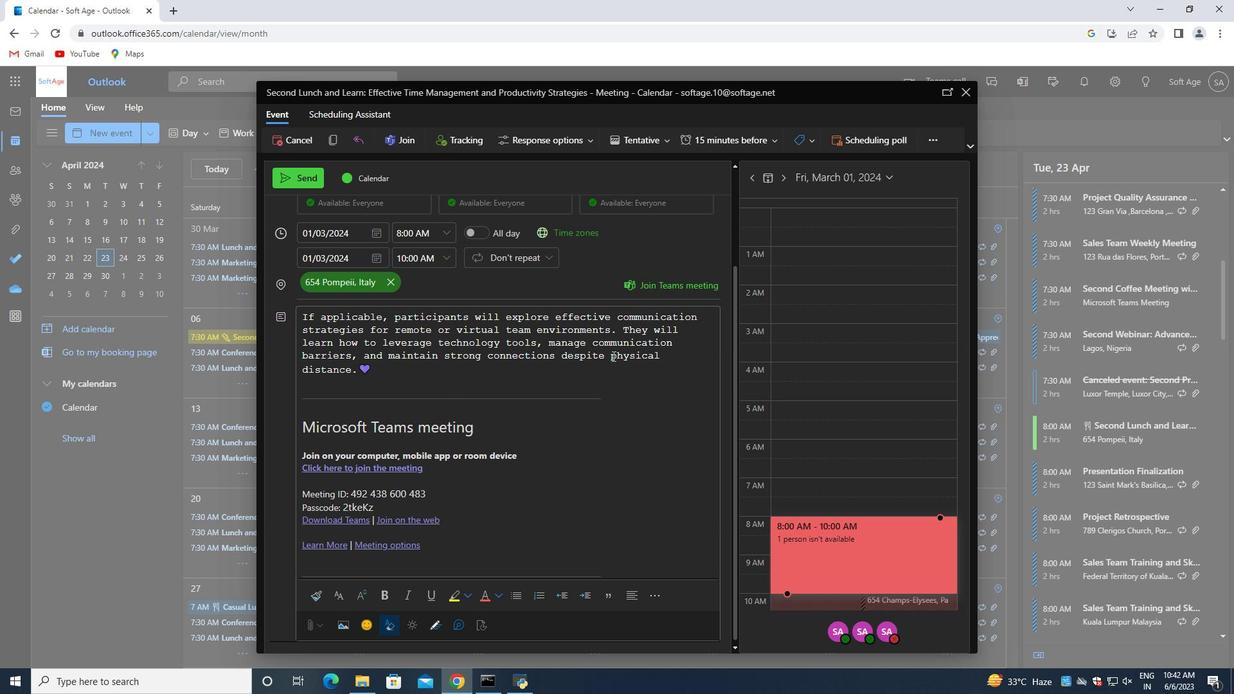 
Action: Mouse scrolled (614, 355) with delta (0, 0)
Screenshot: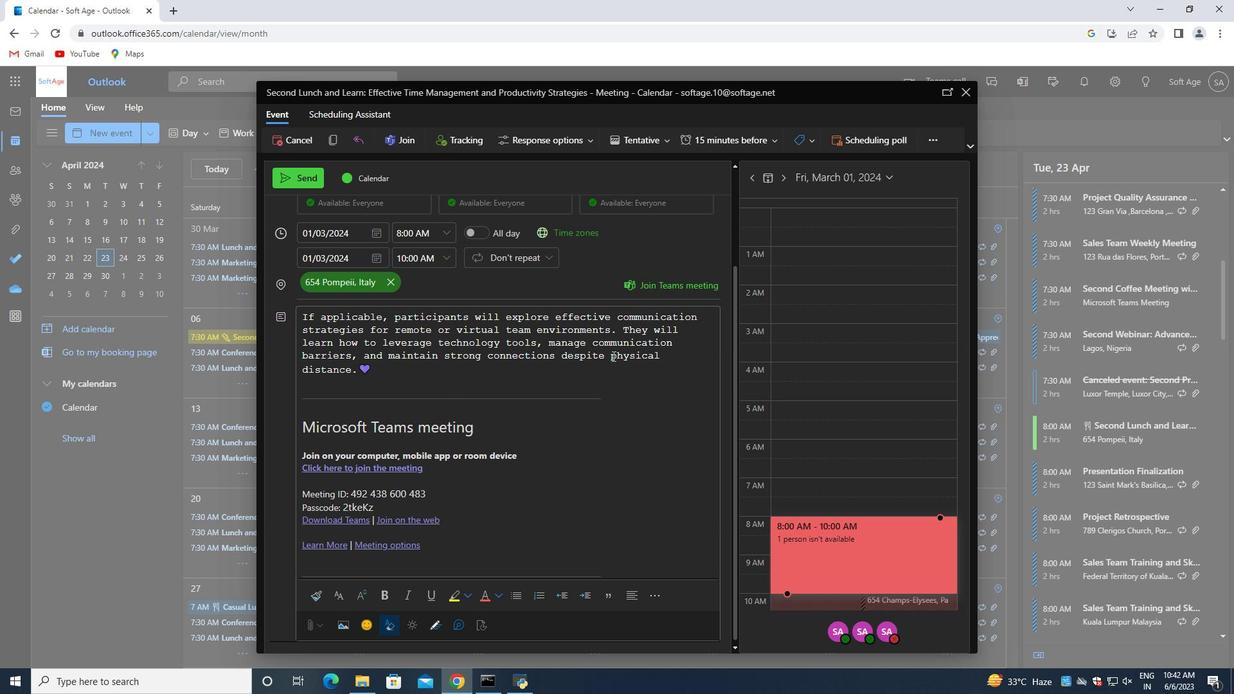 
Action: Mouse moved to (617, 351)
Screenshot: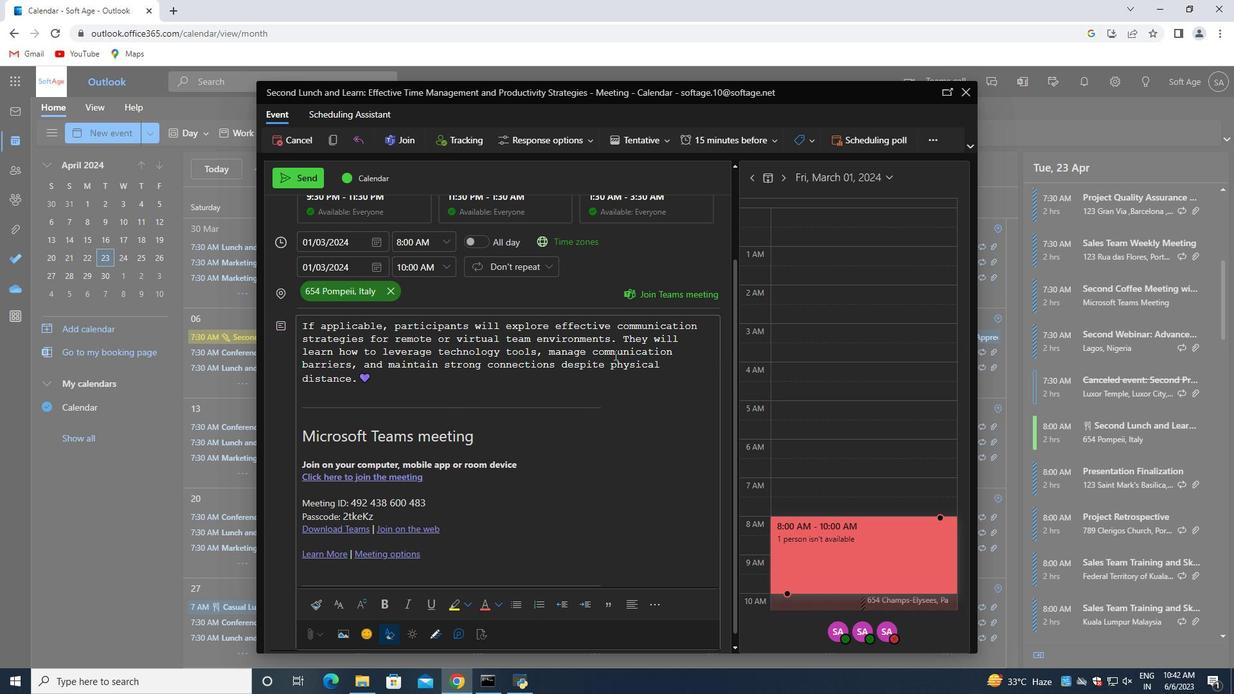 
Action: Mouse scrolled (617, 352) with delta (0, 0)
Screenshot: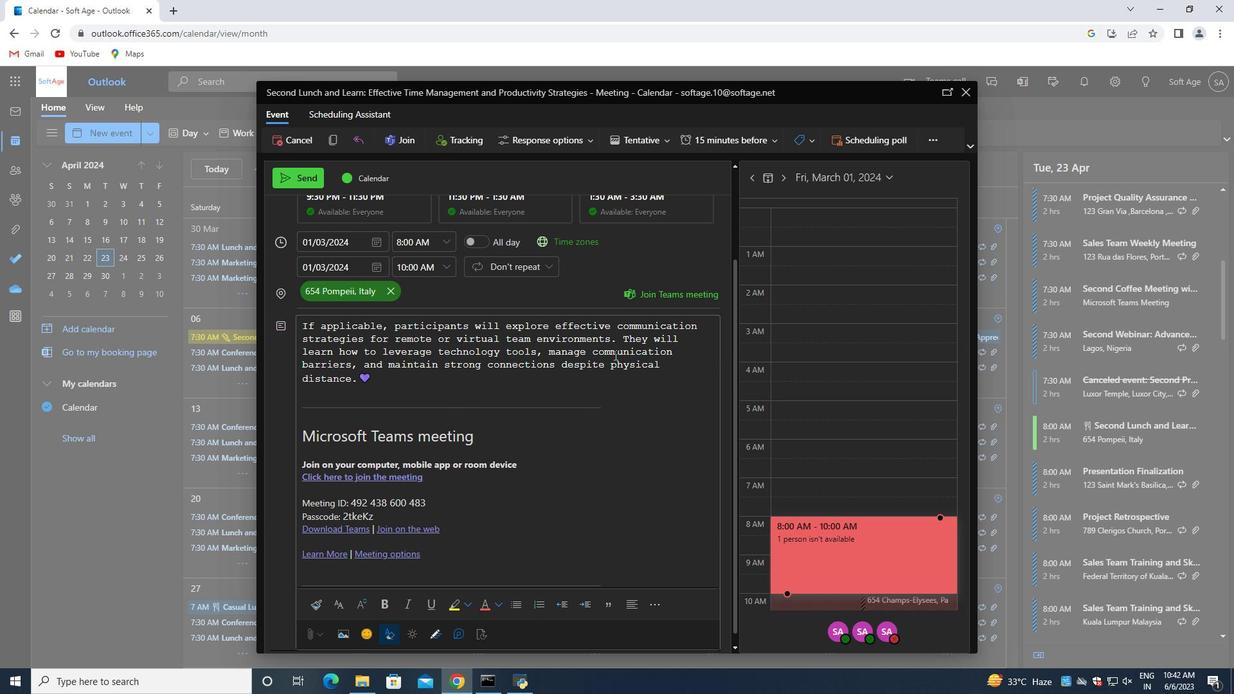 
Action: Mouse moved to (453, 243)
Screenshot: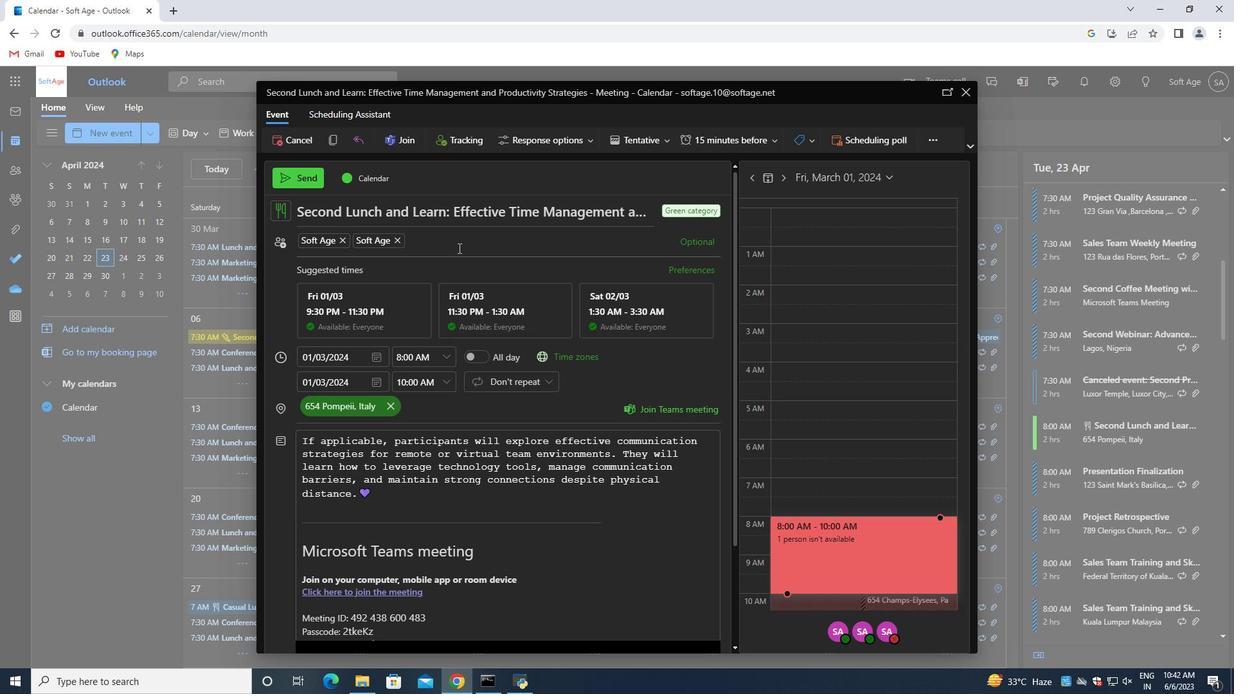 
Action: Mouse pressed left at (453, 243)
Screenshot: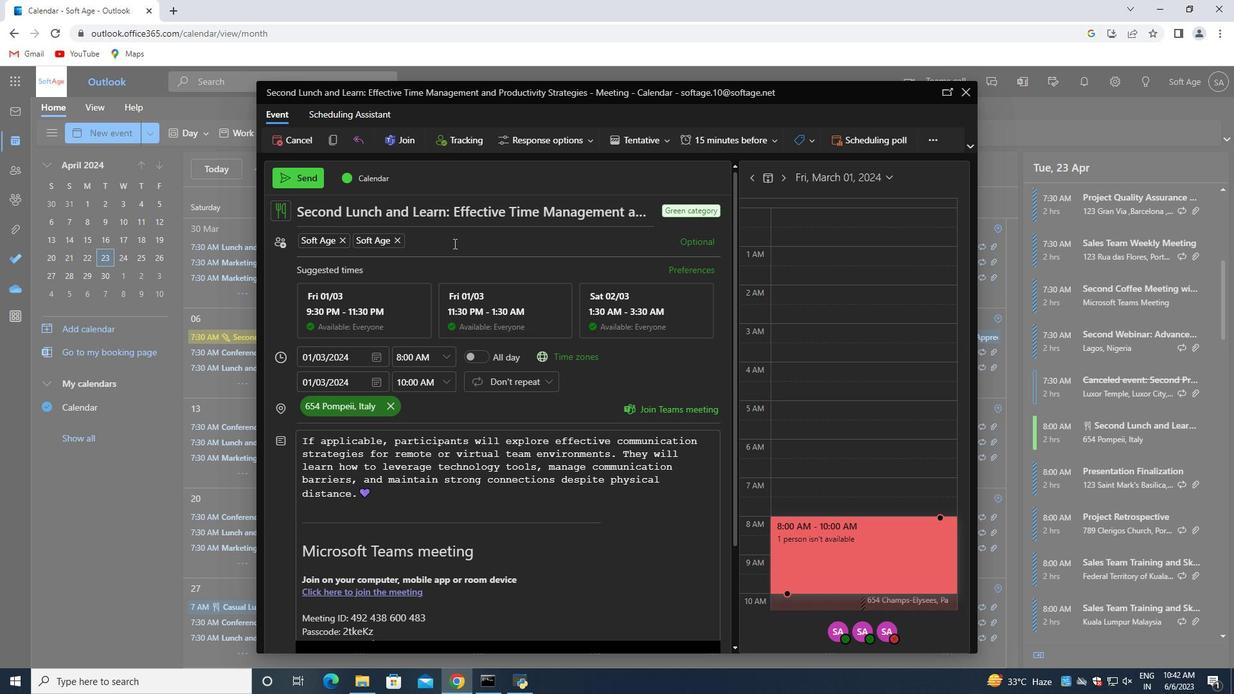 
Action: Mouse moved to (437, 207)
Screenshot: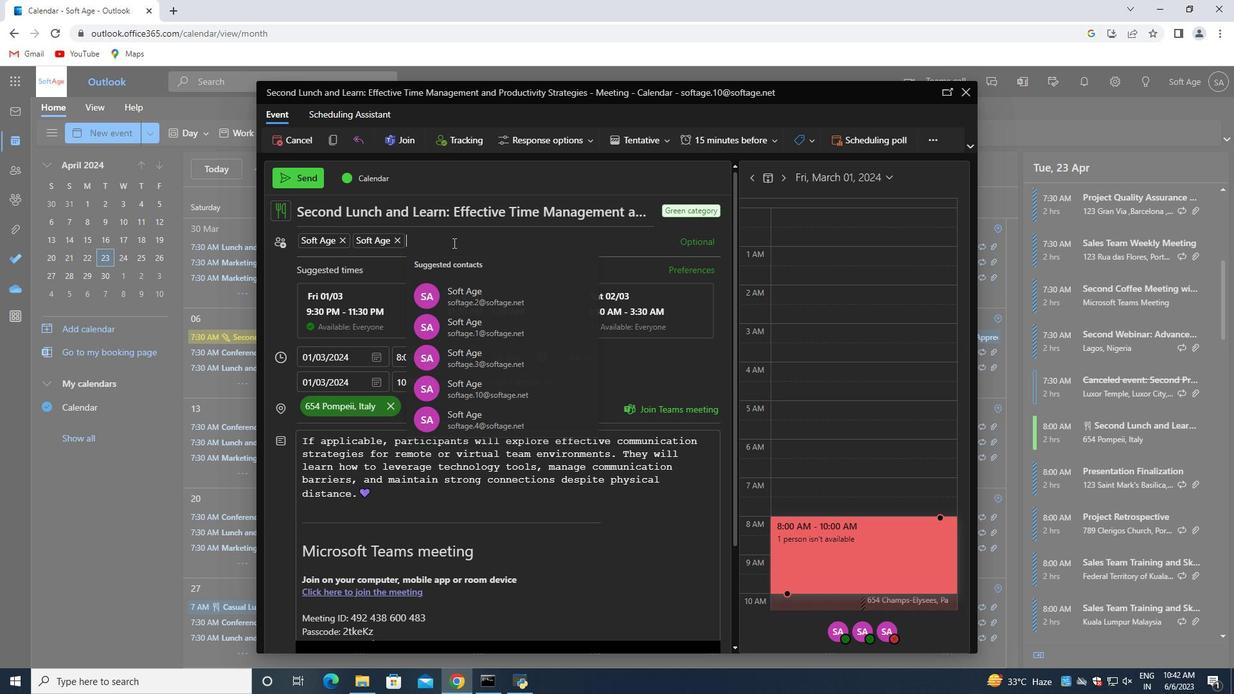 
Action: Key pressed softage.2<Key.shift><Key.shift><Key.shift><Key.shift><Key.shift><Key.shift><Key.shift><Key.shift><Key.shift><Key.shift><Key.shift><Key.shift><Key.shift><Key.shift><Key.shift><Key.shift><Key.shift>@softage.net<Key.enter>
Screenshot: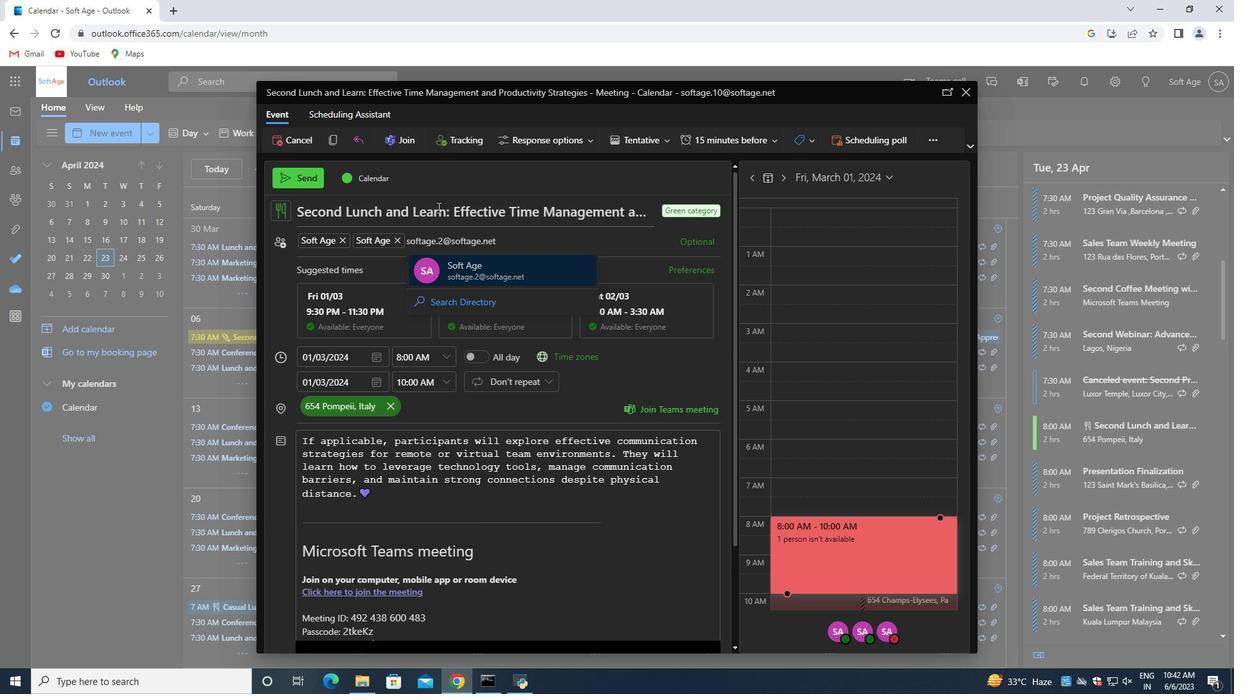 
Action: Mouse moved to (510, 213)
Screenshot: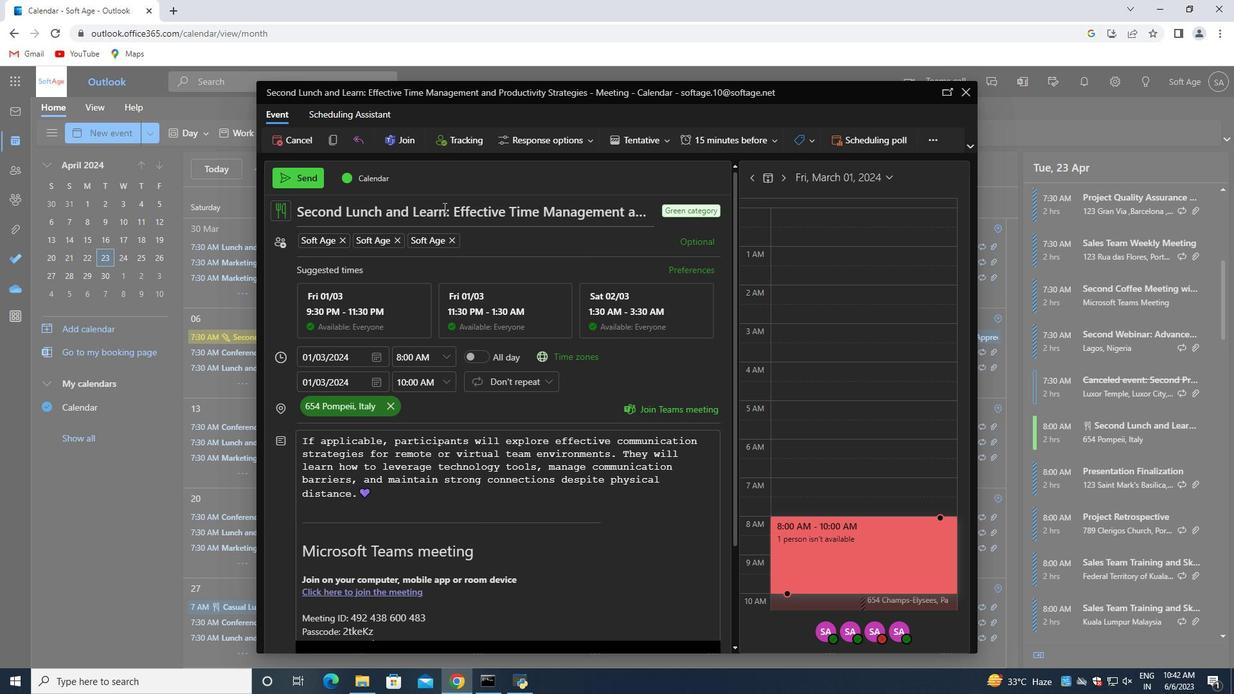 
Action: Mouse scrolled (510, 212) with delta (0, 0)
Screenshot: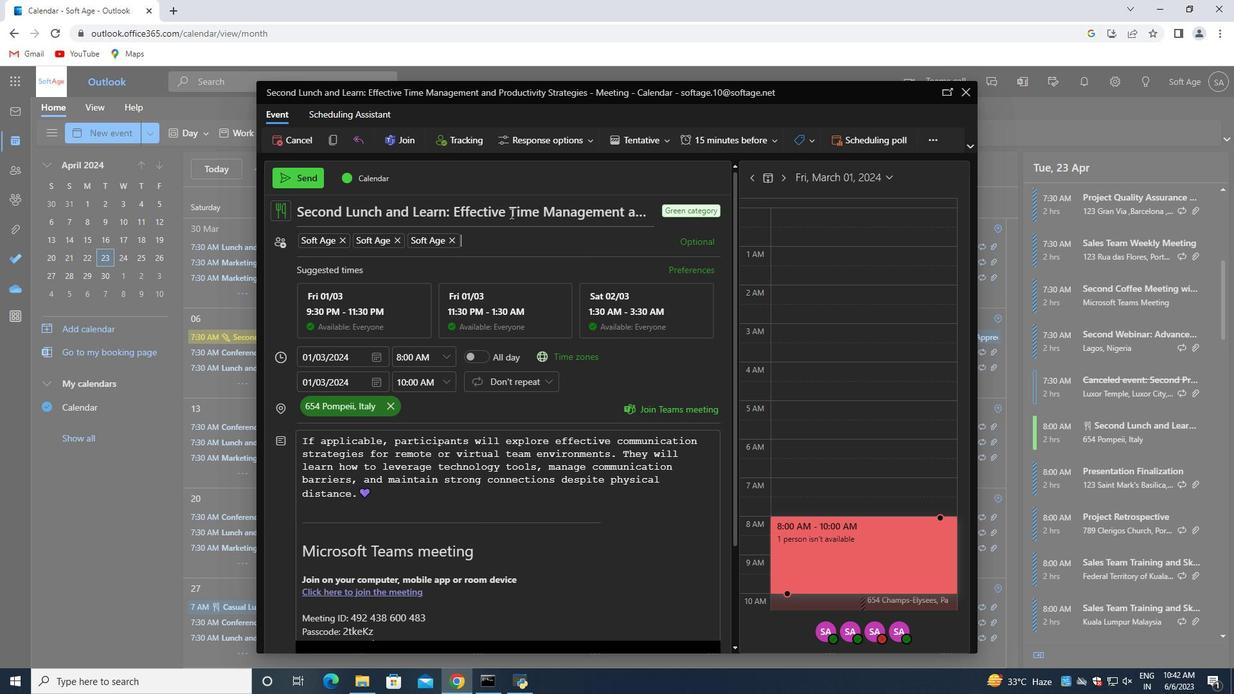 
Action: Mouse moved to (376, 429)
Screenshot: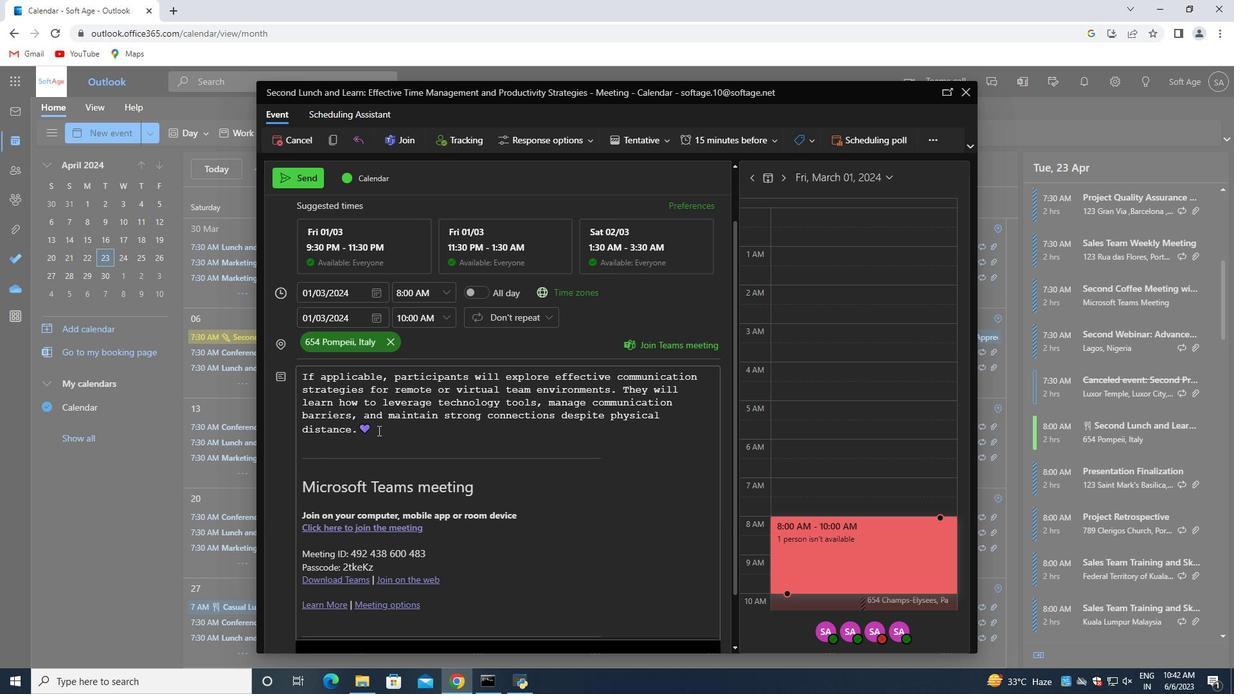 
Action: Mouse pressed left at (376, 430)
Screenshot: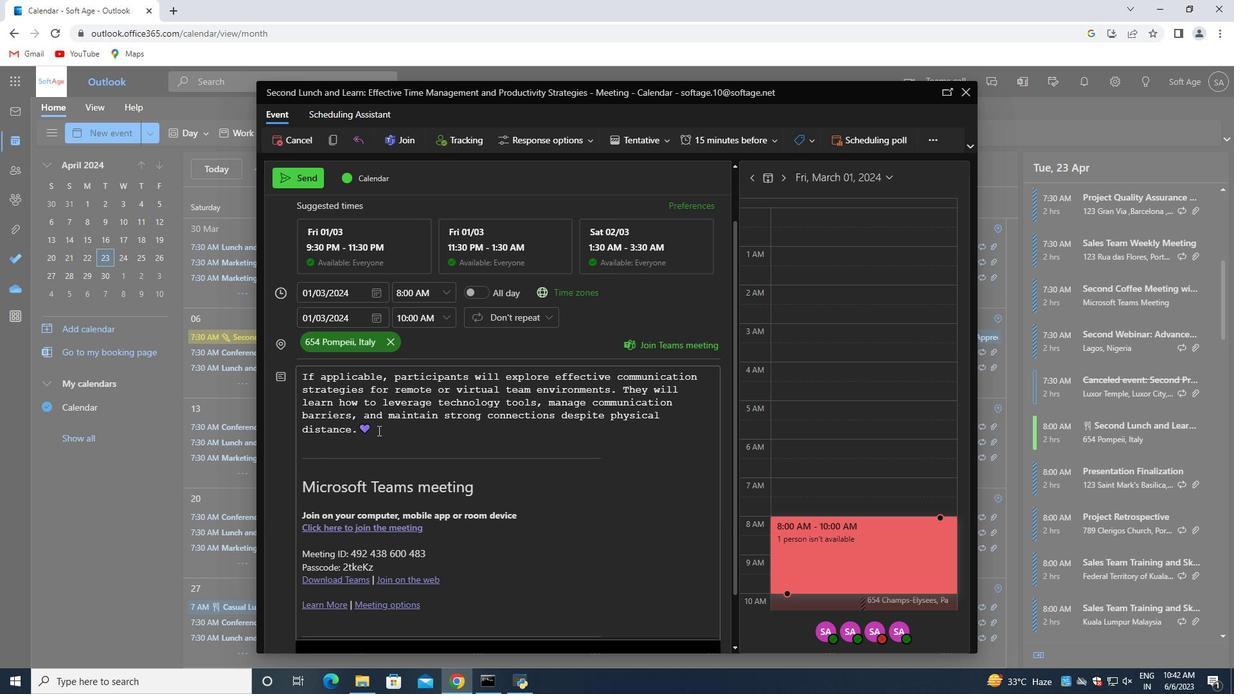 
Action: Mouse moved to (575, 518)
Screenshot: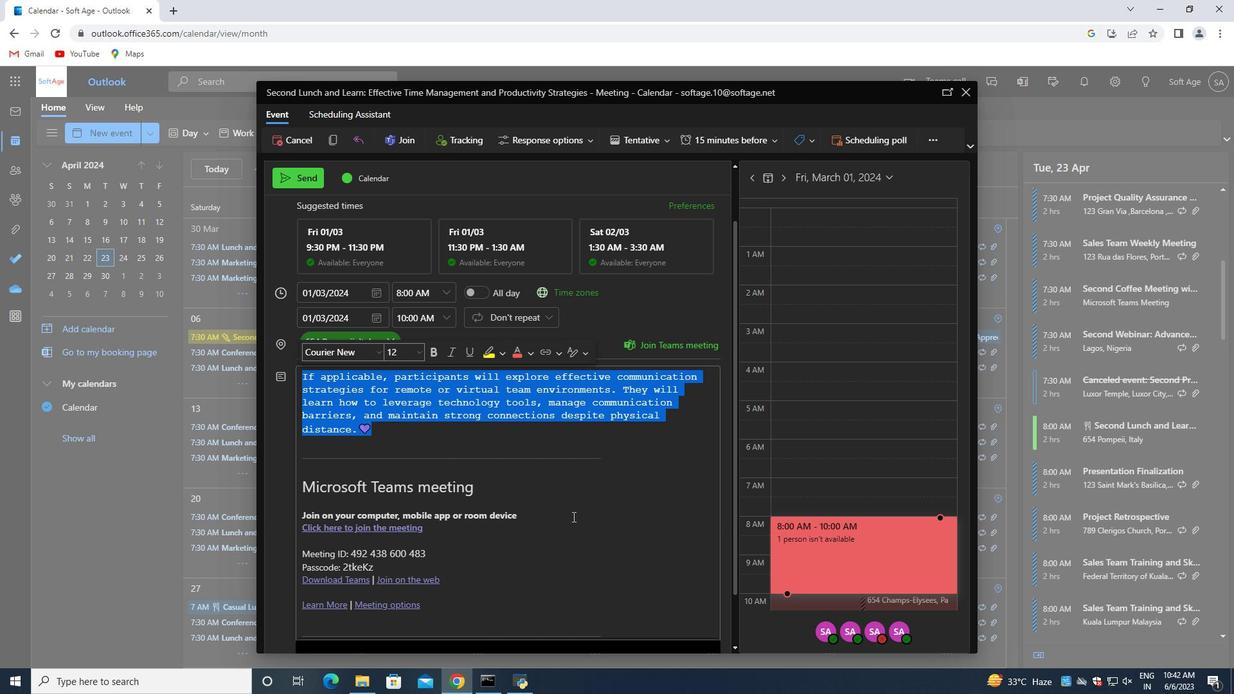
Action: Mouse scrolled (575, 517) with delta (0, 0)
Screenshot: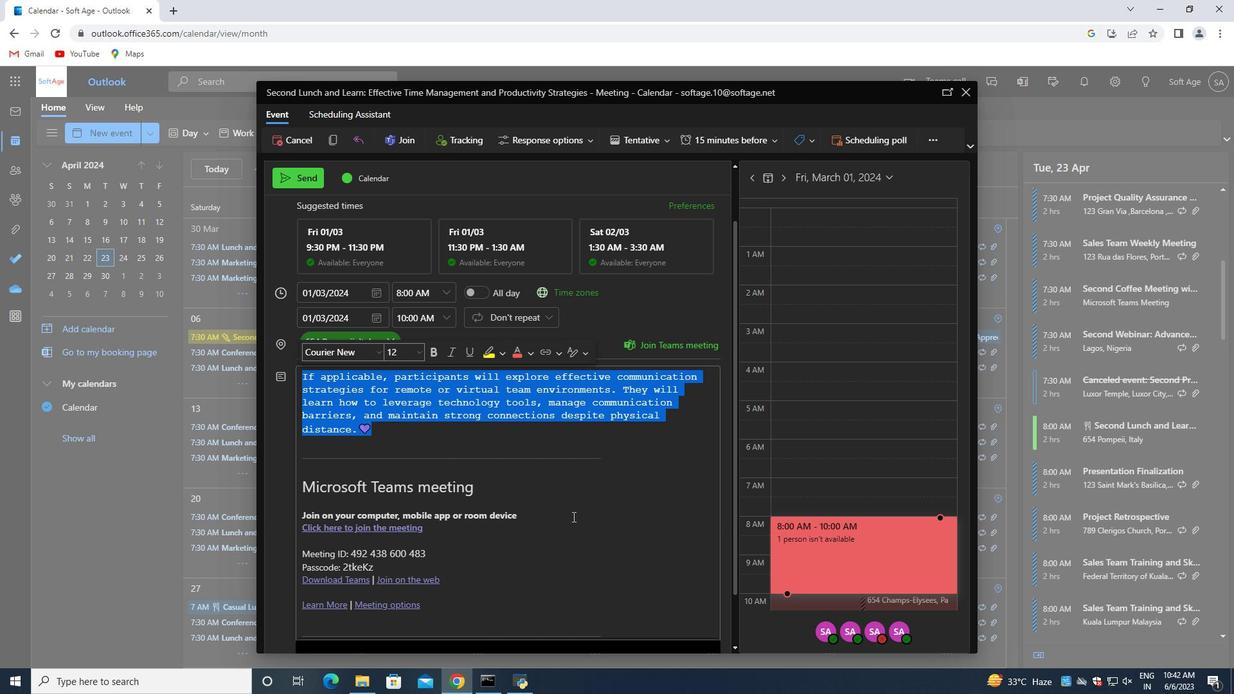 
Action: Mouse scrolled (575, 517) with delta (0, 0)
Screenshot: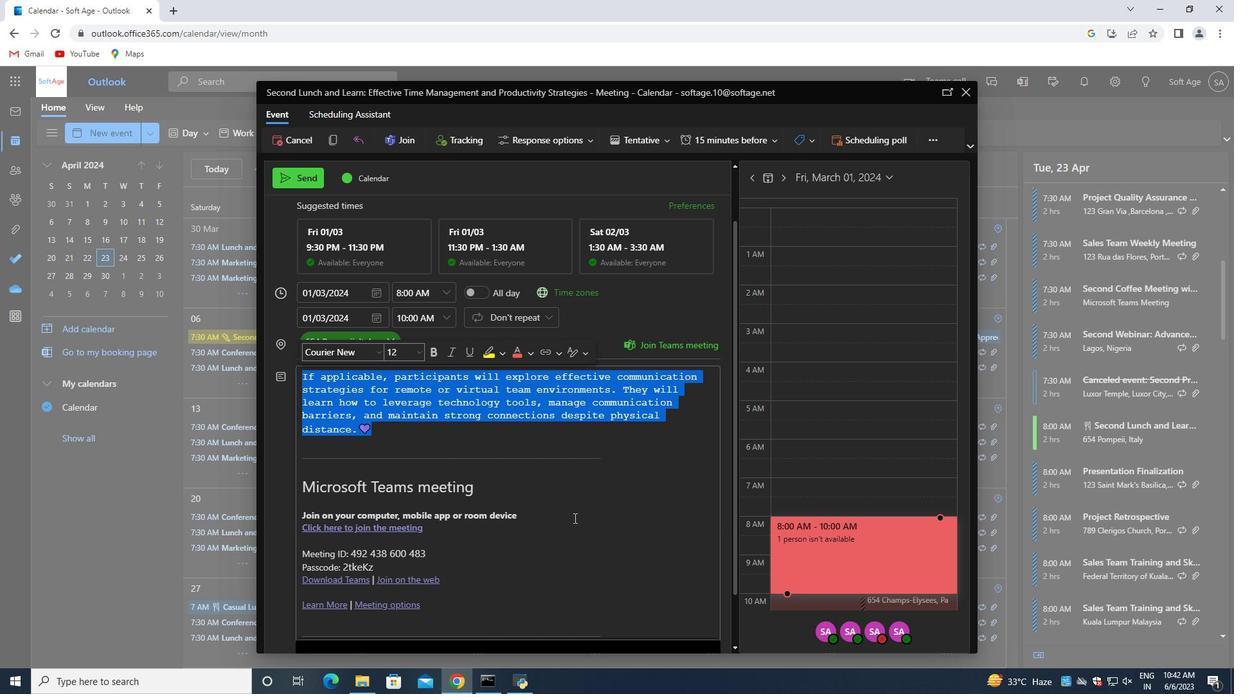 
Action: Mouse moved to (575, 518)
Screenshot: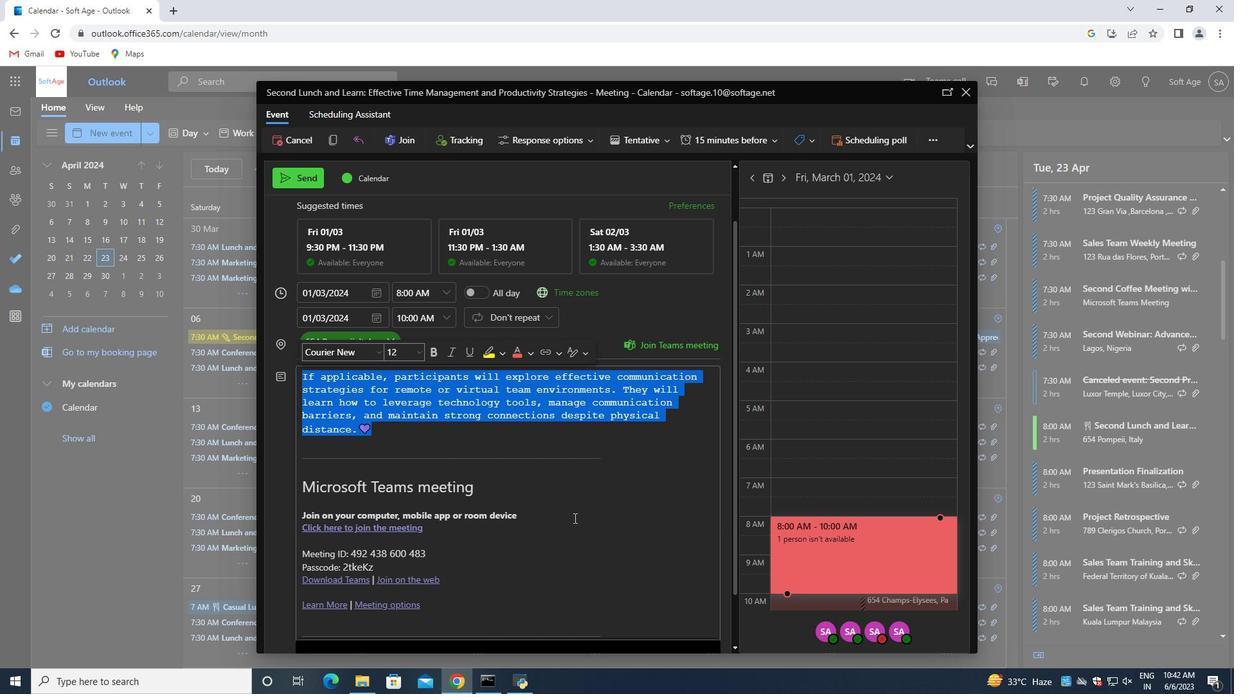
Action: Mouse scrolled (575, 517) with delta (0, 0)
Screenshot: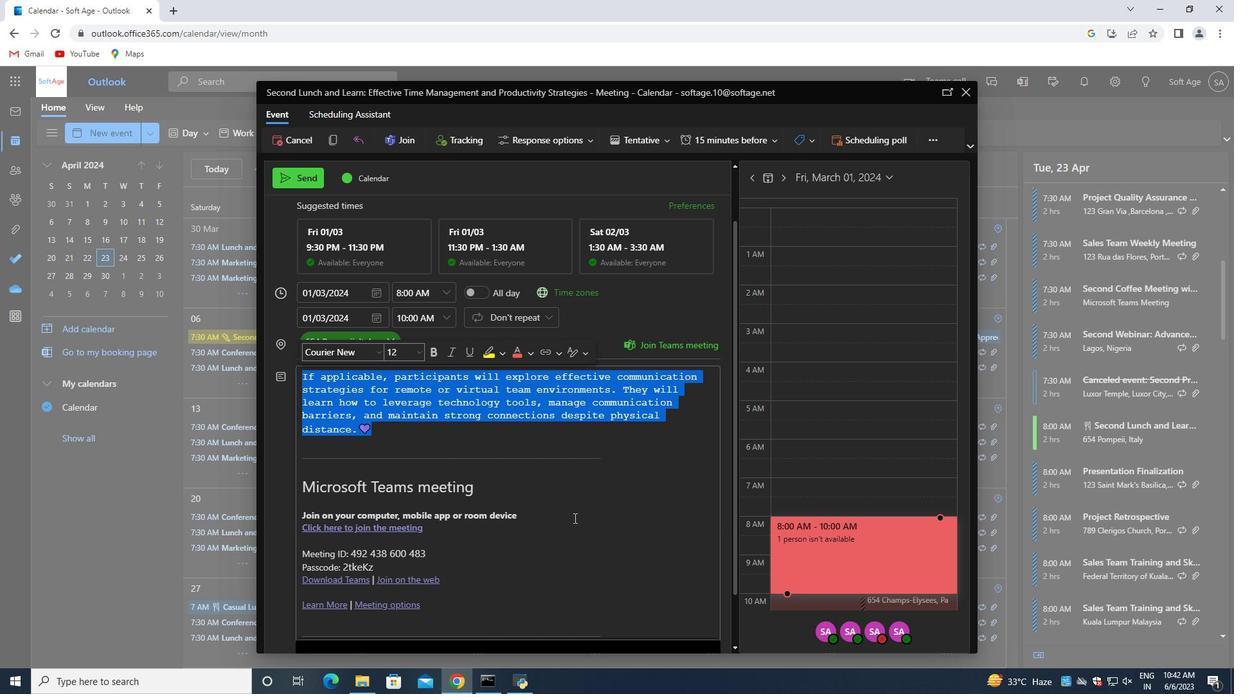 
Action: Mouse moved to (651, 595)
Screenshot: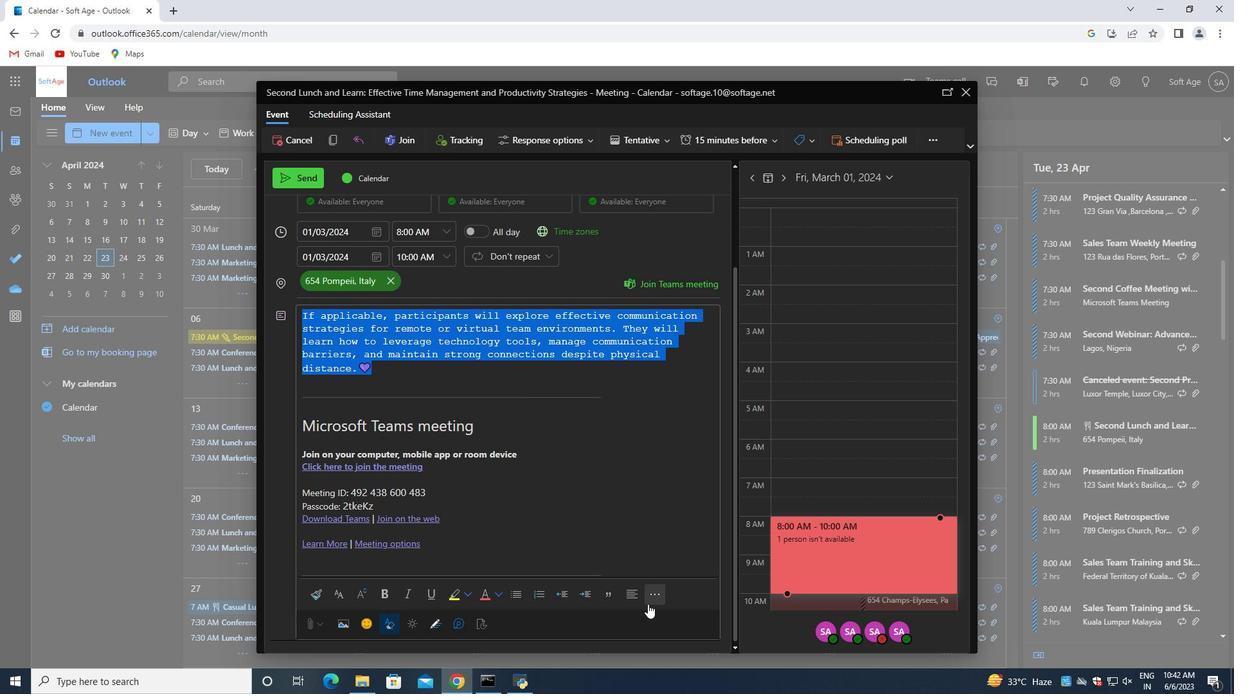 
Action: Mouse pressed left at (651, 595)
Screenshot: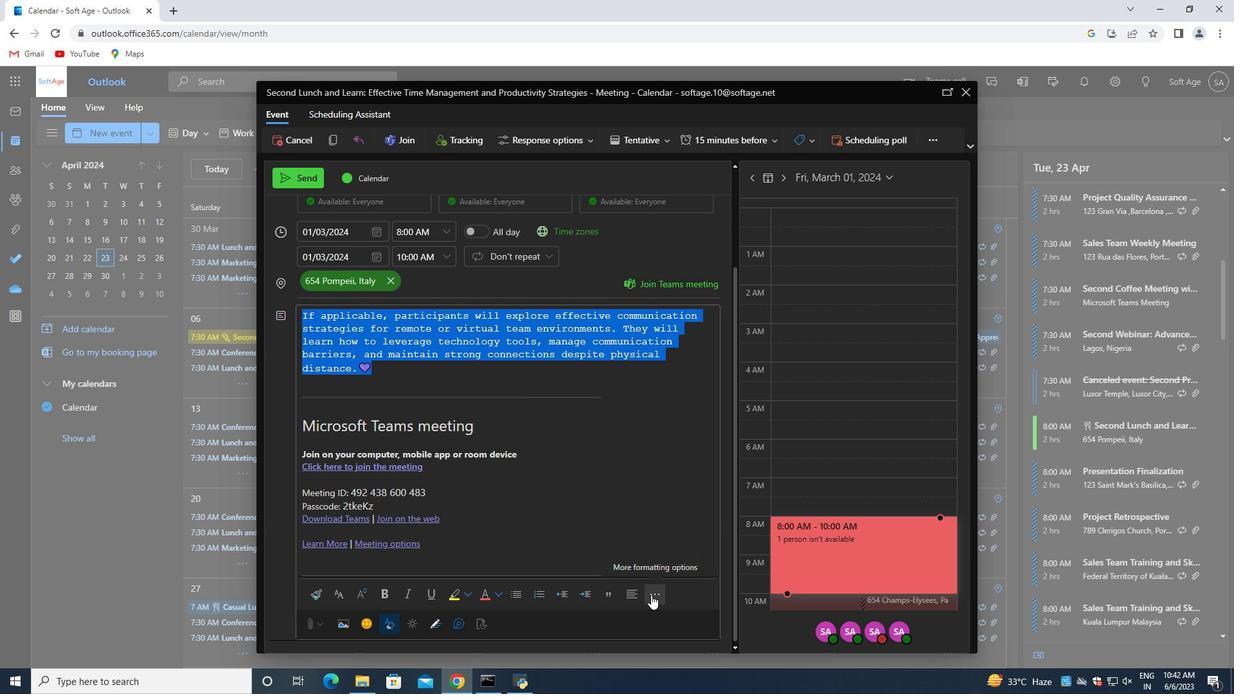 
Action: Mouse moved to (655, 522)
Screenshot: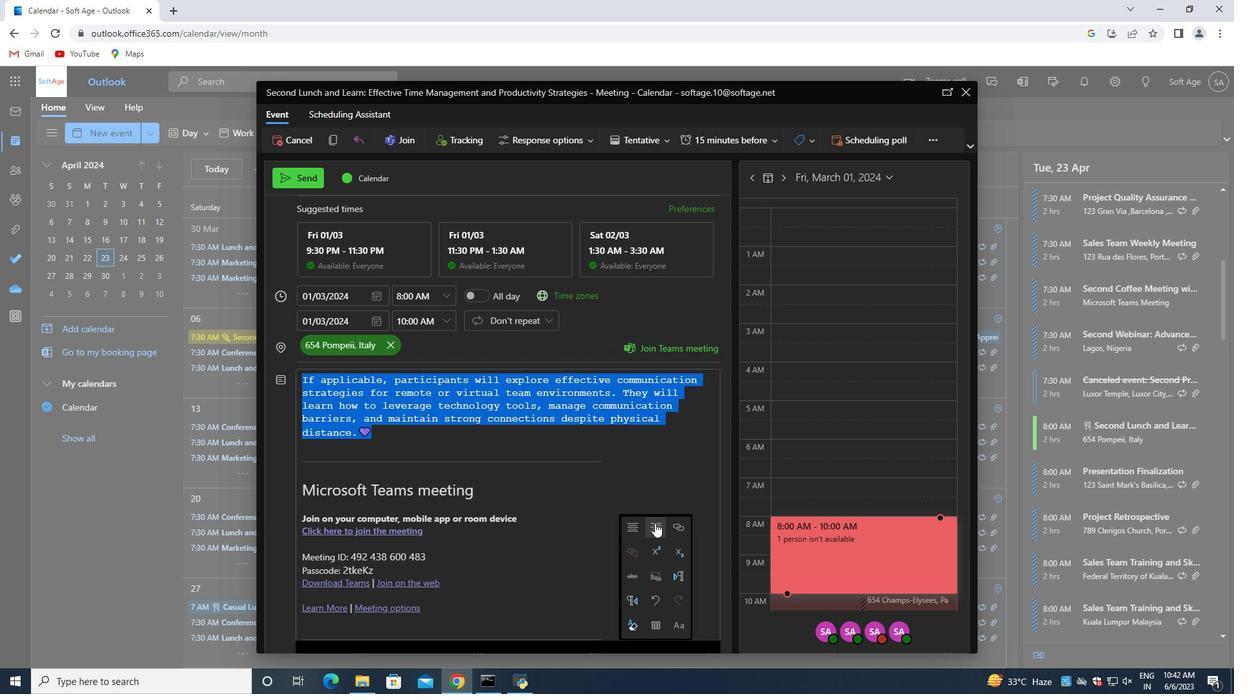
Action: Mouse pressed left at (655, 522)
Screenshot: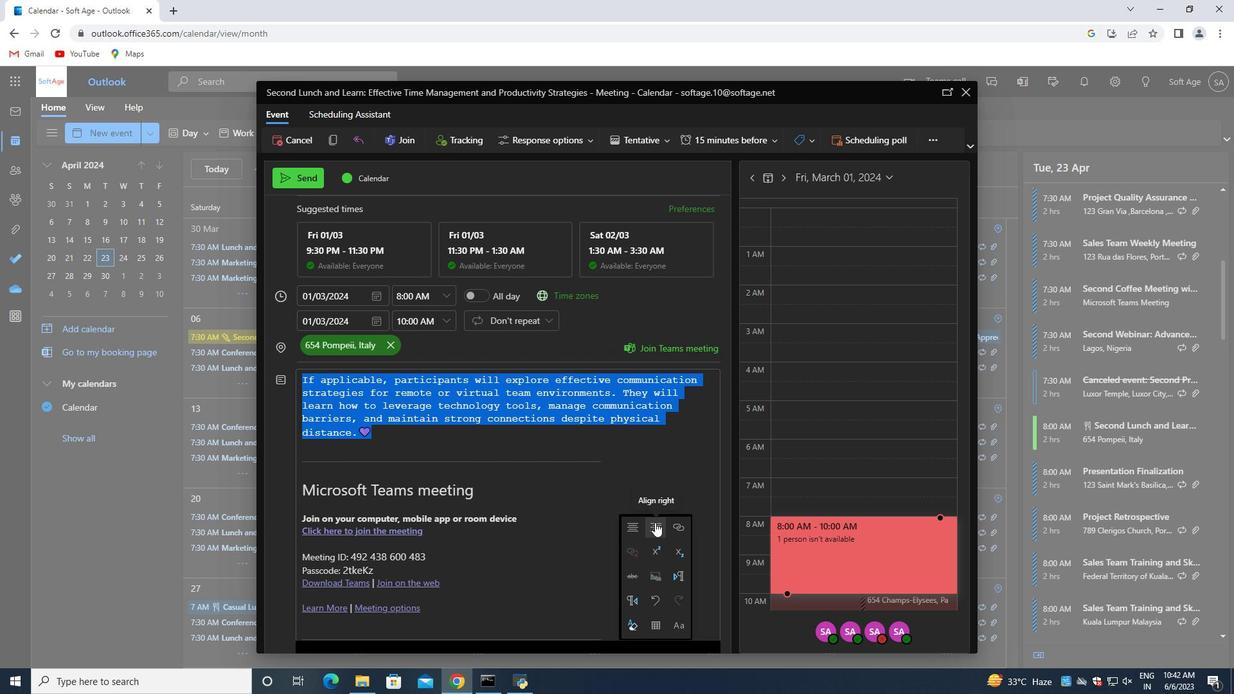 
Action: Mouse moved to (590, 452)
Screenshot: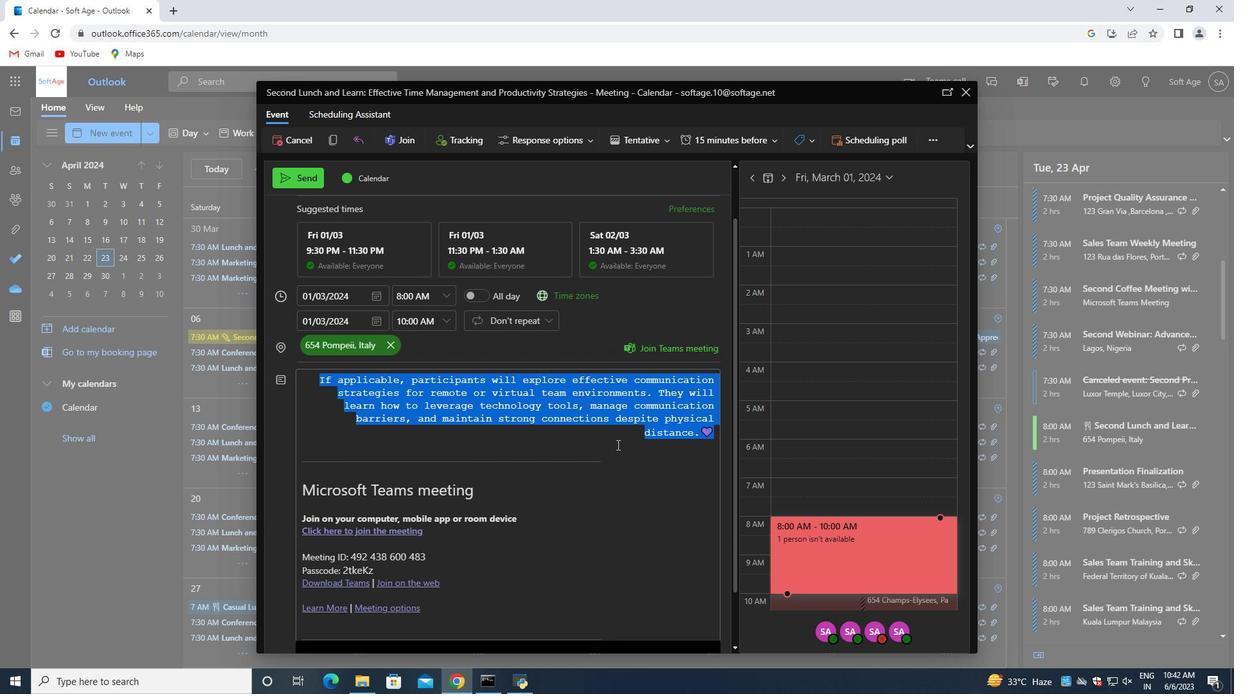 
Action: Mouse scrolled (590, 451) with delta (0, 0)
Screenshot: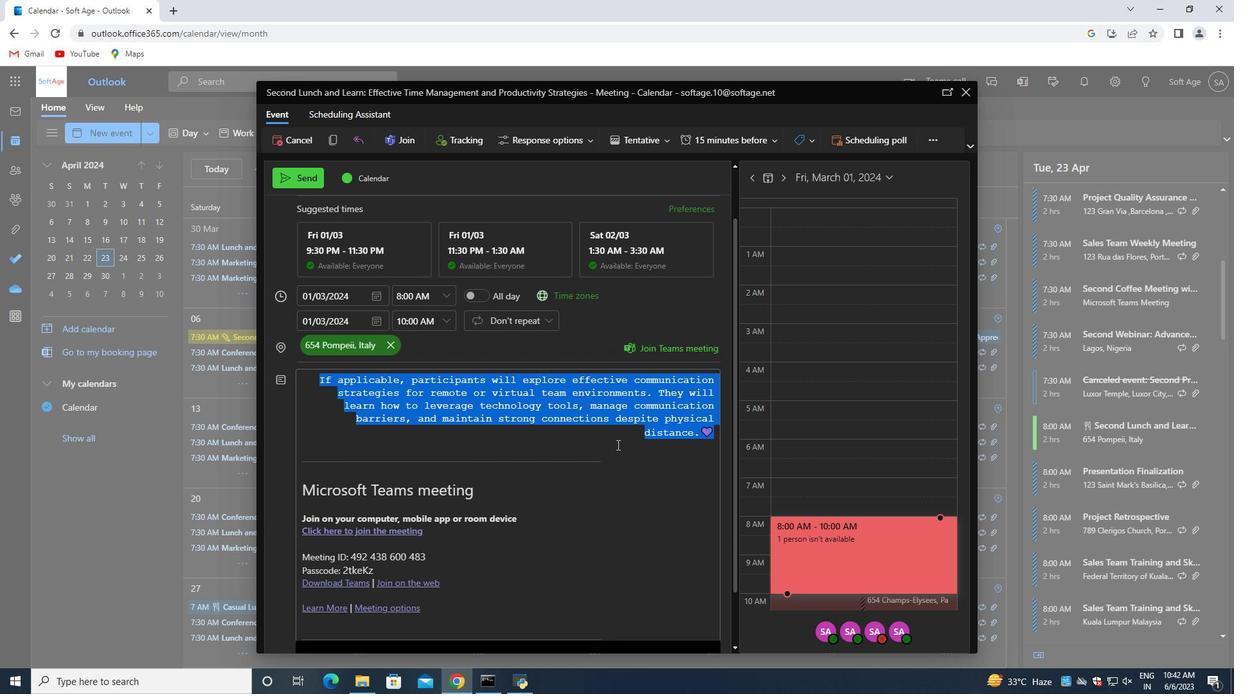 
Action: Mouse moved to (498, 596)
Screenshot: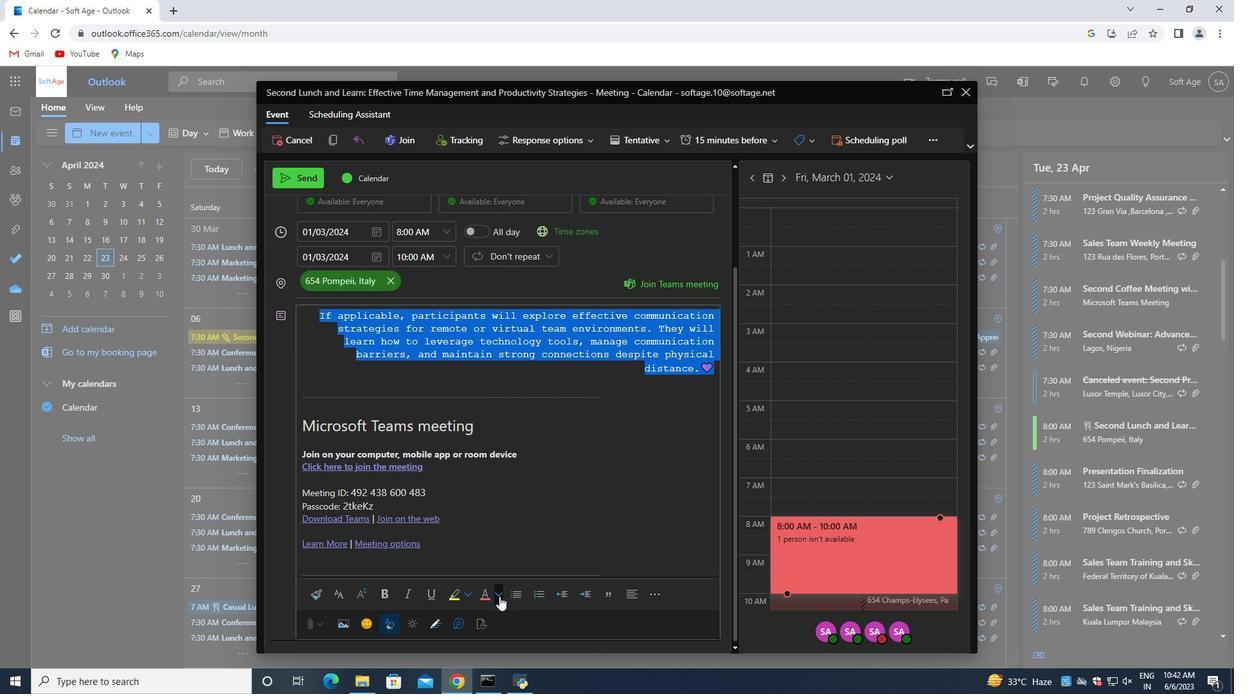 
Action: Mouse pressed left at (498, 596)
Screenshot: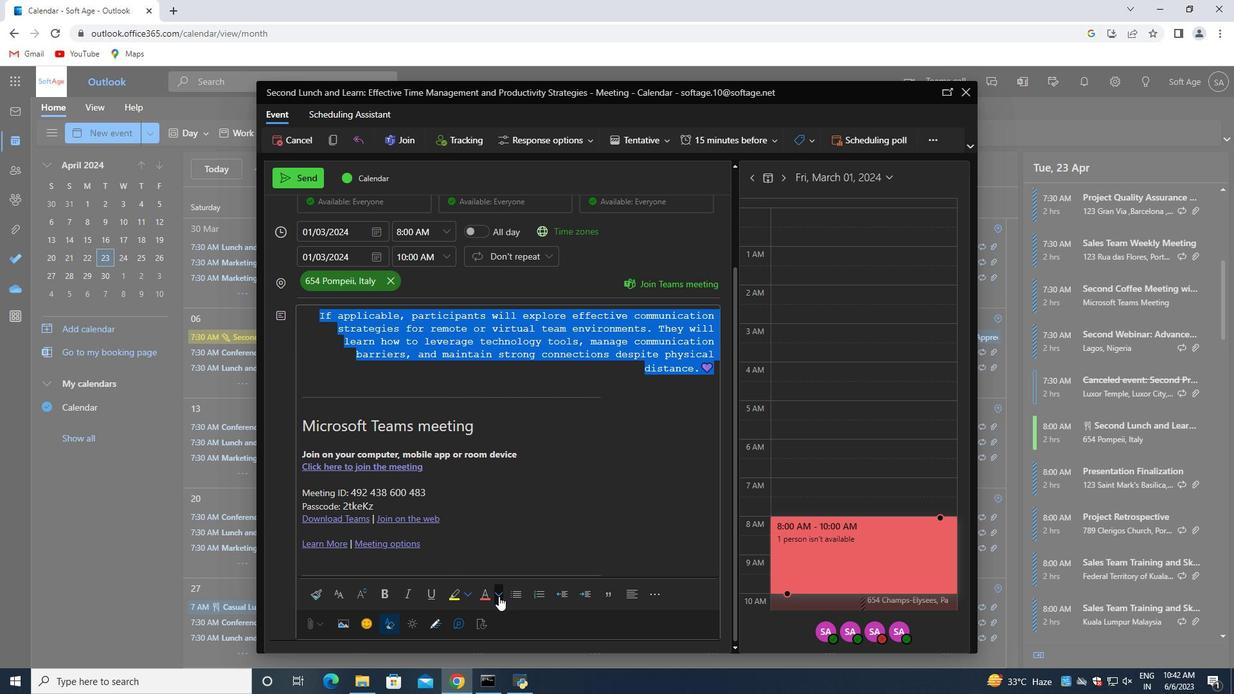 
Action: Mouse moved to (594, 521)
Screenshot: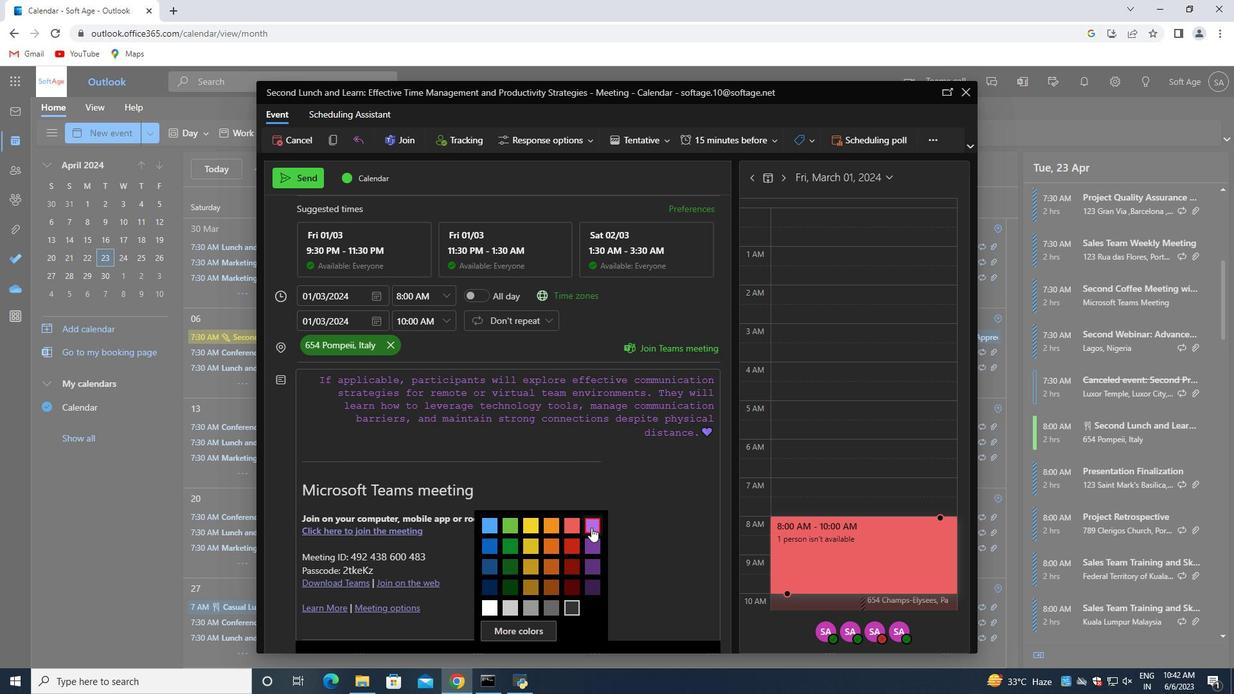 
Action: Mouse pressed left at (594, 521)
Screenshot: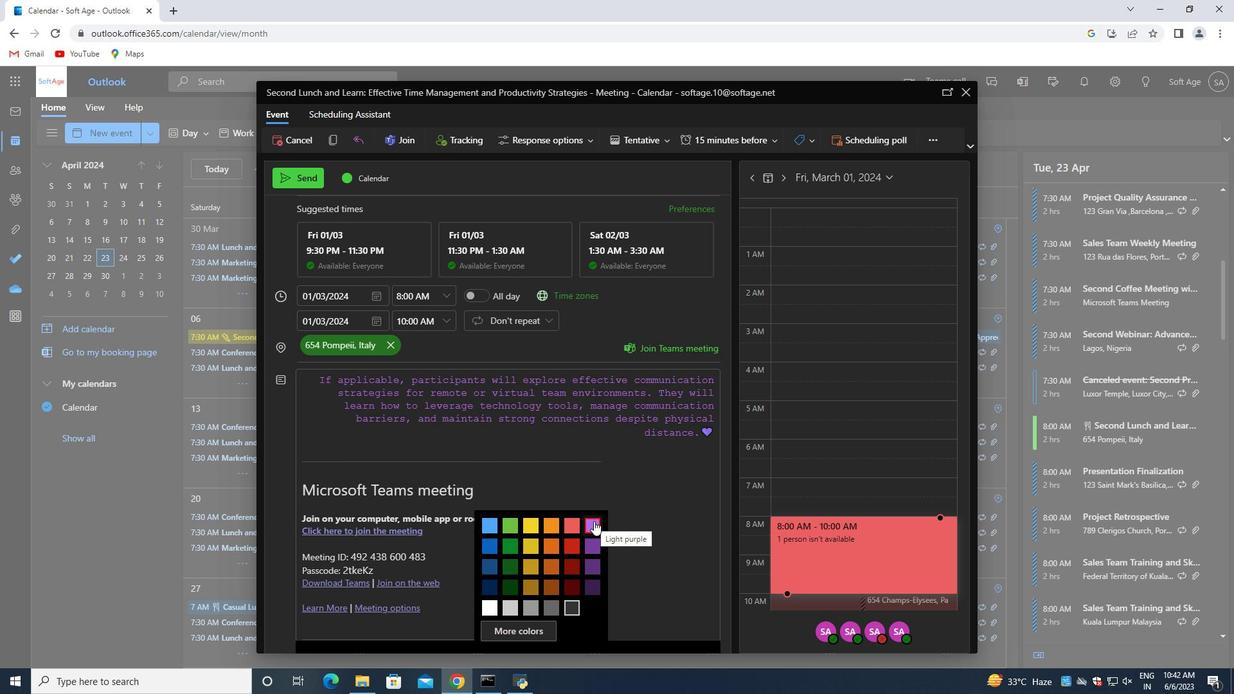
Action: Mouse moved to (637, 455)
Screenshot: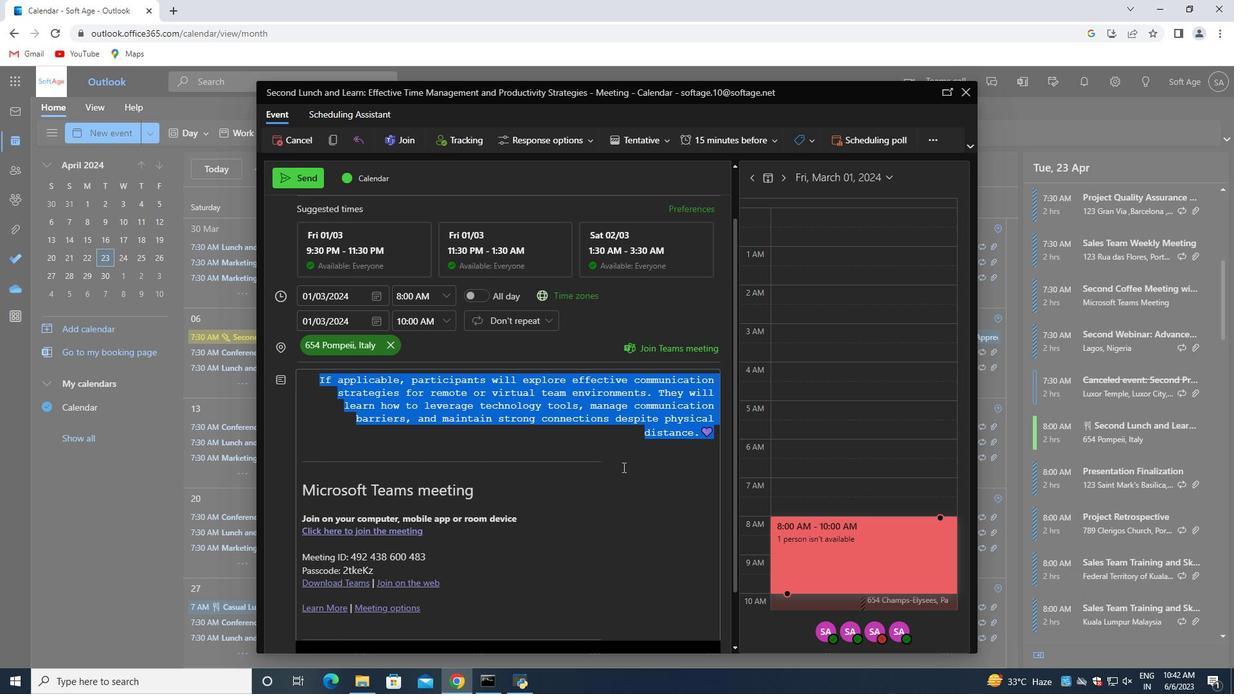 
Action: Mouse pressed left at (637, 455)
Screenshot: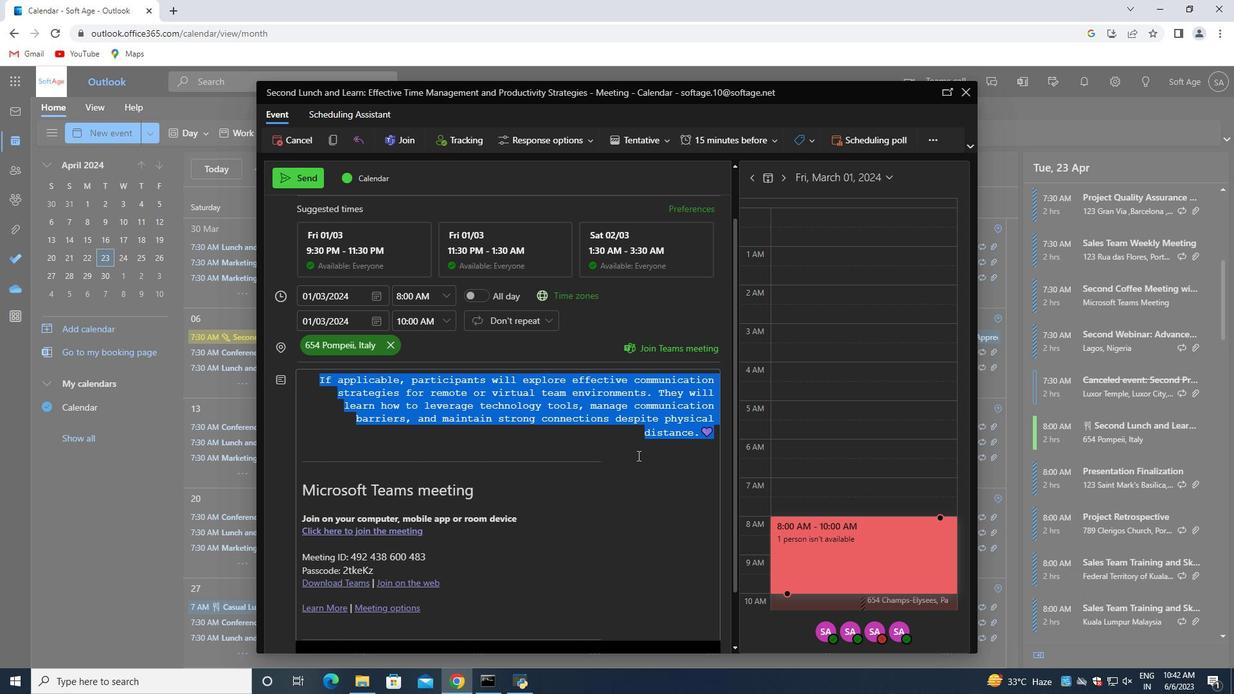 
Action: Mouse scrolled (637, 456) with delta (0, 0)
Screenshot: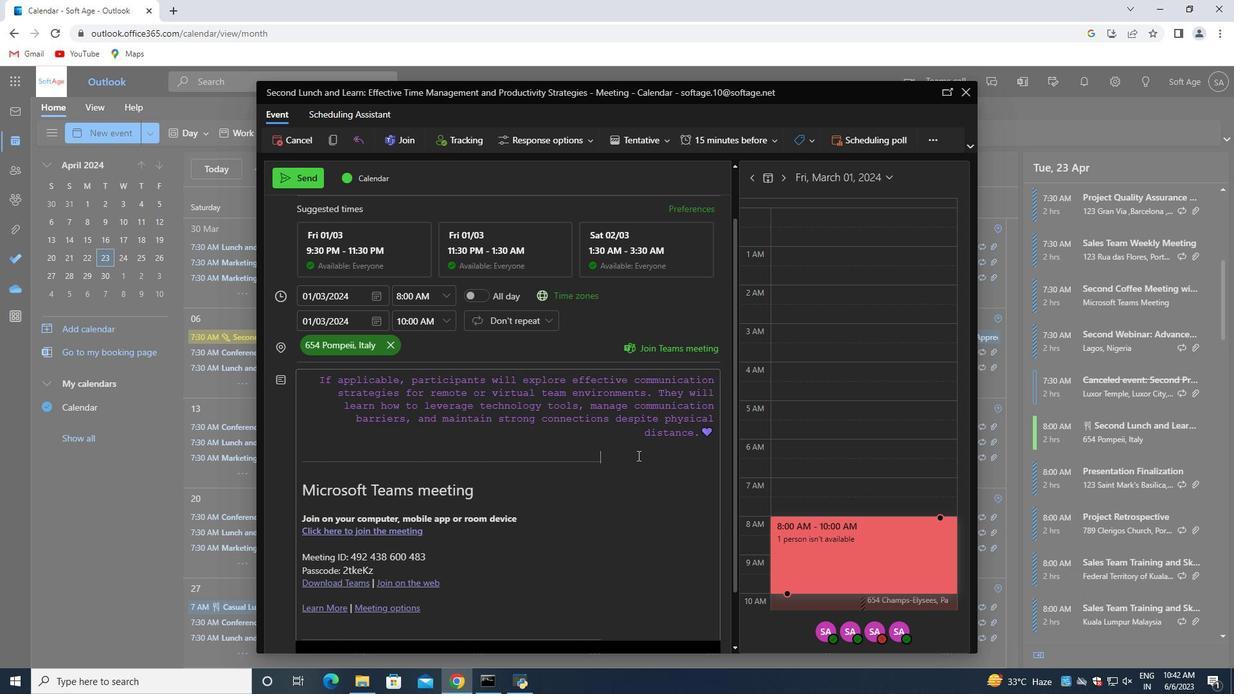 
Action: Mouse scrolled (637, 456) with delta (0, 0)
Screenshot: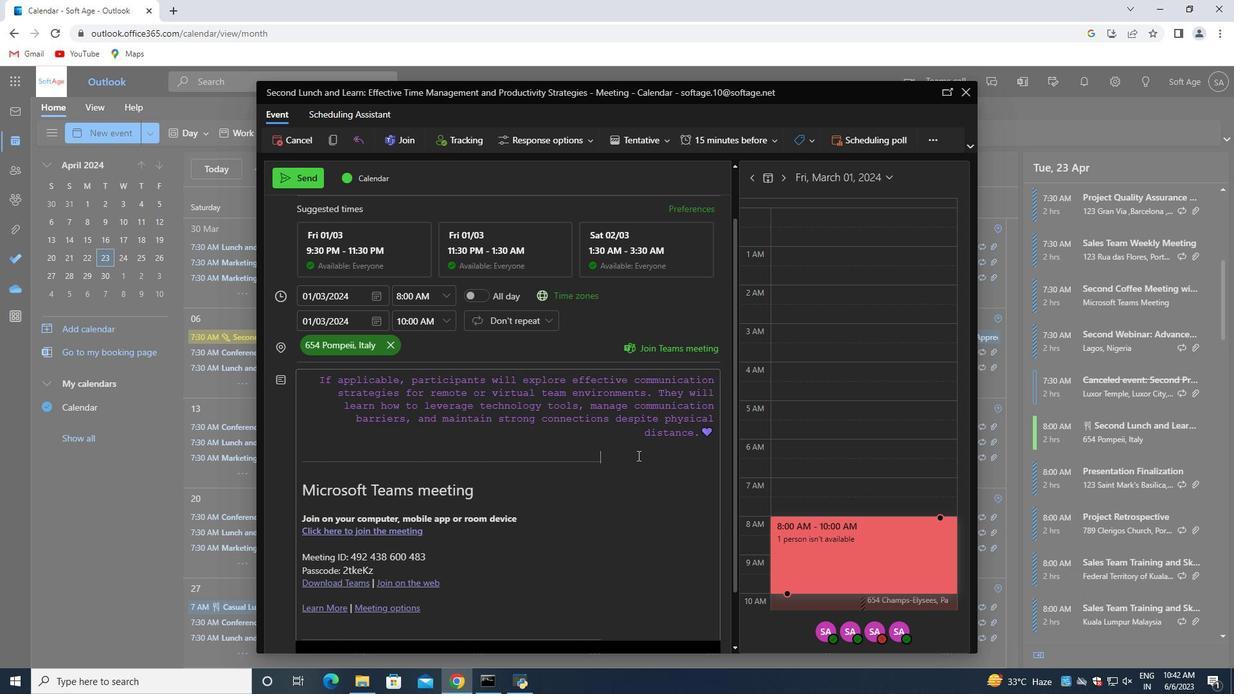 
Action: Mouse scrolled (637, 456) with delta (0, 0)
Screenshot: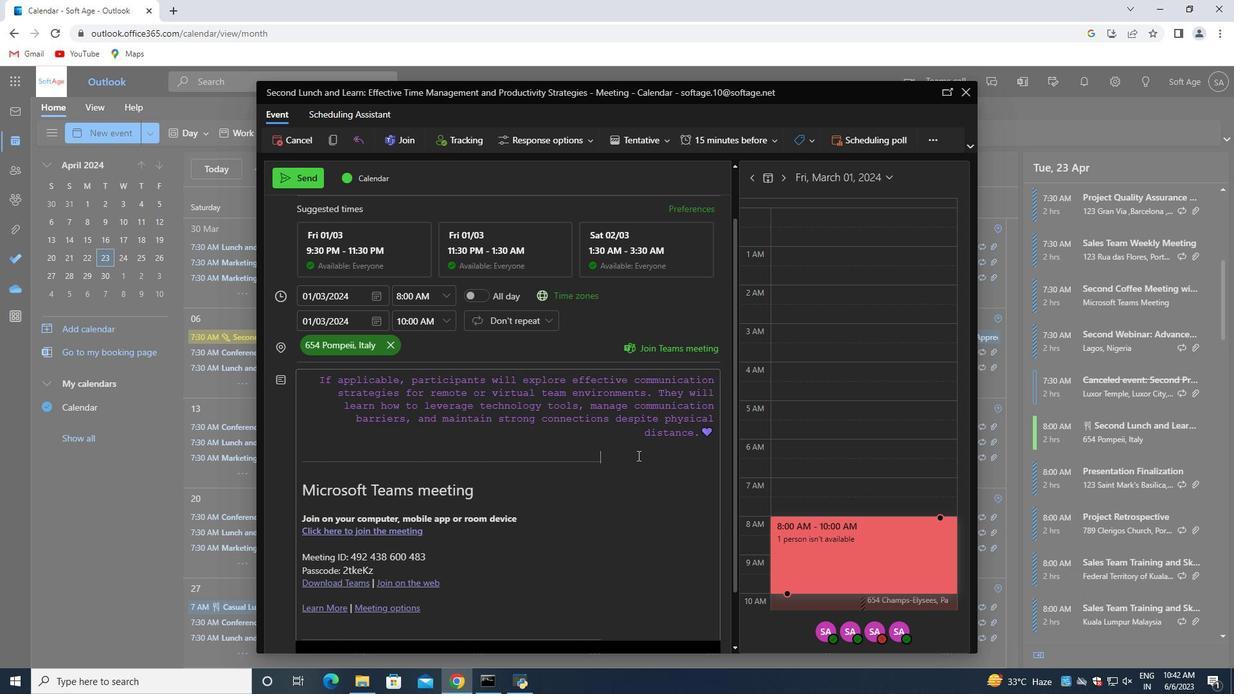 
Action: Mouse scrolled (637, 456) with delta (0, 0)
Screenshot: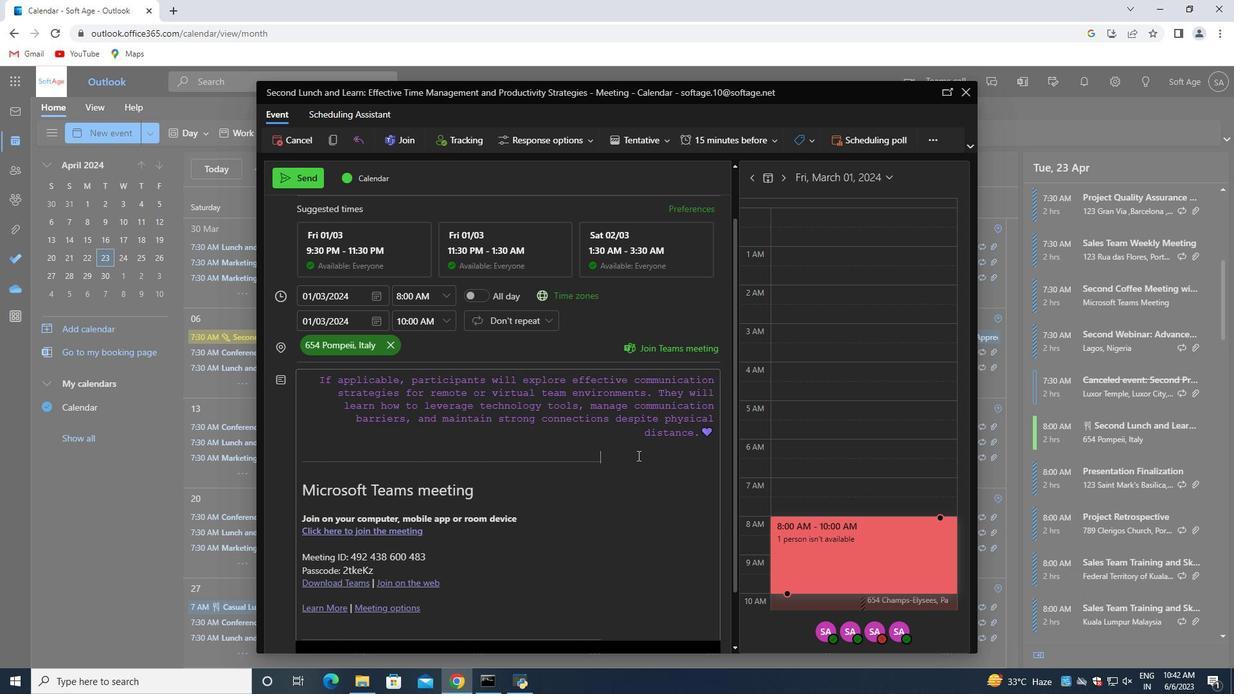 
Action: Mouse scrolled (637, 456) with delta (0, 0)
Screenshot: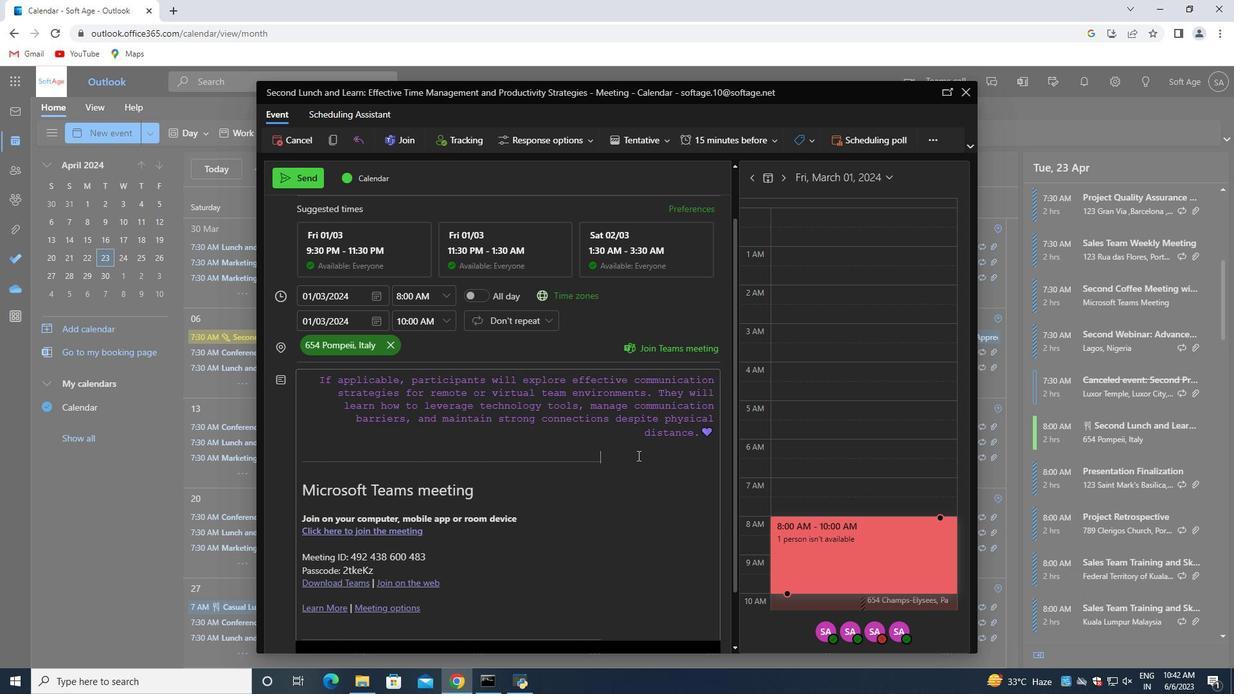 
Action: Mouse moved to (275, 205)
Screenshot: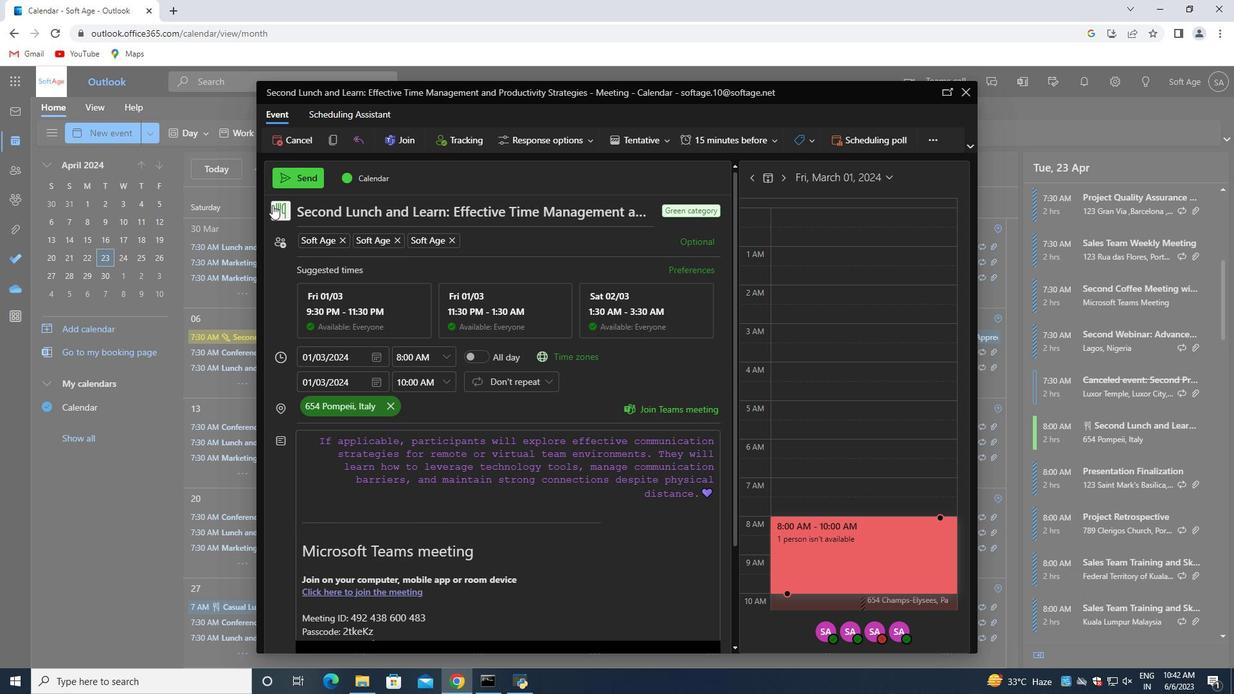 
Action: Mouse pressed left at (275, 205)
Screenshot: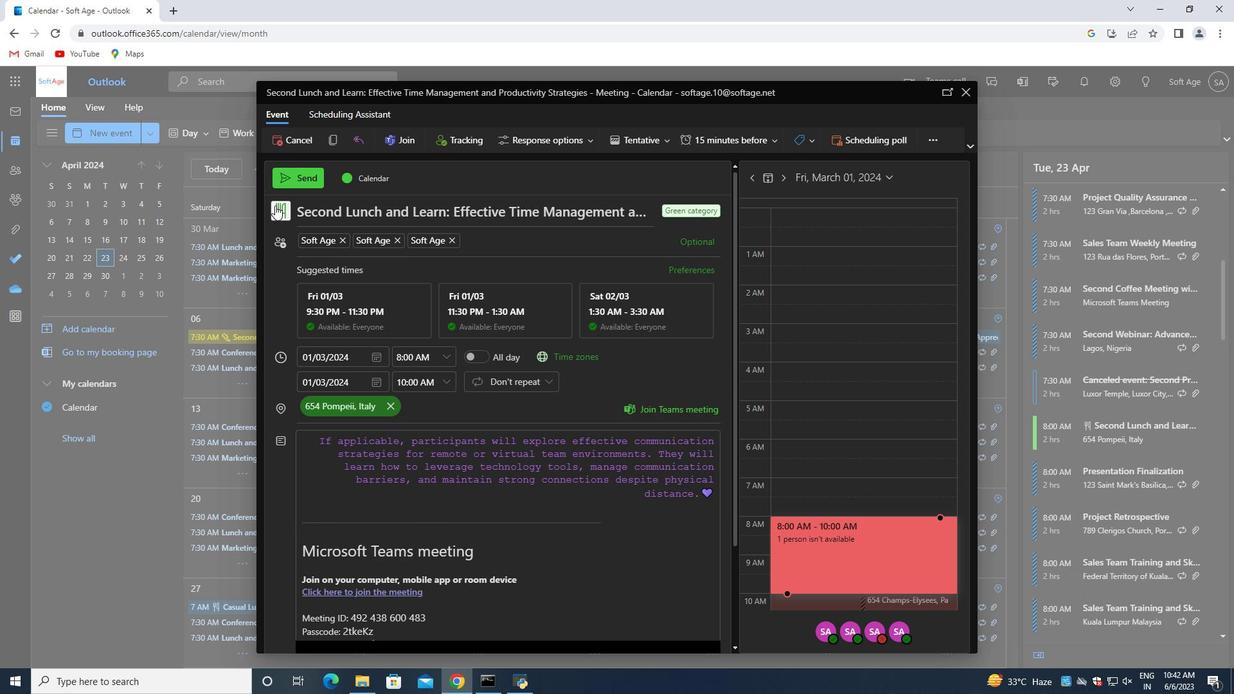 
Action: Mouse moved to (360, 259)
Screenshot: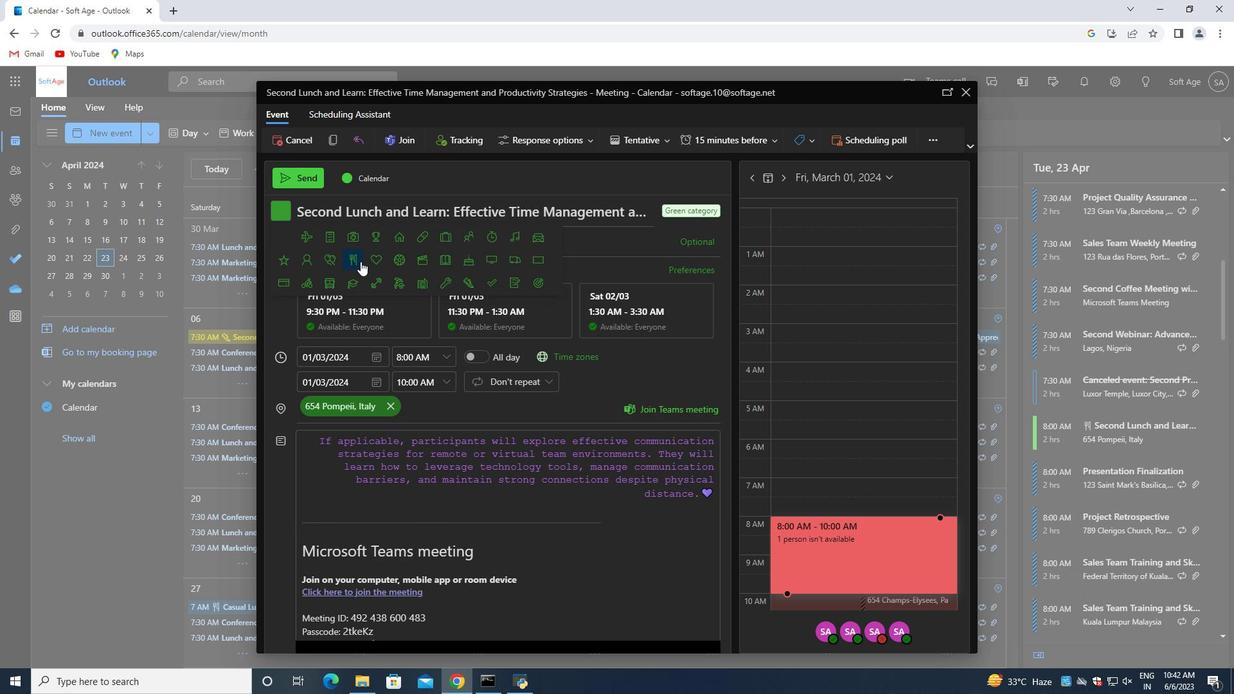 
Action: Mouse pressed left at (360, 259)
Screenshot: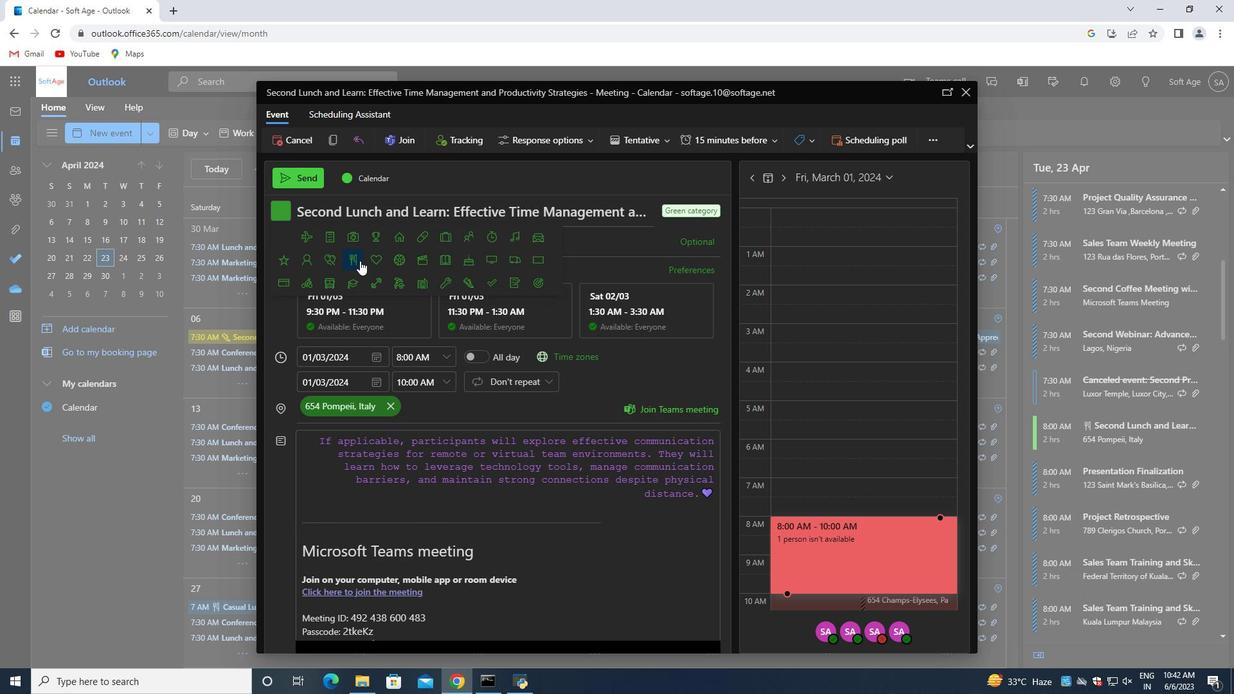 
Action: Mouse moved to (301, 177)
Screenshot: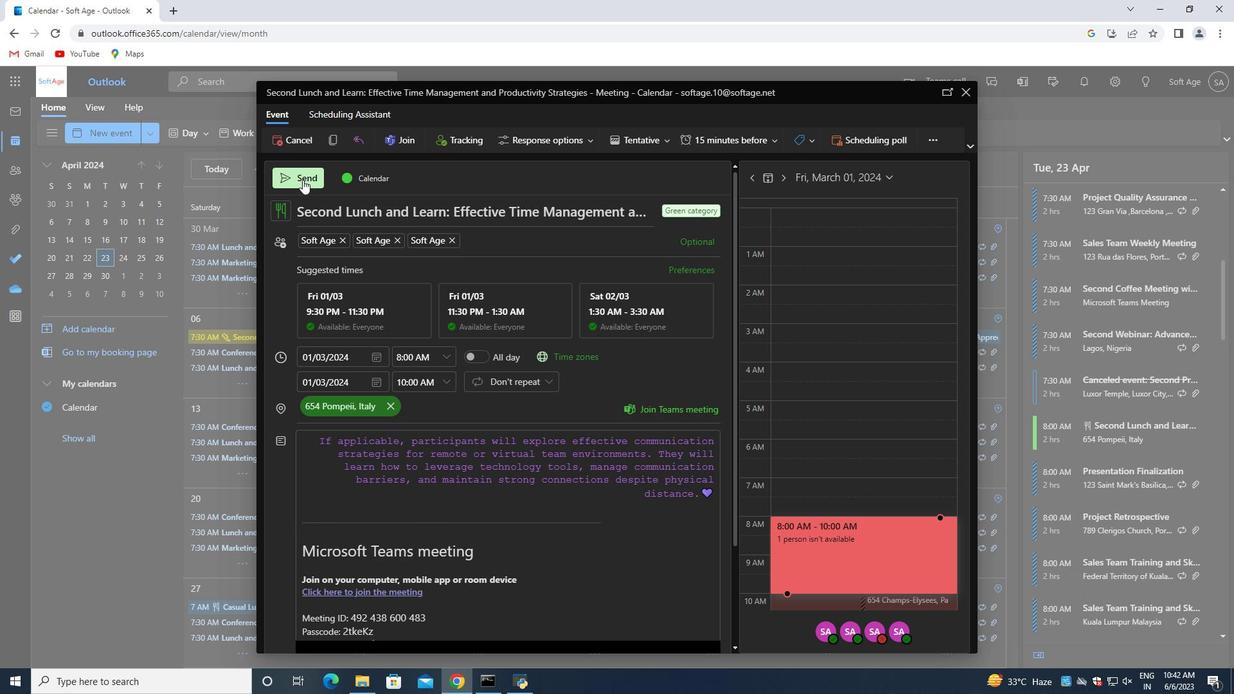 
Action: Mouse pressed left at (301, 177)
Screenshot: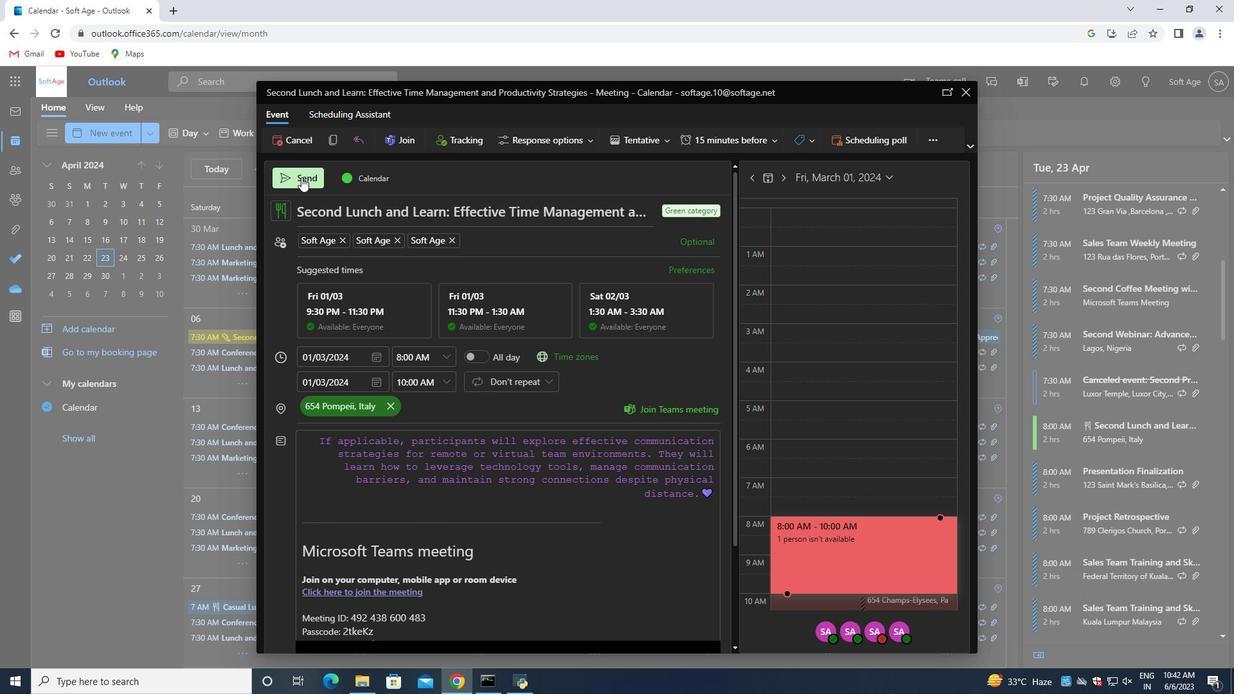 
Action: Mouse moved to (301, 177)
Screenshot: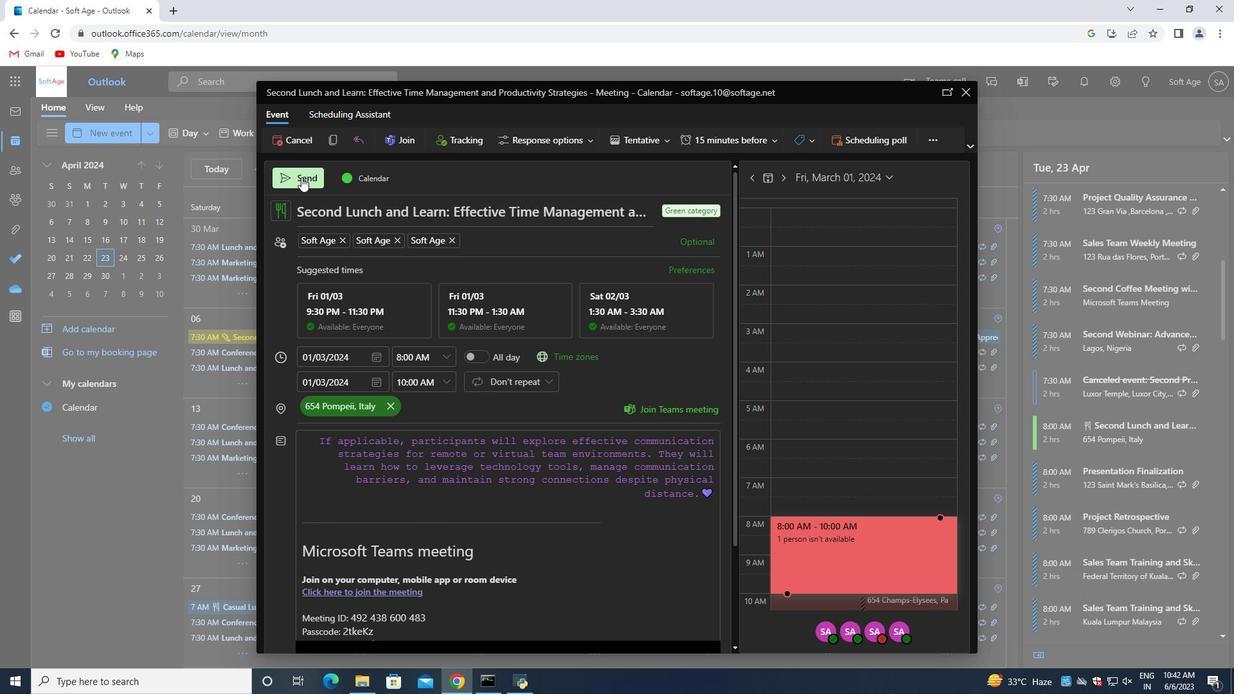 
